 Task: Search one way flight ticket for 1 adult, 6 children, 1 infant in seat and 1 infant on lap in business from Bangor: Bangor International Airport to Gillette: Gillette Campbell County Airport on 5-1-2023. Choice of flights is JetBlue. Number of bags: 8 checked bags. Price is upto 109000. Outbound departure time preference is 7:15.
Action: Mouse moved to (260, 271)
Screenshot: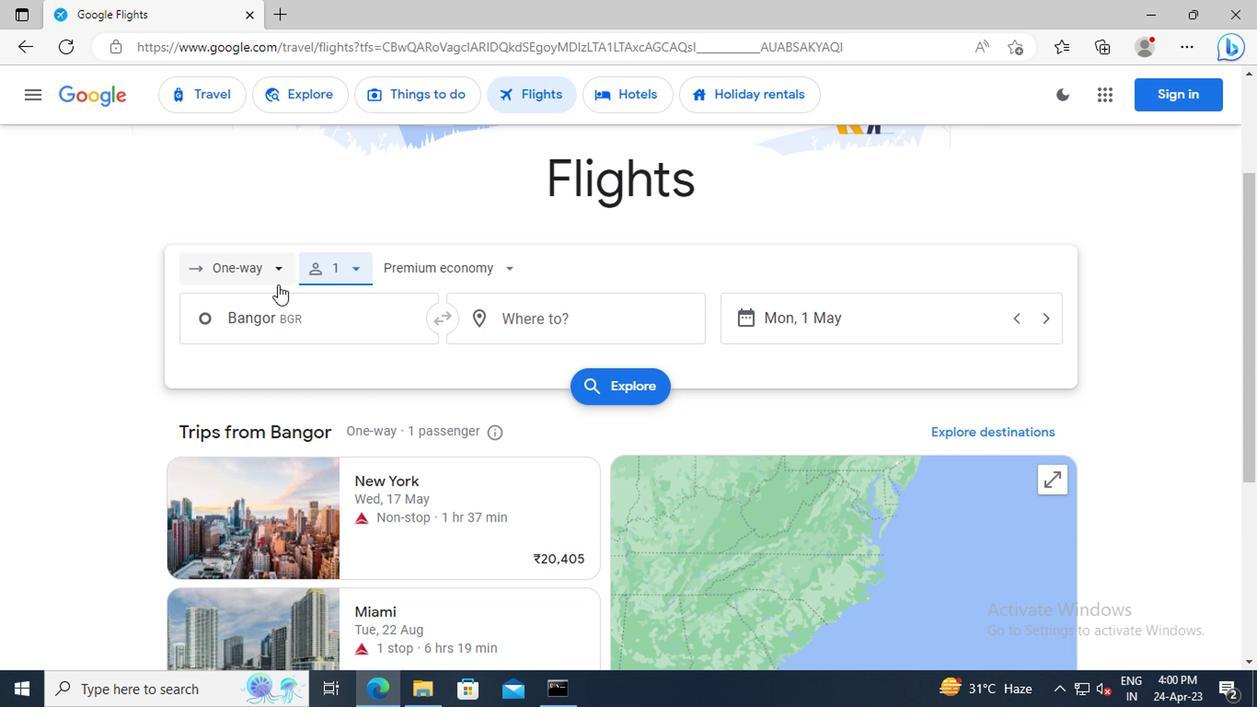 
Action: Mouse pressed left at (260, 271)
Screenshot: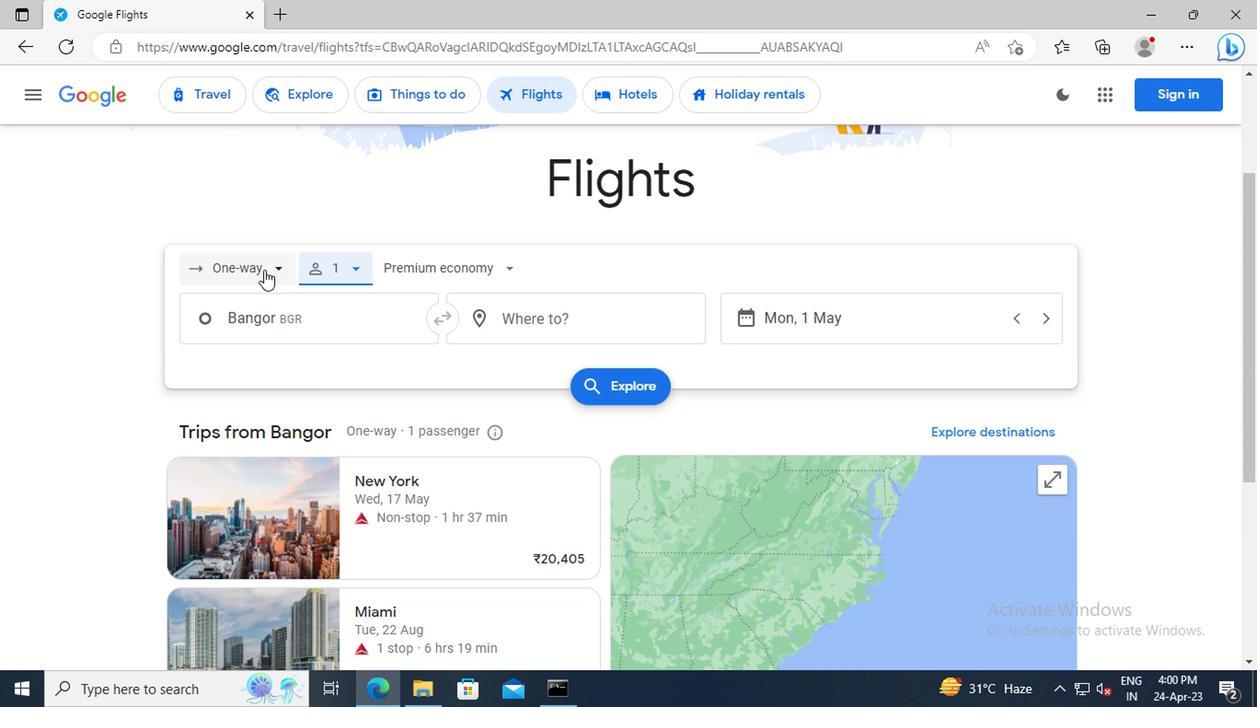 
Action: Mouse moved to (264, 357)
Screenshot: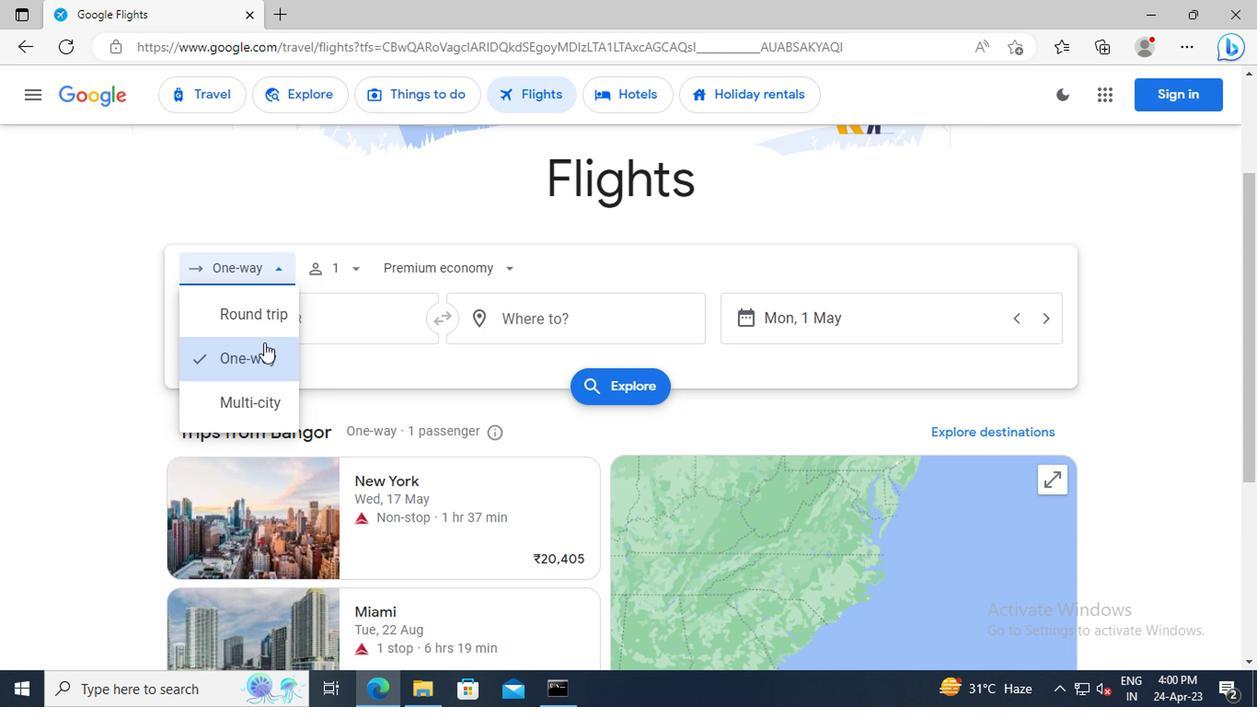 
Action: Mouse pressed left at (264, 357)
Screenshot: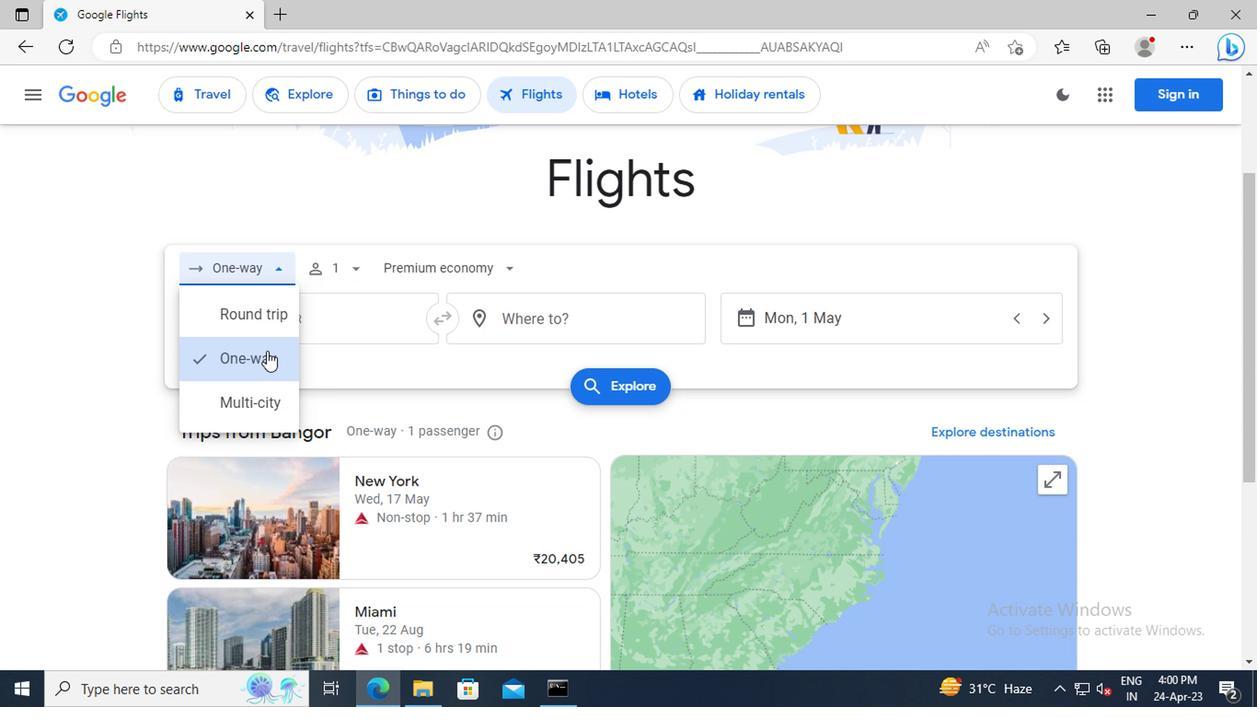 
Action: Mouse moved to (343, 274)
Screenshot: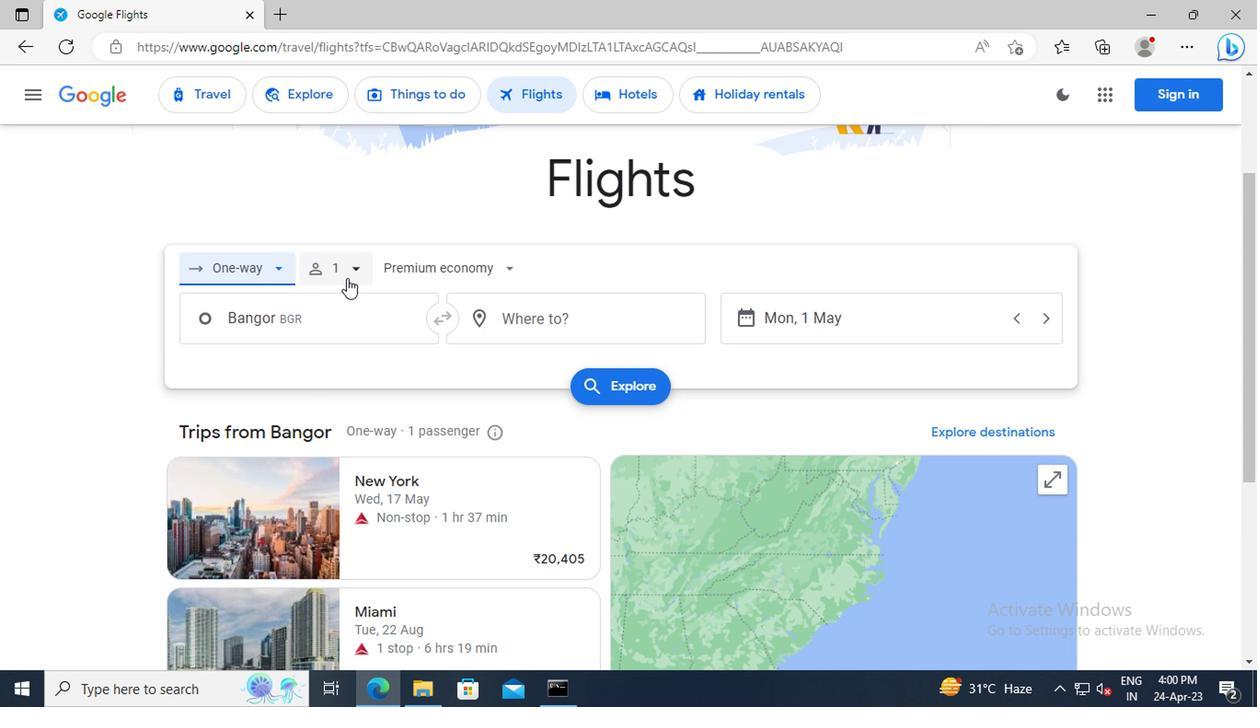 
Action: Mouse pressed left at (343, 274)
Screenshot: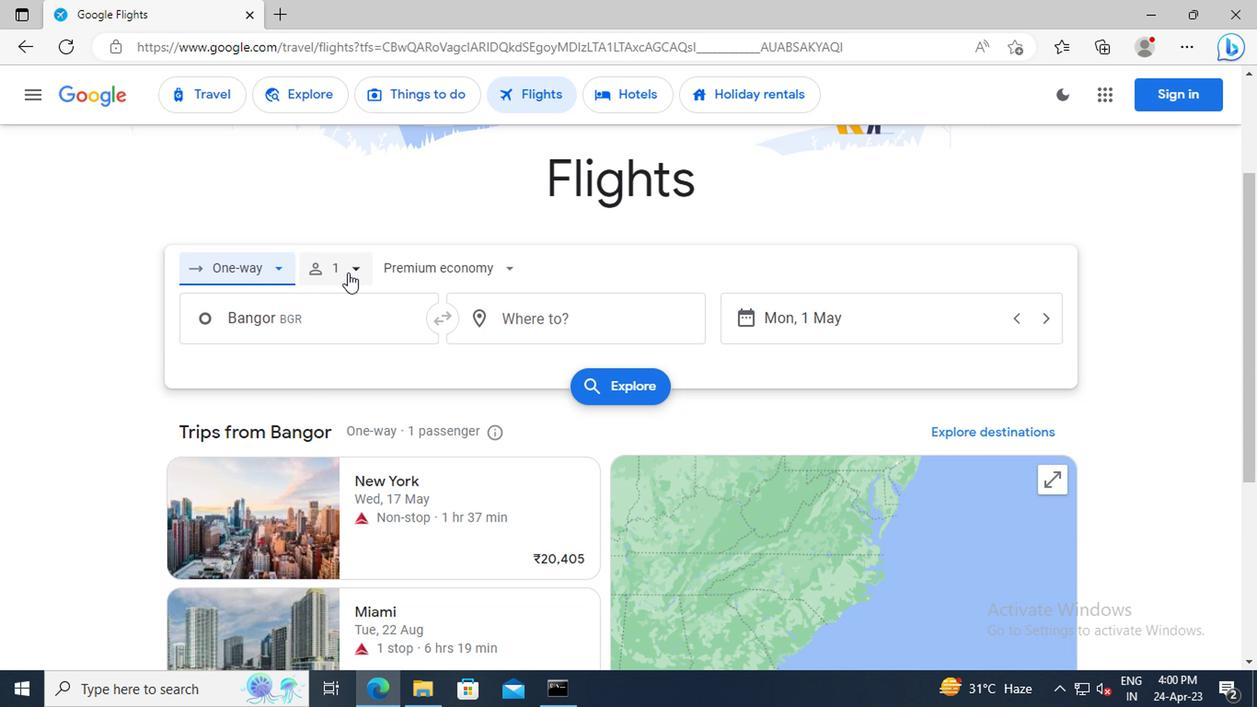 
Action: Mouse moved to (491, 368)
Screenshot: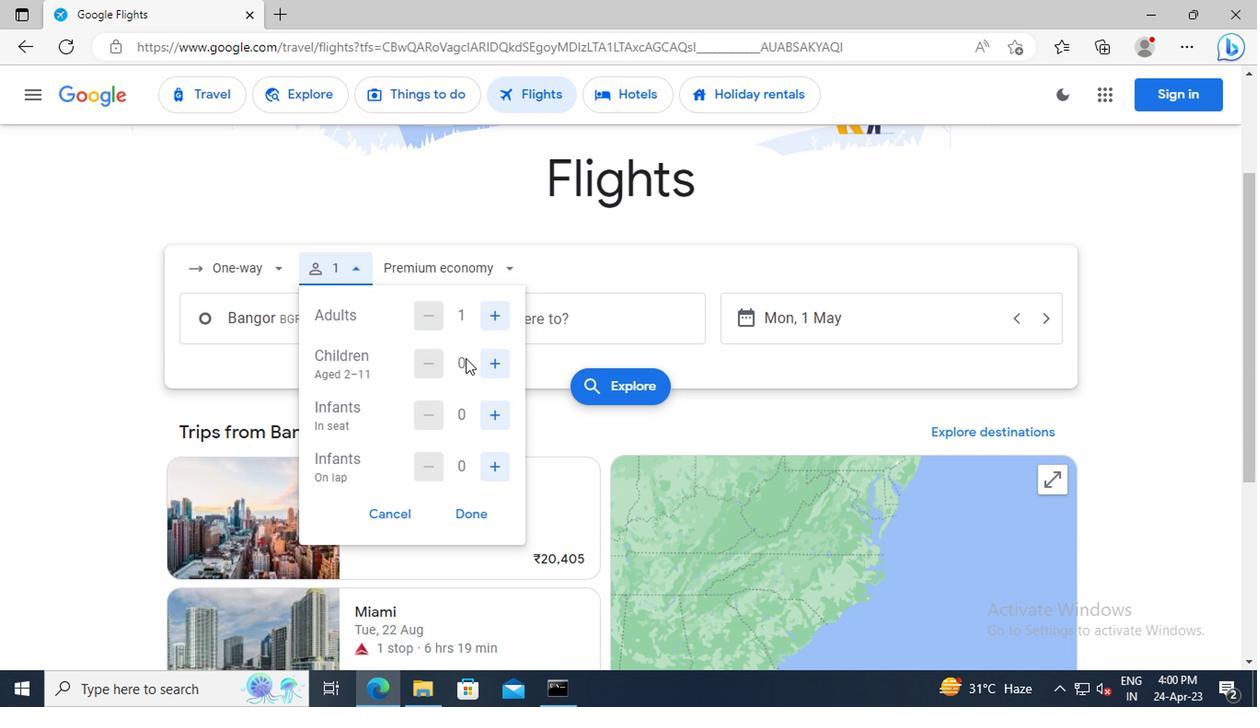
Action: Mouse pressed left at (491, 368)
Screenshot: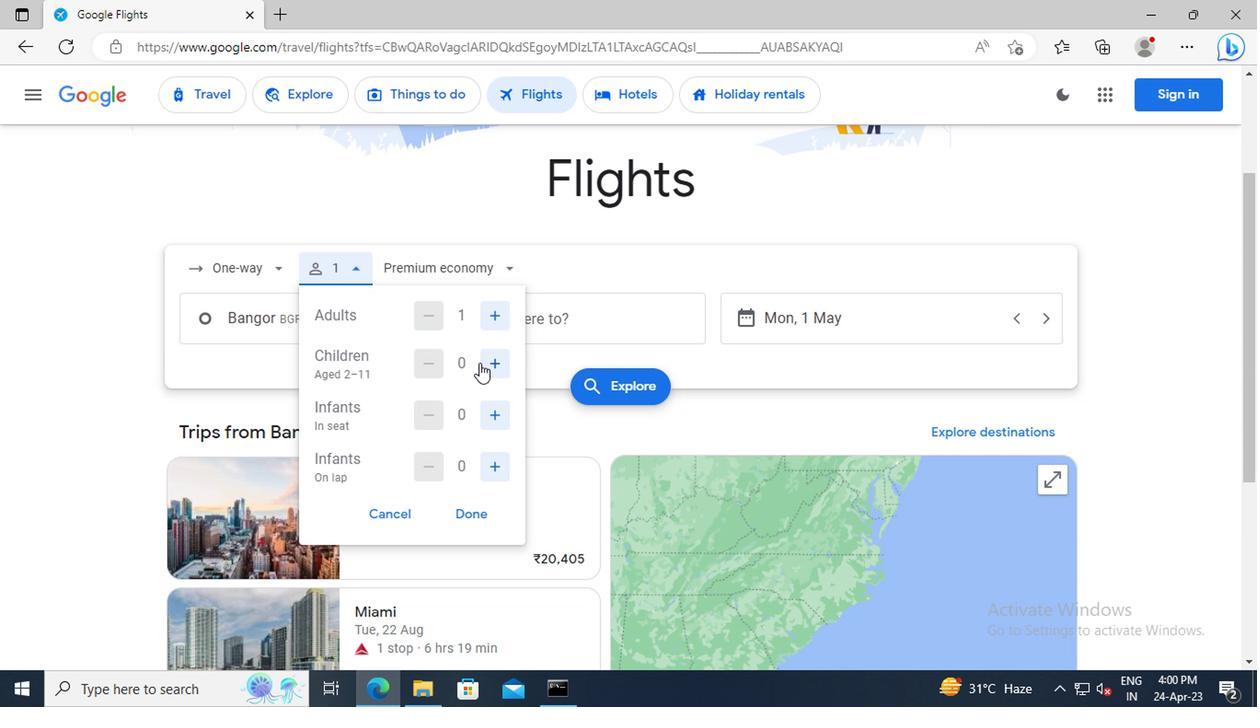 
Action: Mouse pressed left at (491, 368)
Screenshot: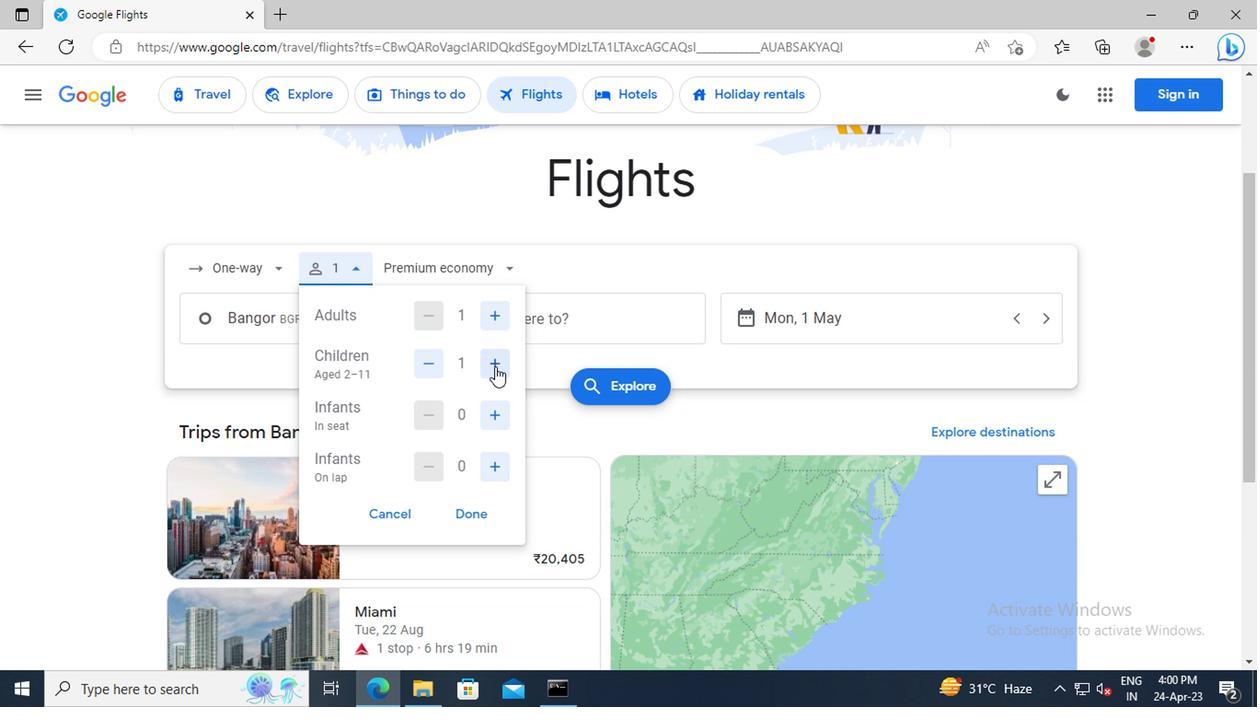 
Action: Mouse pressed left at (491, 368)
Screenshot: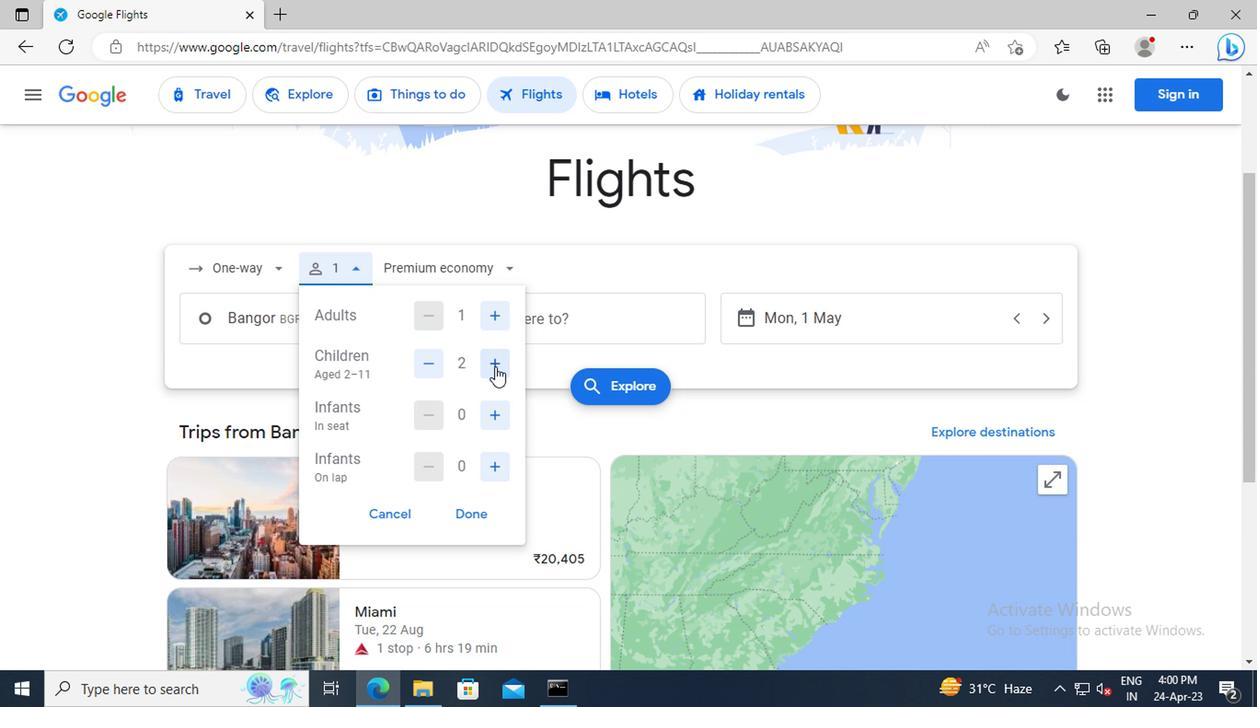 
Action: Mouse pressed left at (491, 368)
Screenshot: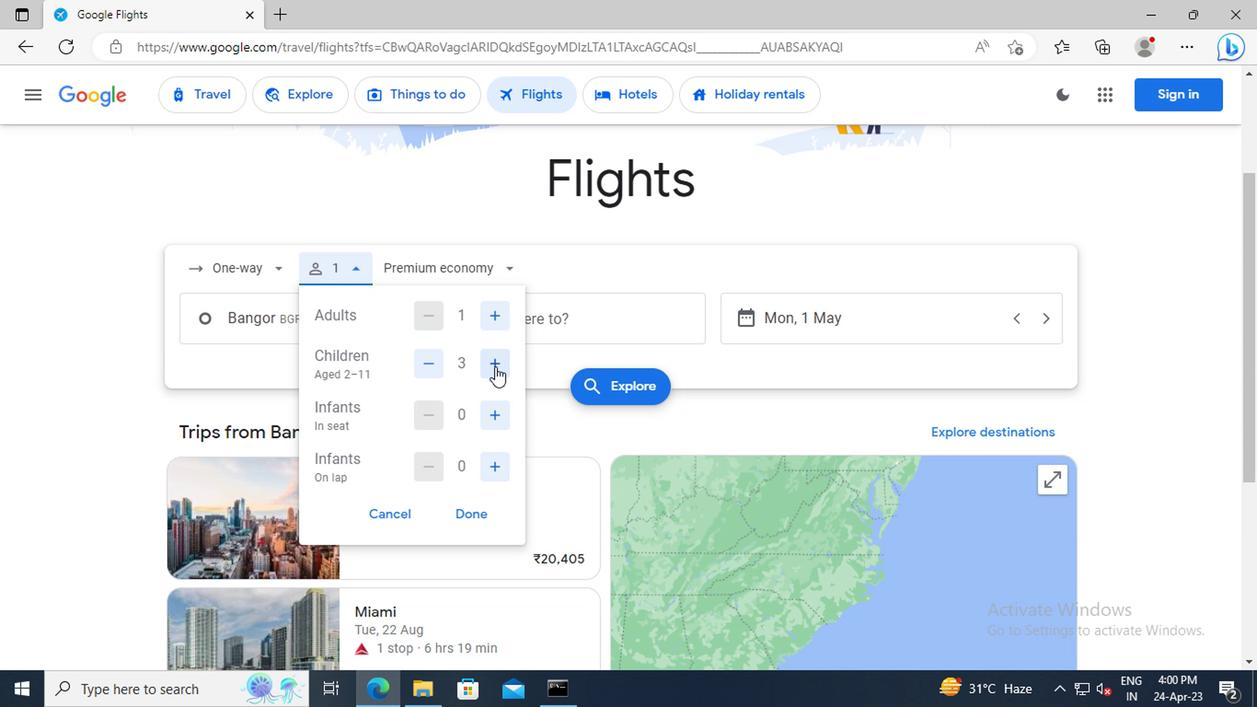 
Action: Mouse pressed left at (491, 368)
Screenshot: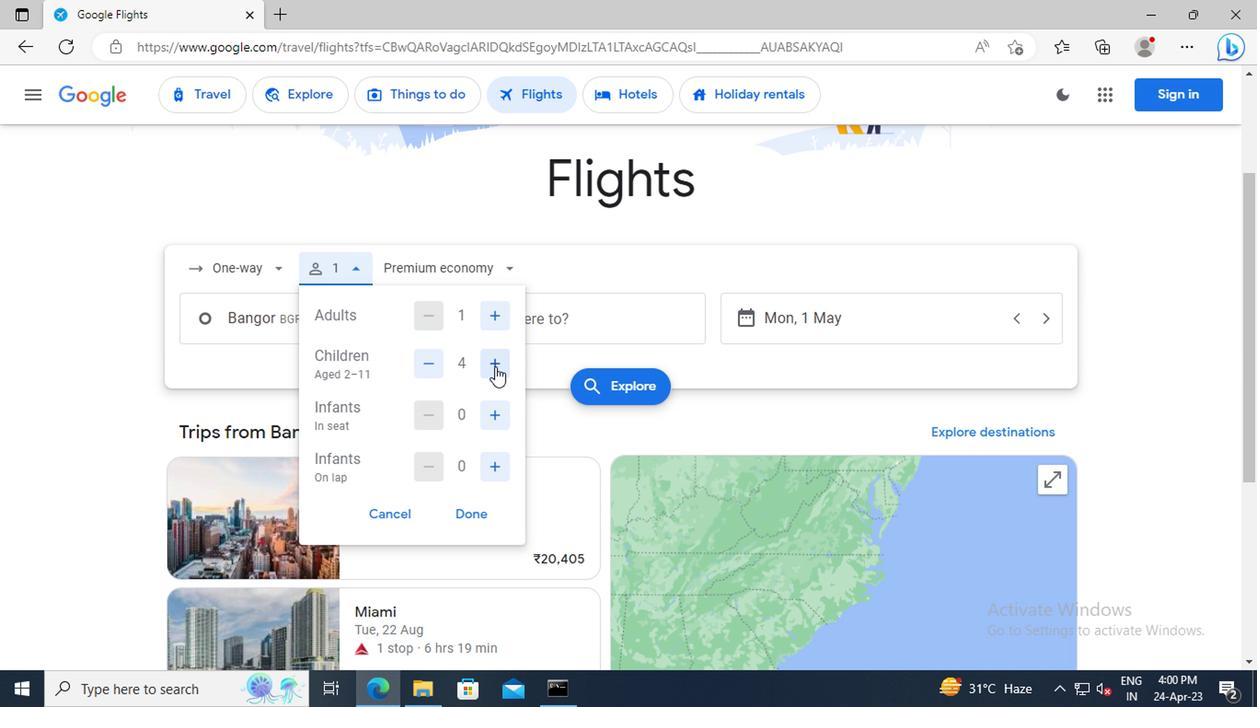 
Action: Mouse pressed left at (491, 368)
Screenshot: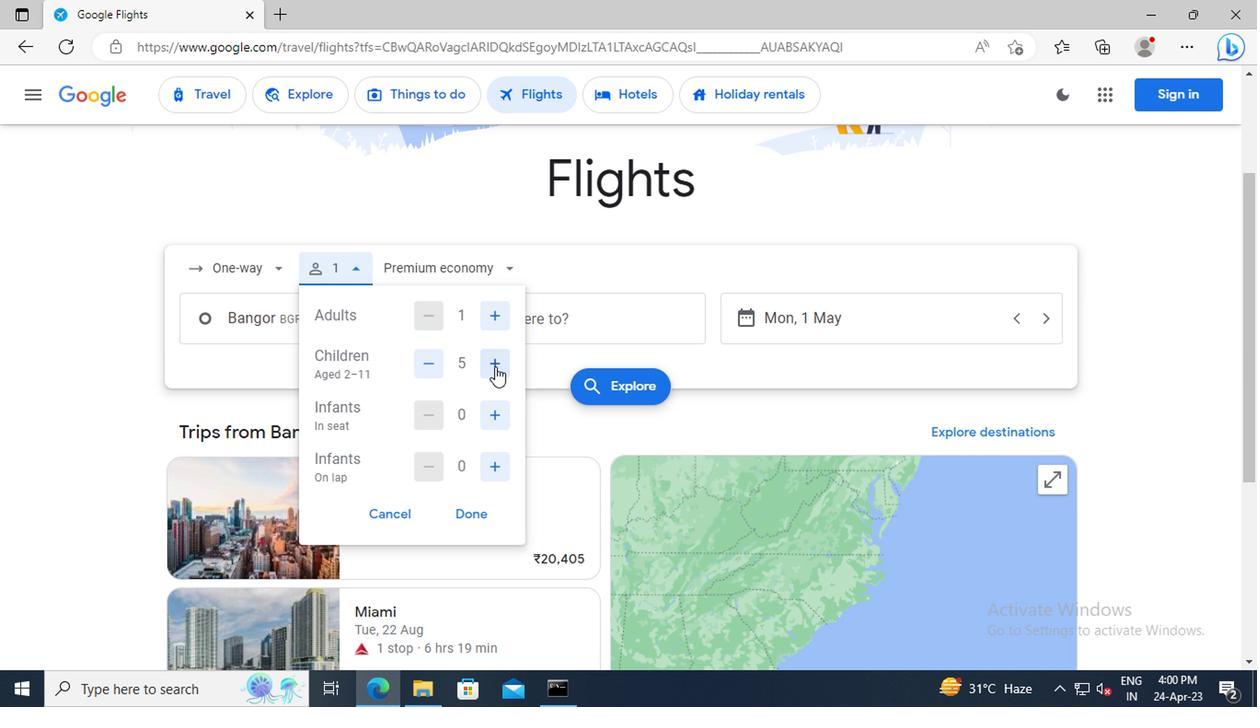 
Action: Mouse moved to (491, 413)
Screenshot: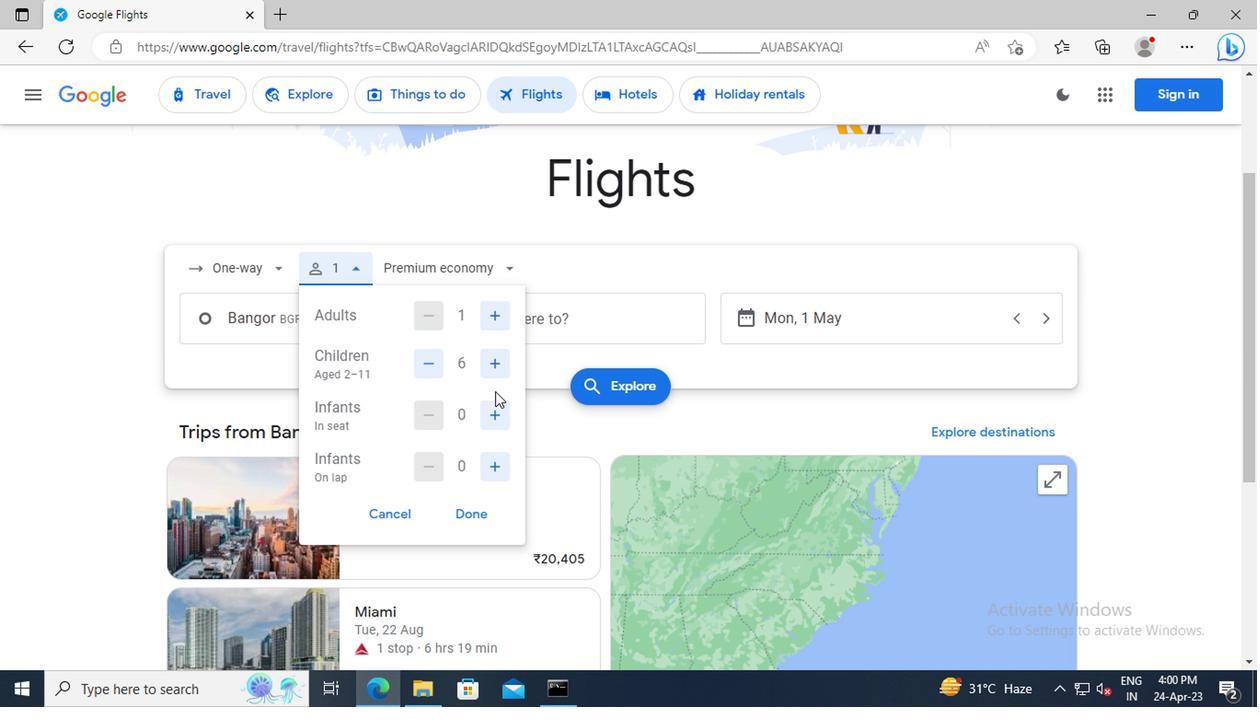 
Action: Mouse pressed left at (491, 413)
Screenshot: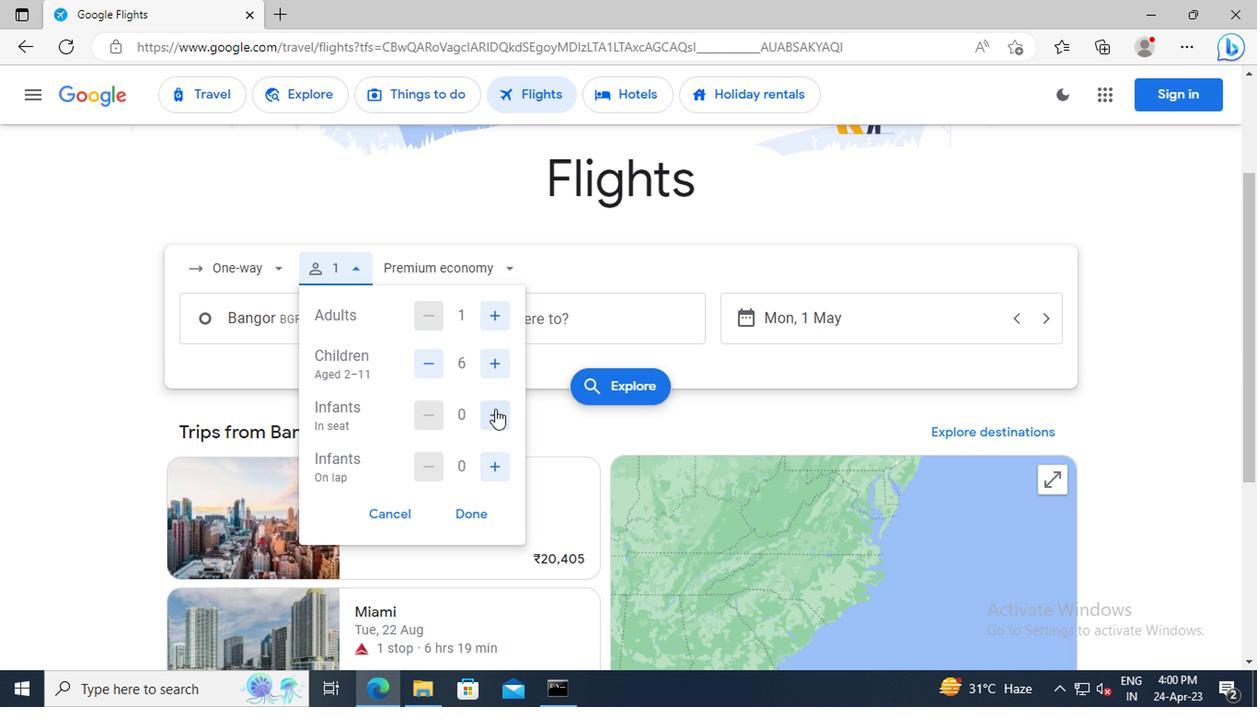 
Action: Mouse moved to (497, 464)
Screenshot: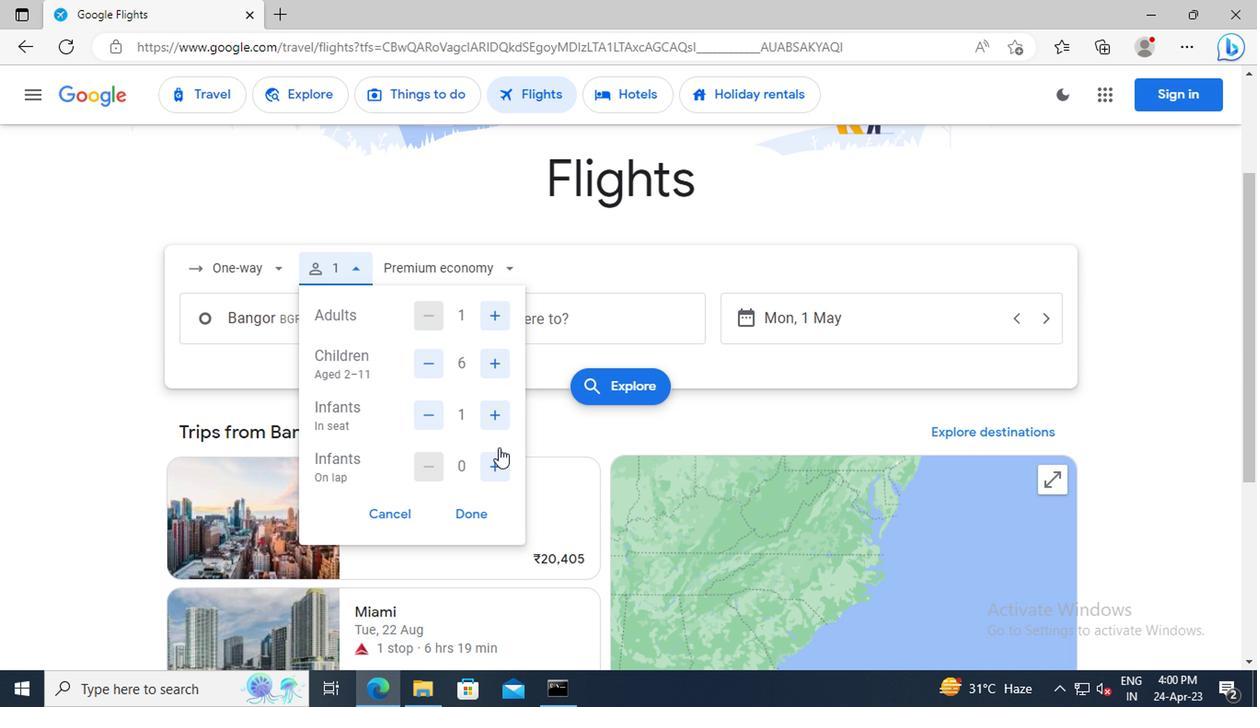 
Action: Mouse pressed left at (497, 464)
Screenshot: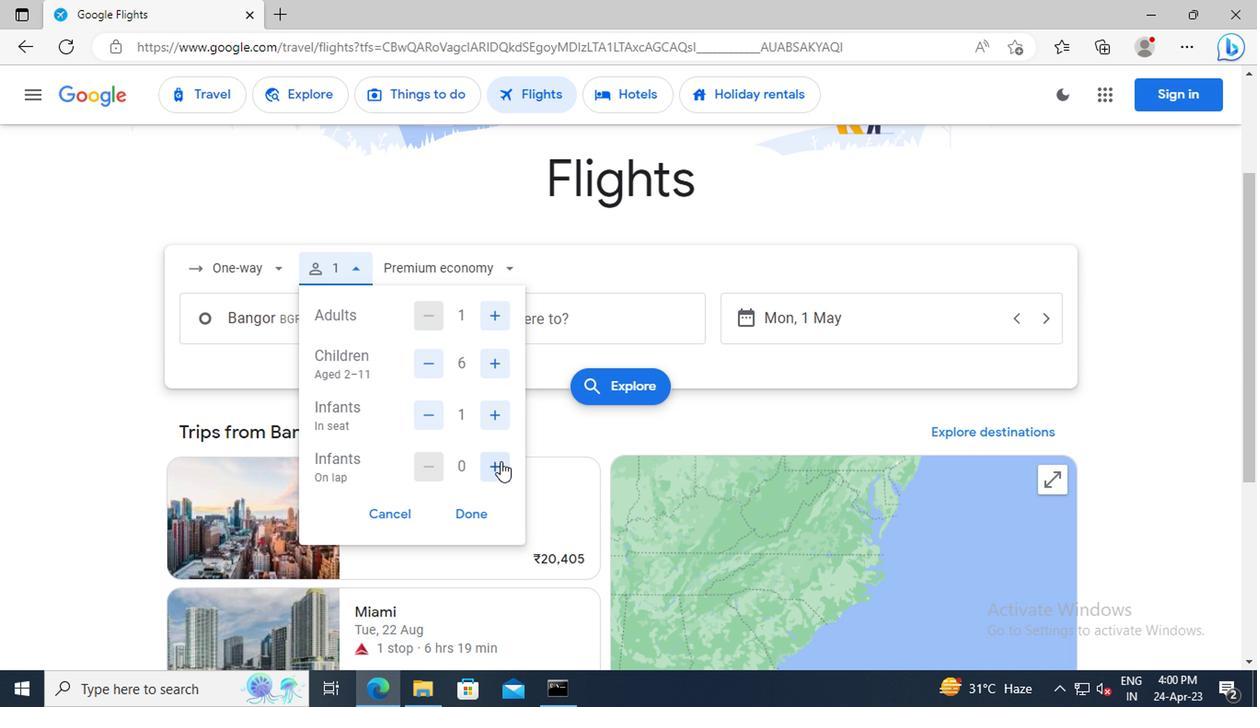 
Action: Mouse moved to (472, 514)
Screenshot: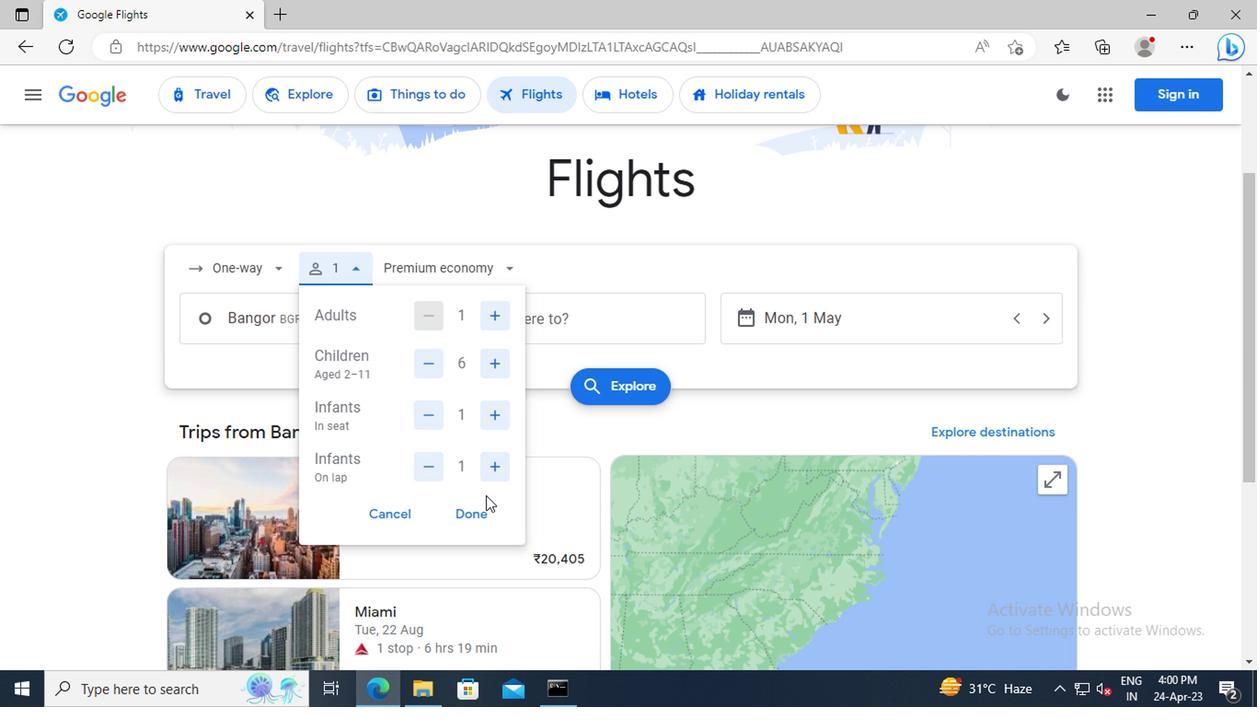 
Action: Mouse pressed left at (472, 514)
Screenshot: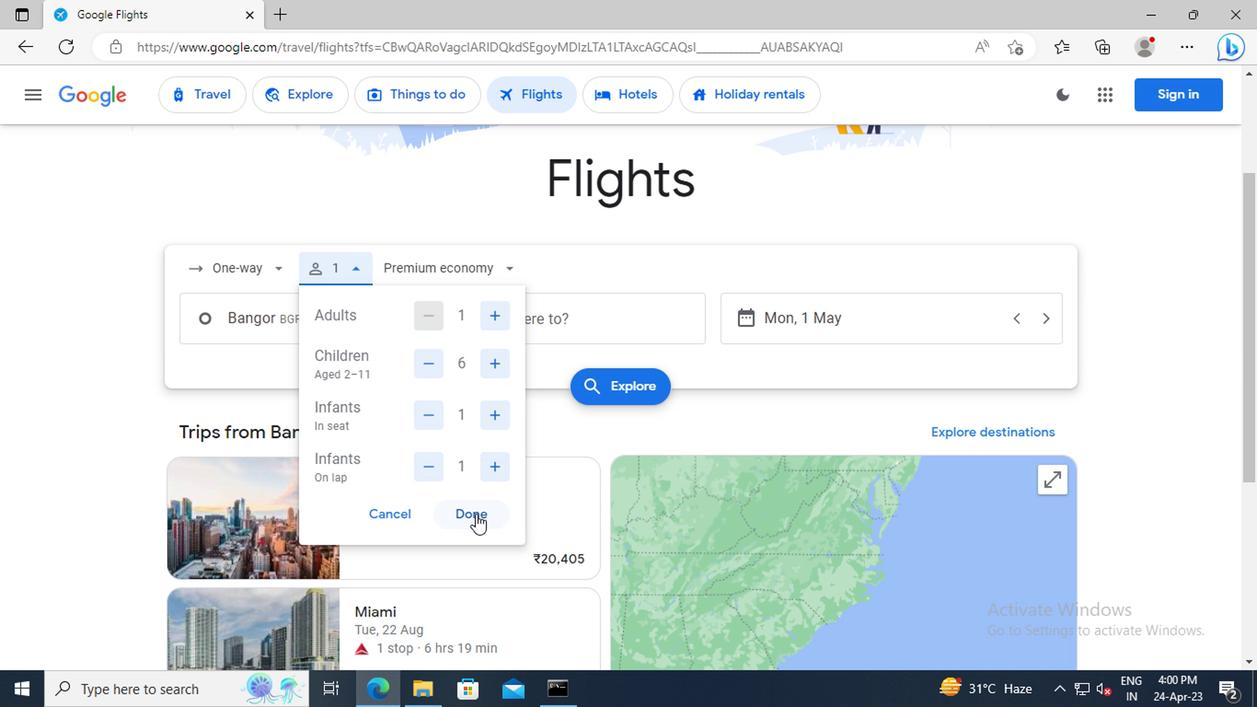 
Action: Mouse moved to (456, 268)
Screenshot: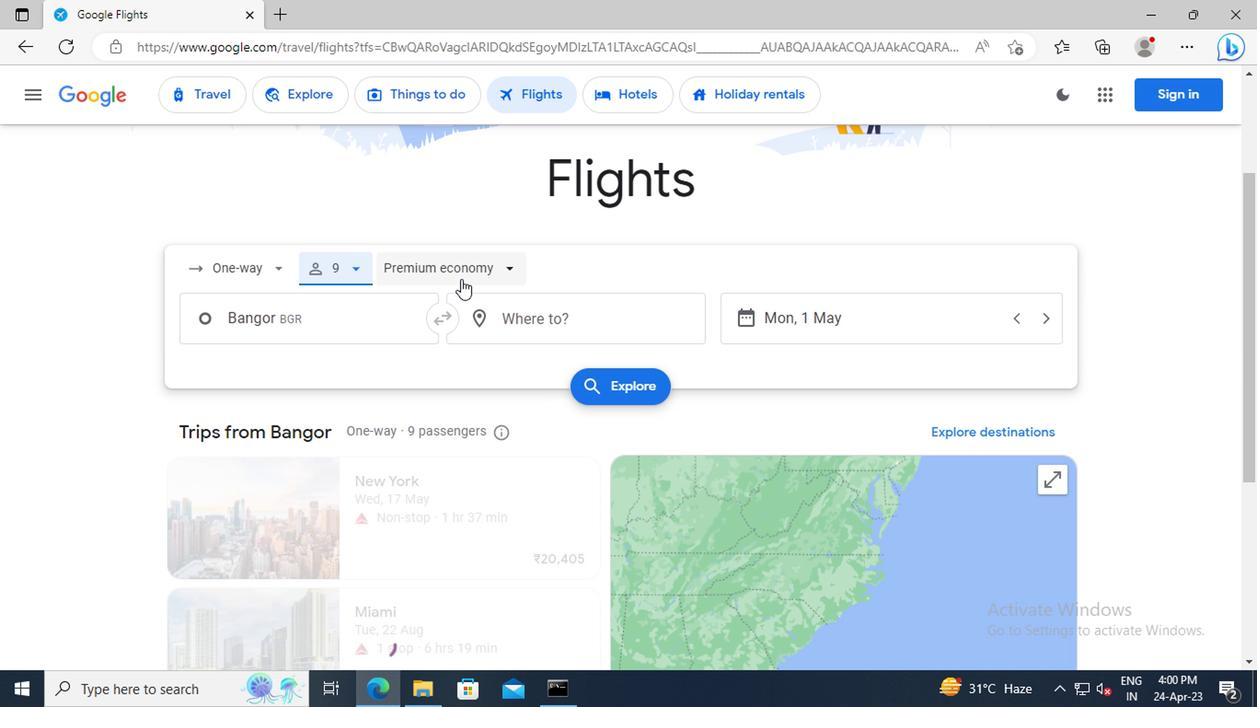 
Action: Mouse pressed left at (456, 268)
Screenshot: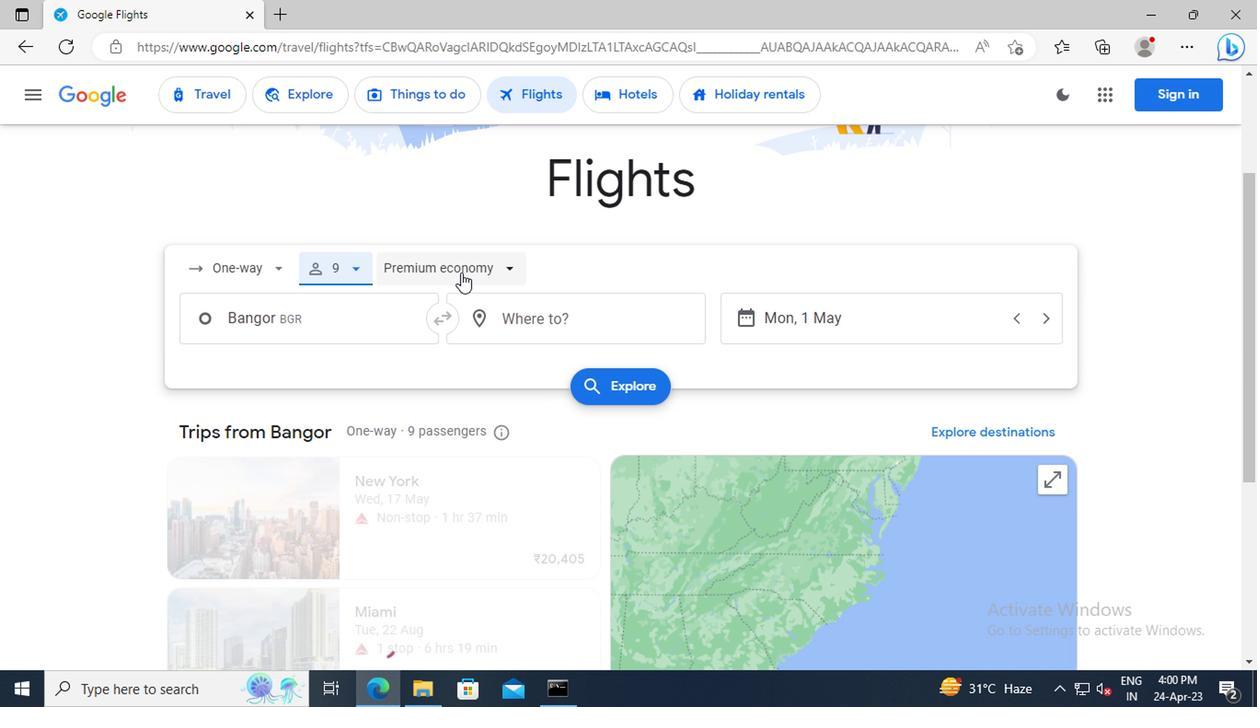 
Action: Mouse moved to (461, 401)
Screenshot: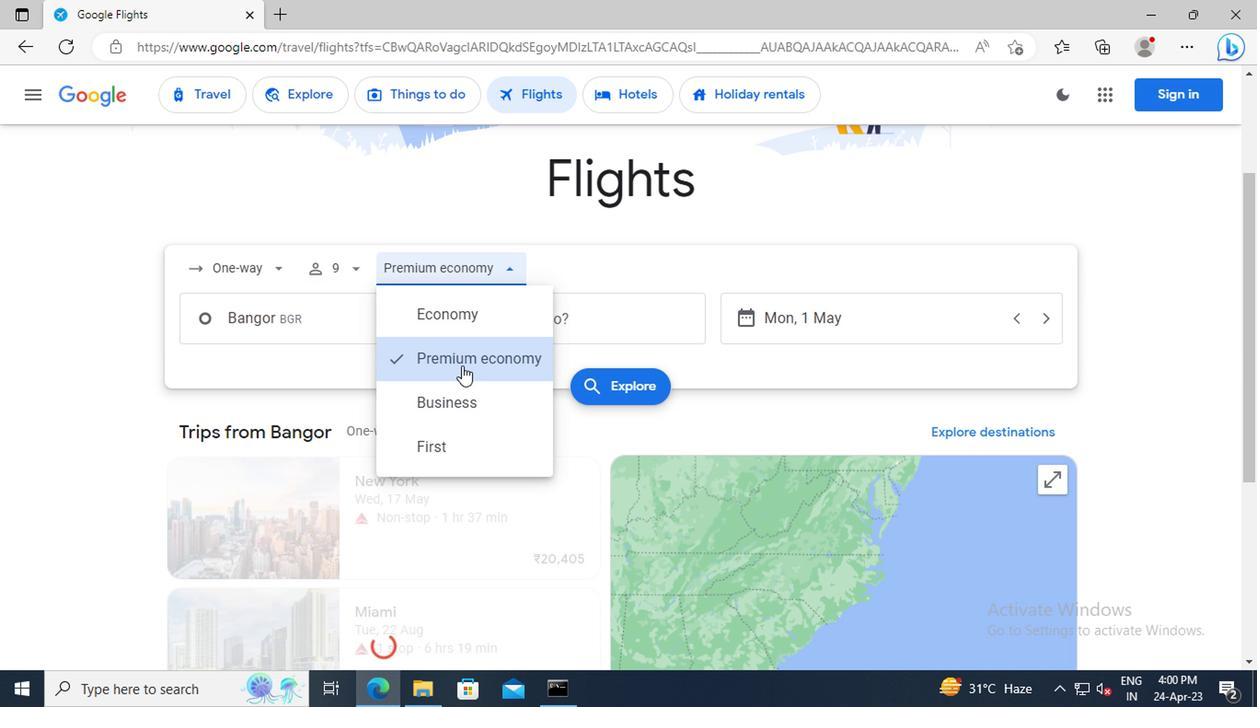 
Action: Mouse pressed left at (461, 401)
Screenshot: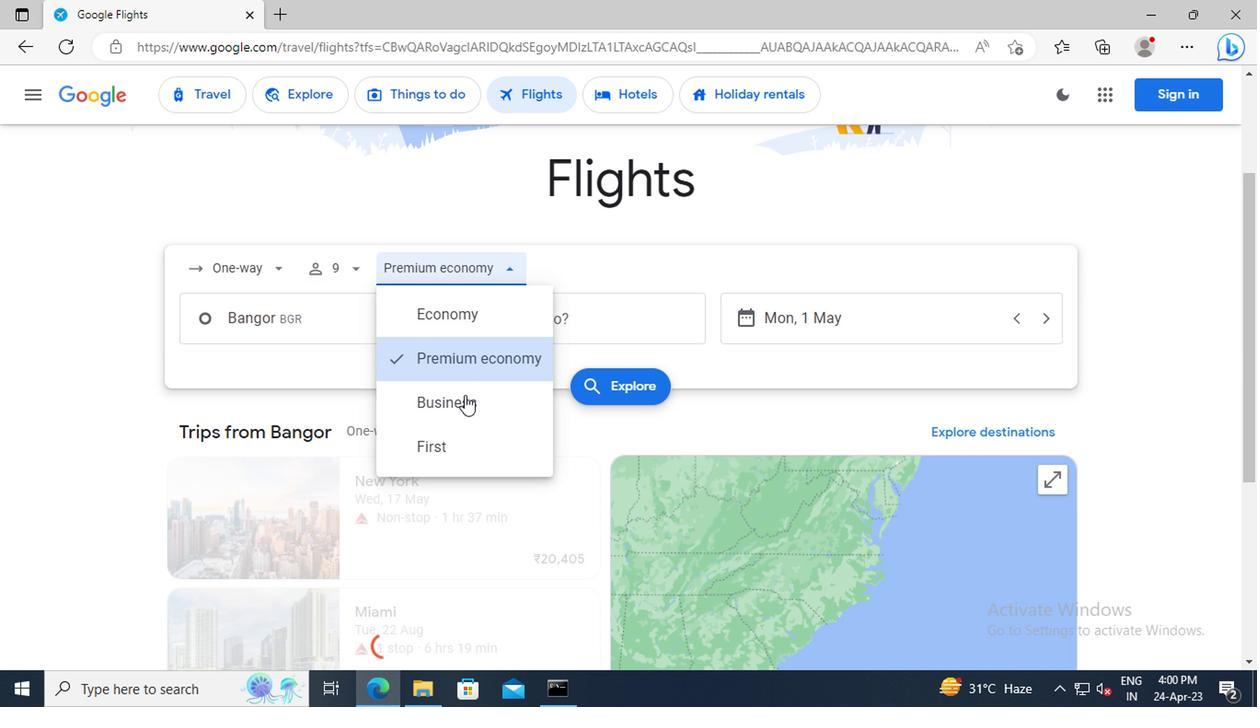 
Action: Mouse moved to (351, 328)
Screenshot: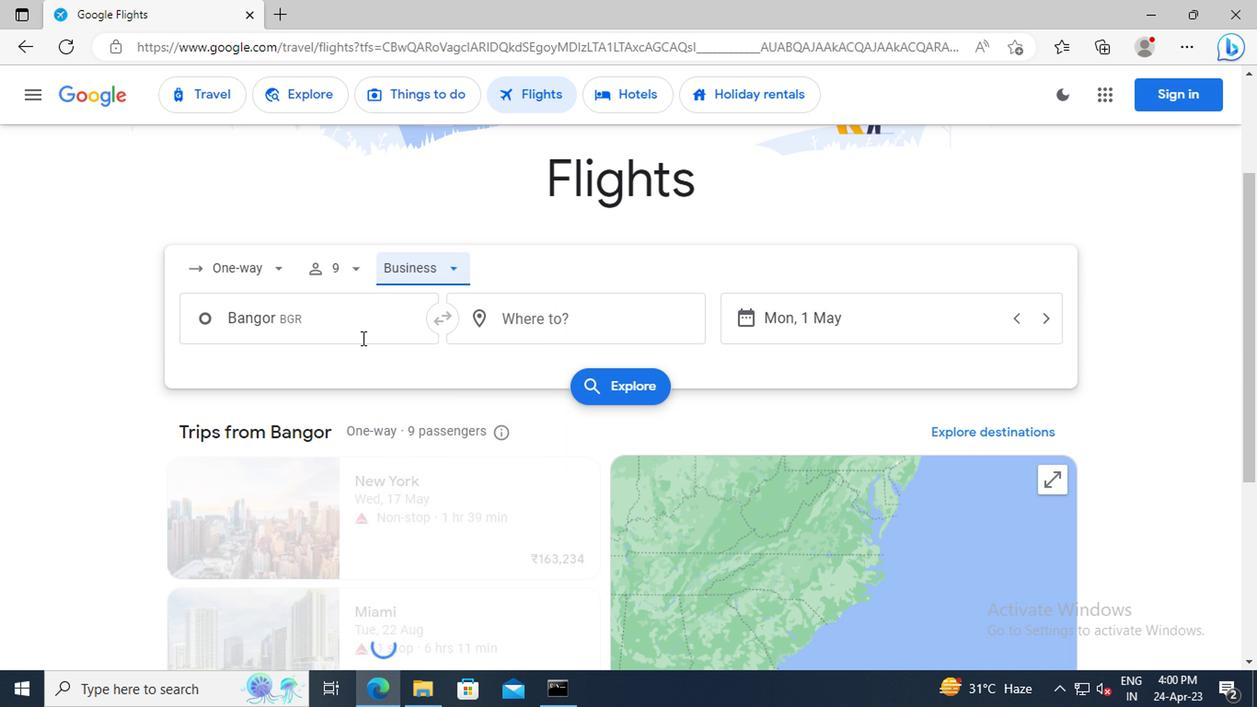 
Action: Mouse pressed left at (351, 328)
Screenshot: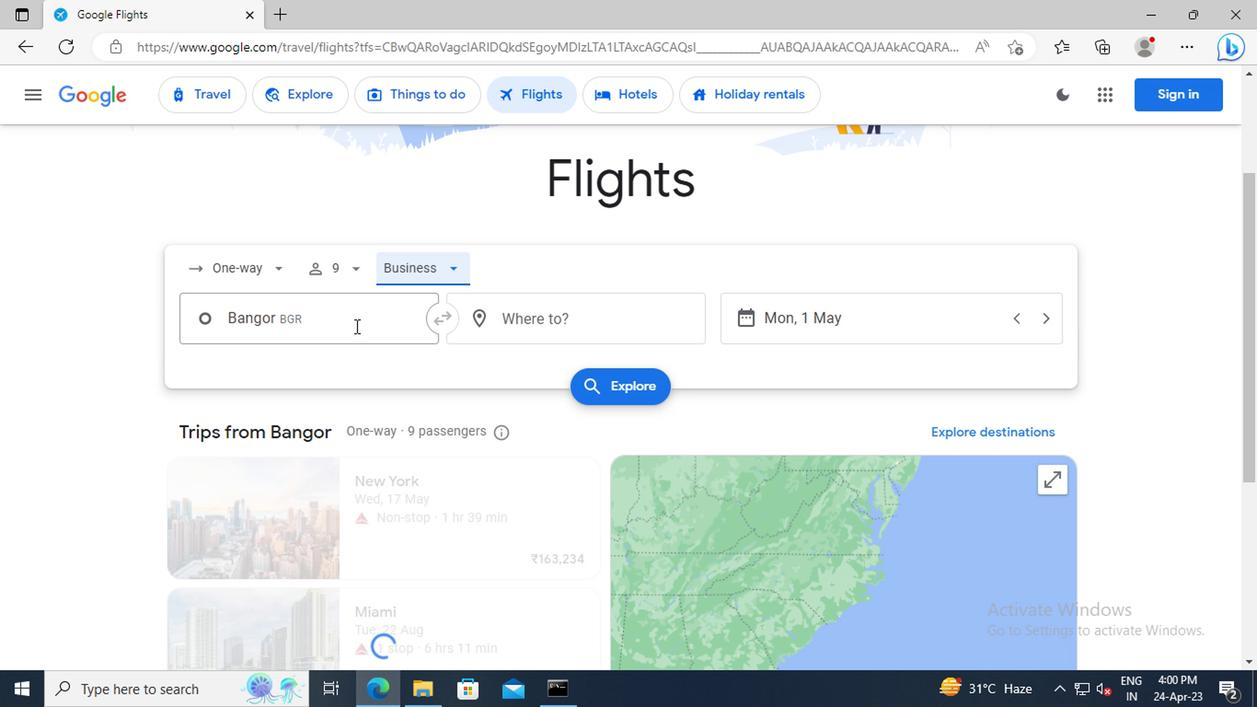 
Action: Key pressed <Key.shift>BANGOR<Key.space><Key.shift>IN
Screenshot: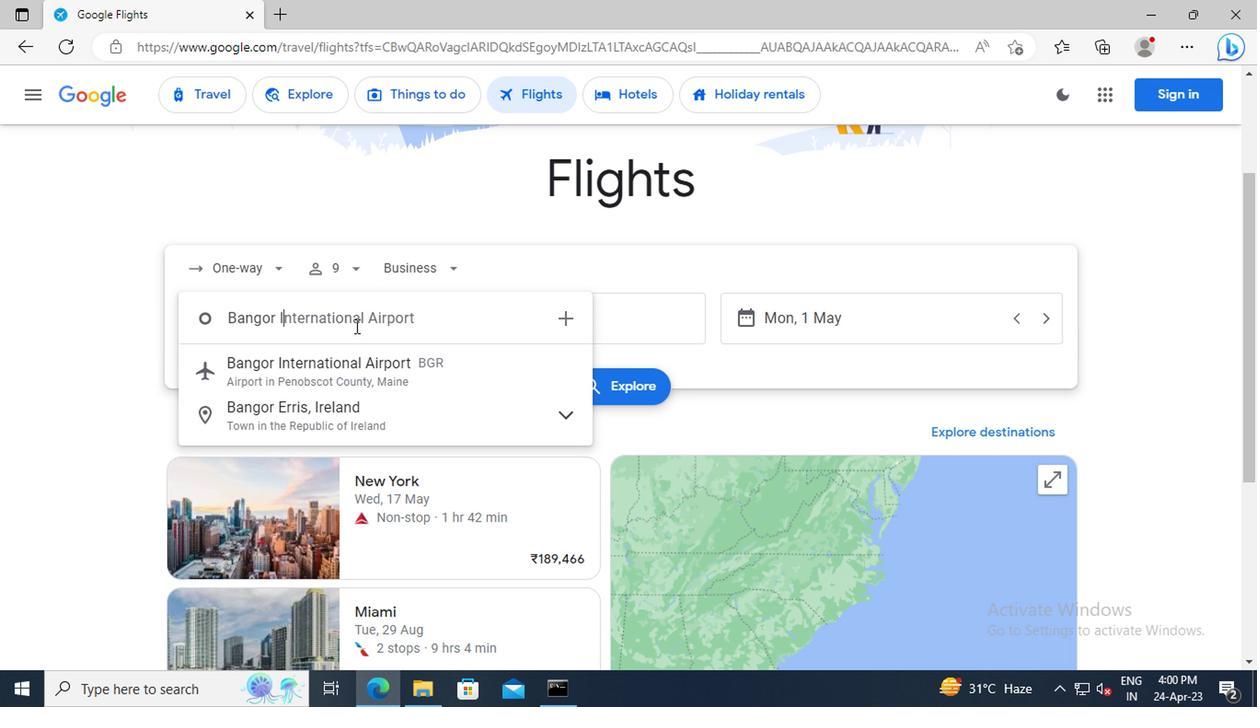 
Action: Mouse moved to (359, 372)
Screenshot: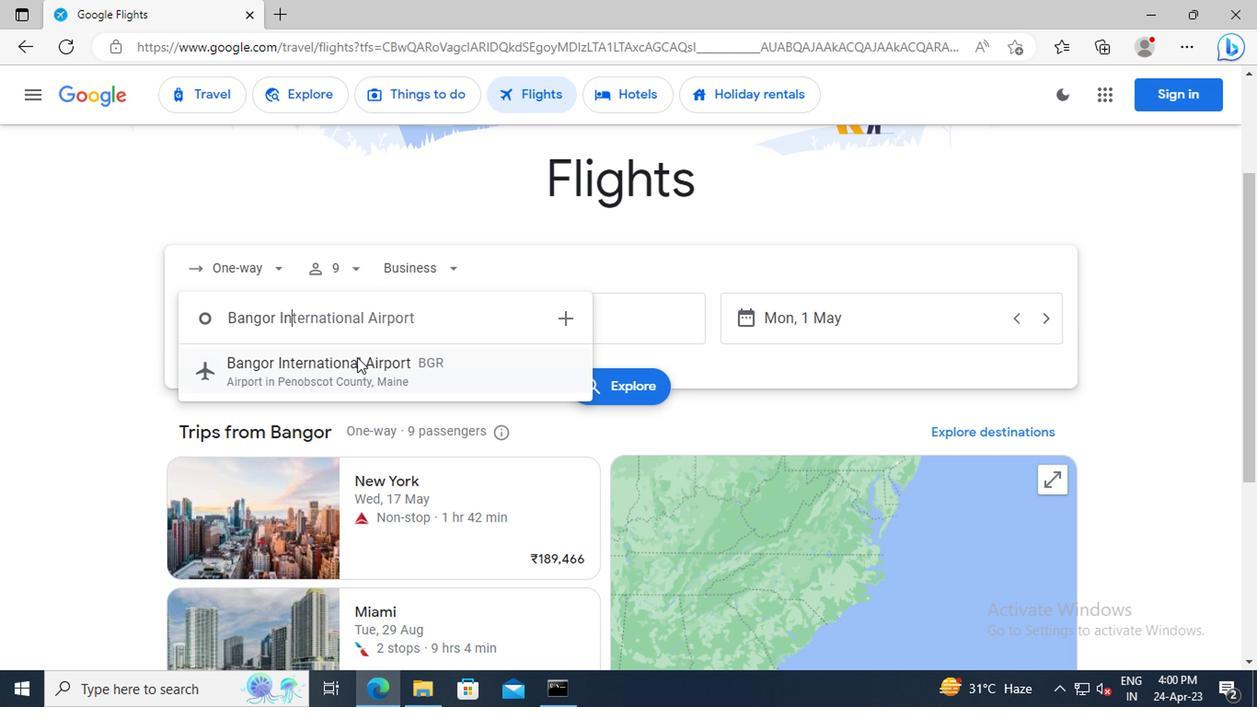
Action: Mouse pressed left at (359, 372)
Screenshot: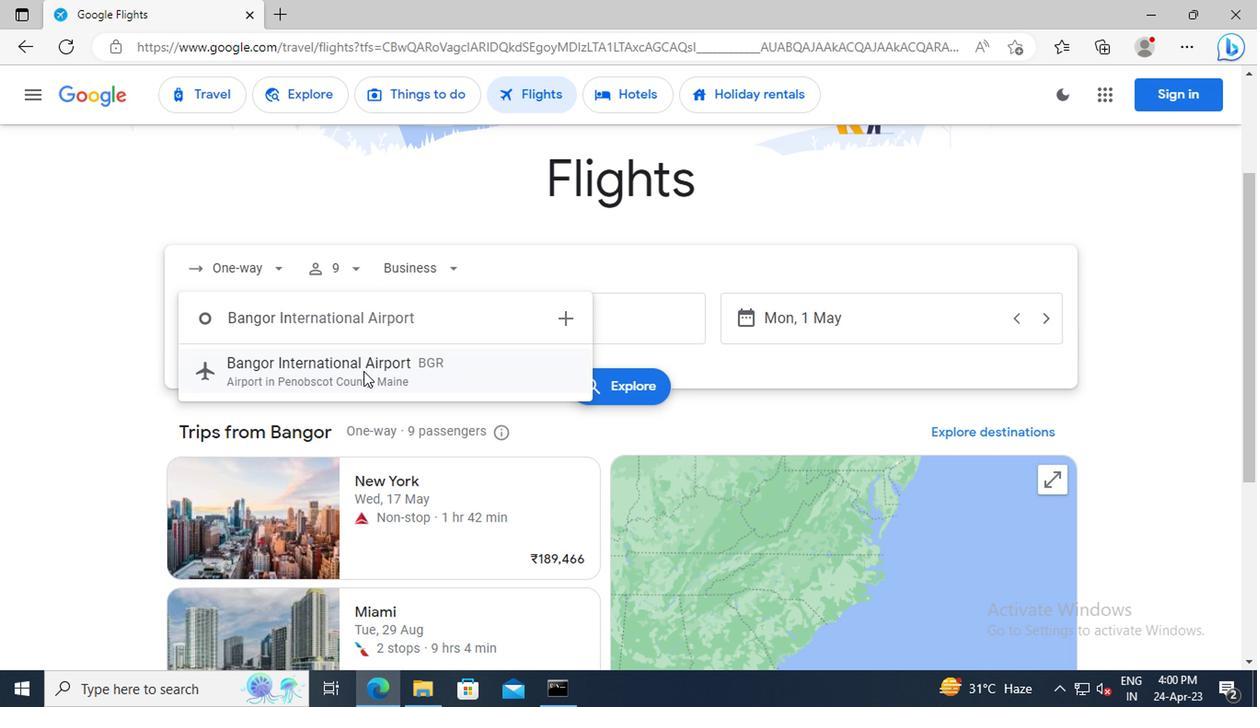 
Action: Mouse moved to (514, 326)
Screenshot: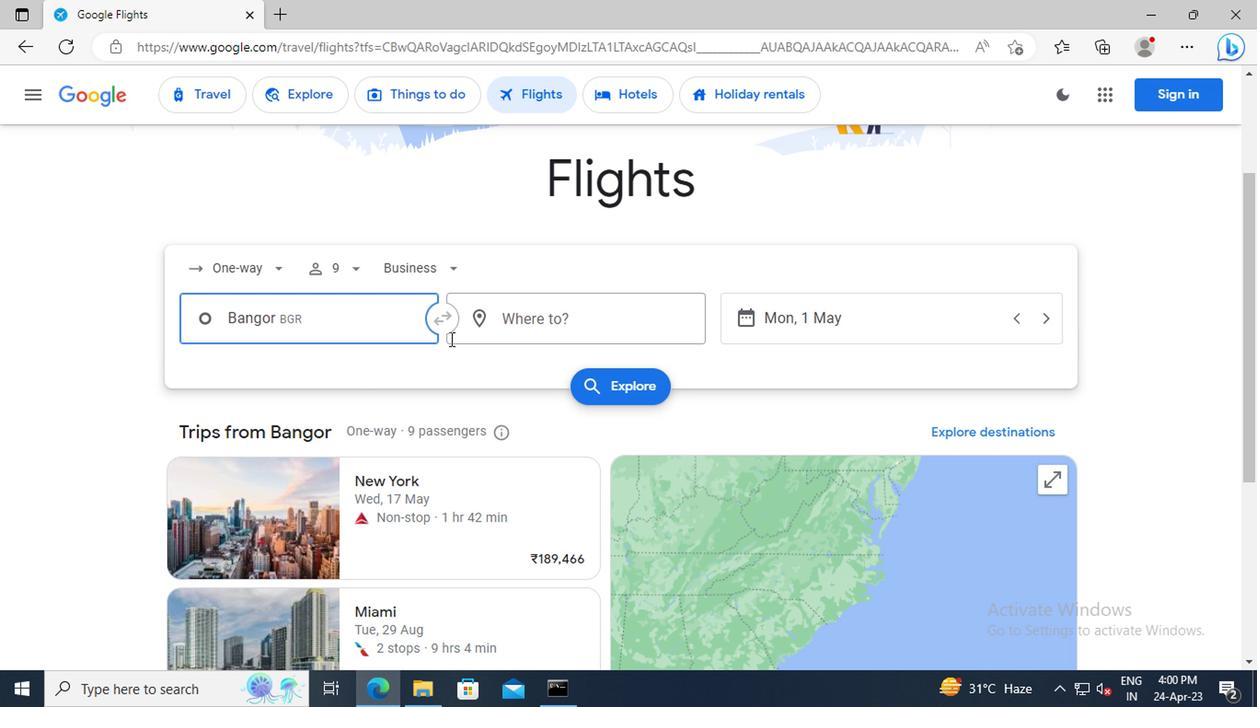 
Action: Mouse pressed left at (514, 326)
Screenshot: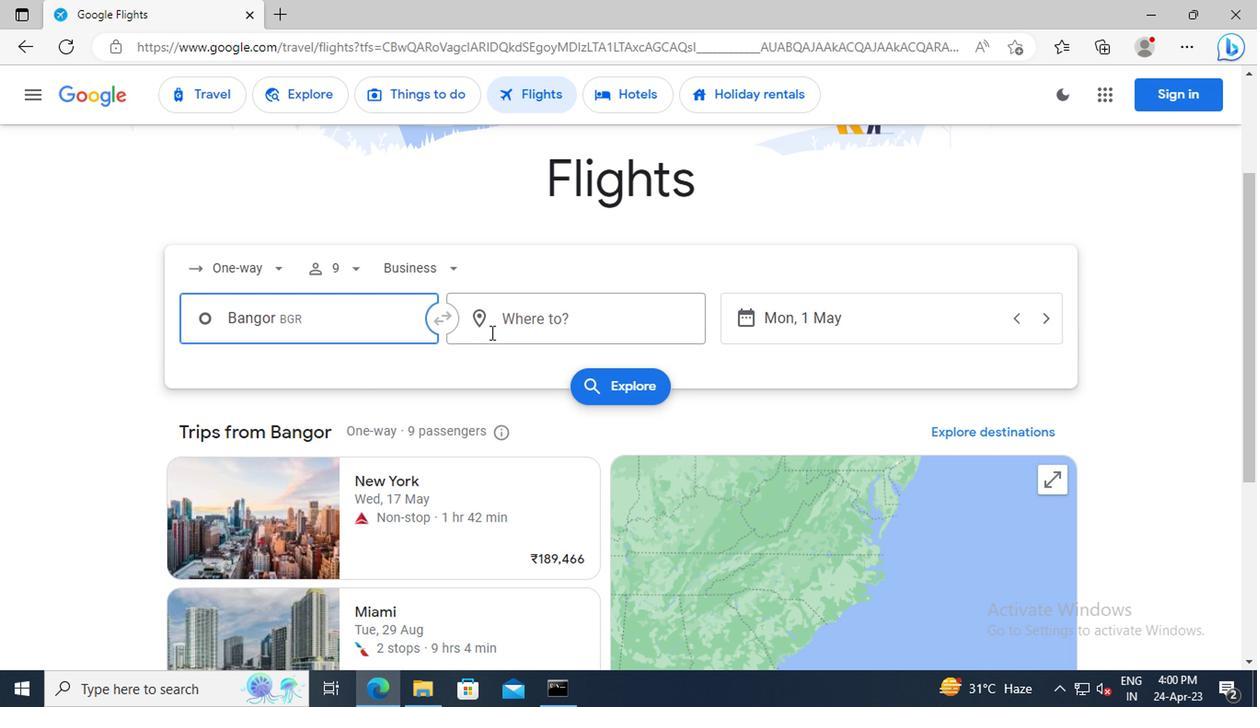 
Action: Mouse moved to (488, 308)
Screenshot: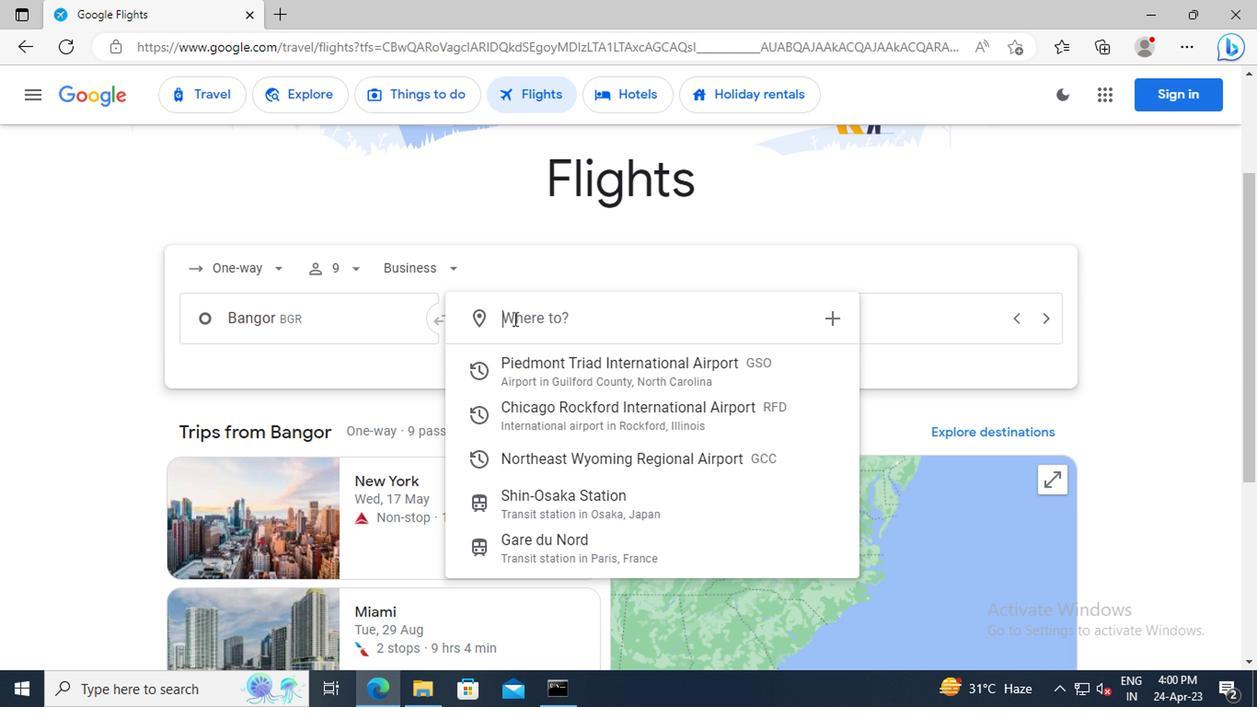 
Action: Key pressed <Key.shift>GILLETTE
Screenshot: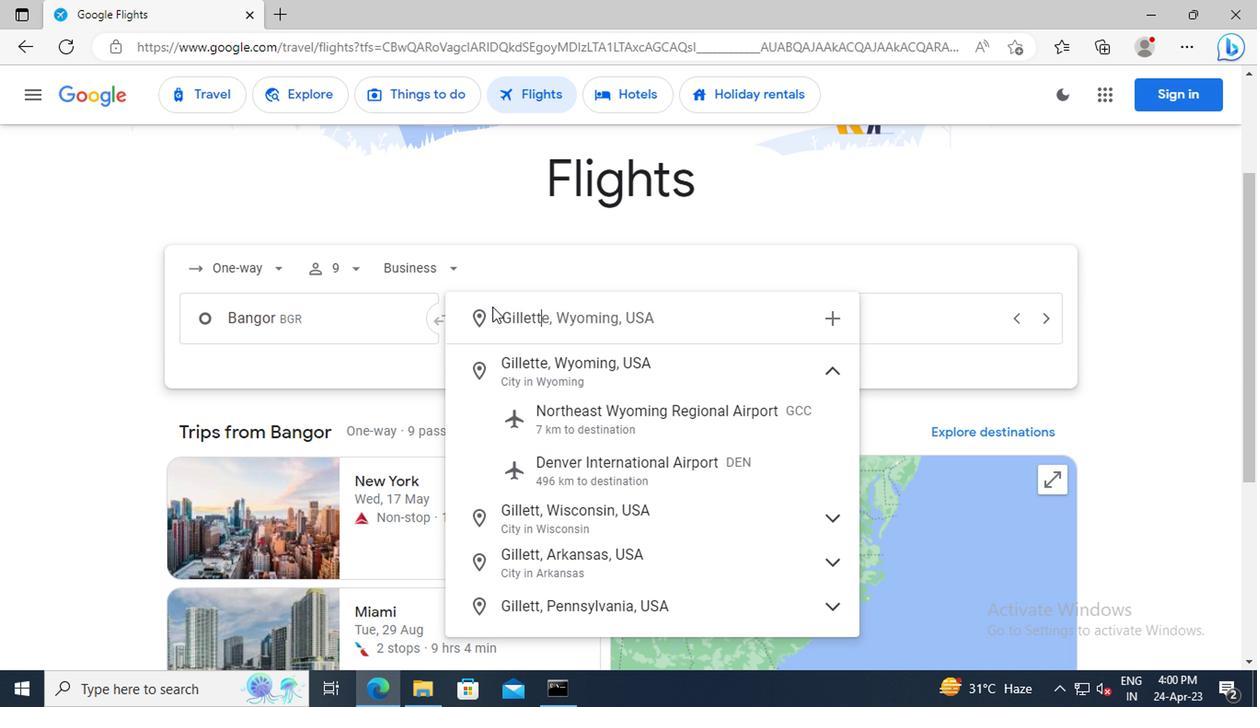 
Action: Mouse moved to (588, 413)
Screenshot: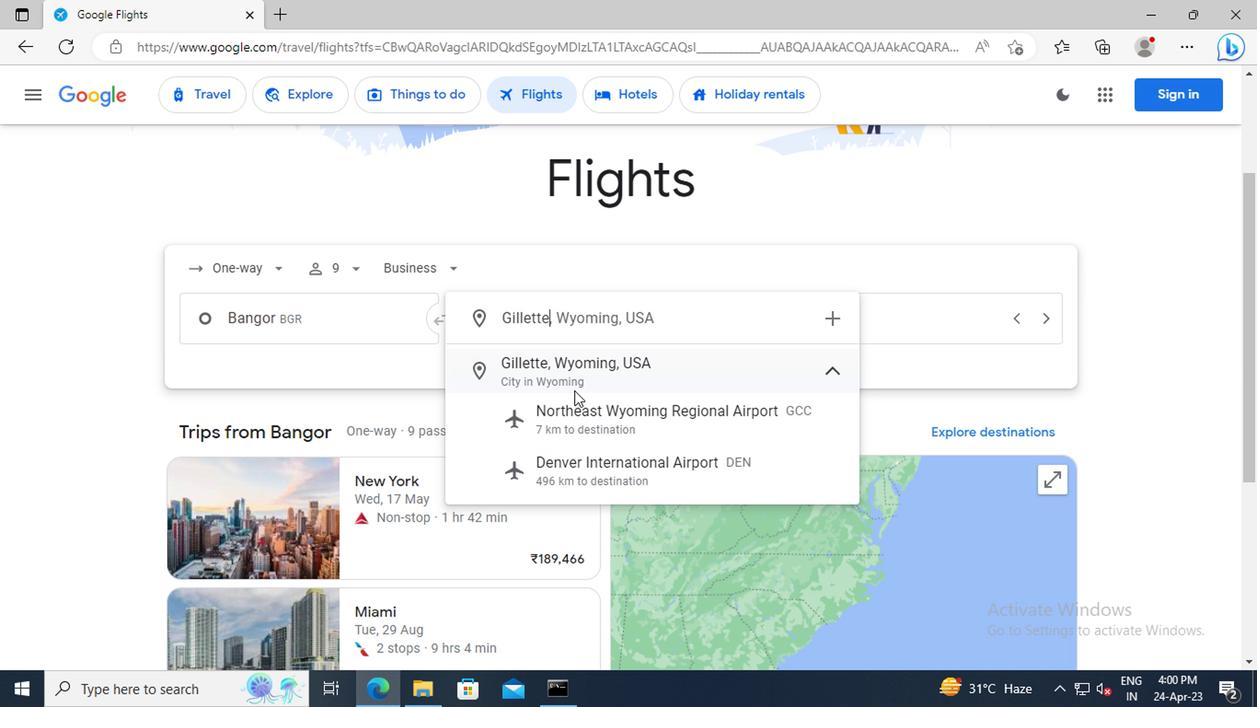 
Action: Mouse pressed left at (588, 413)
Screenshot: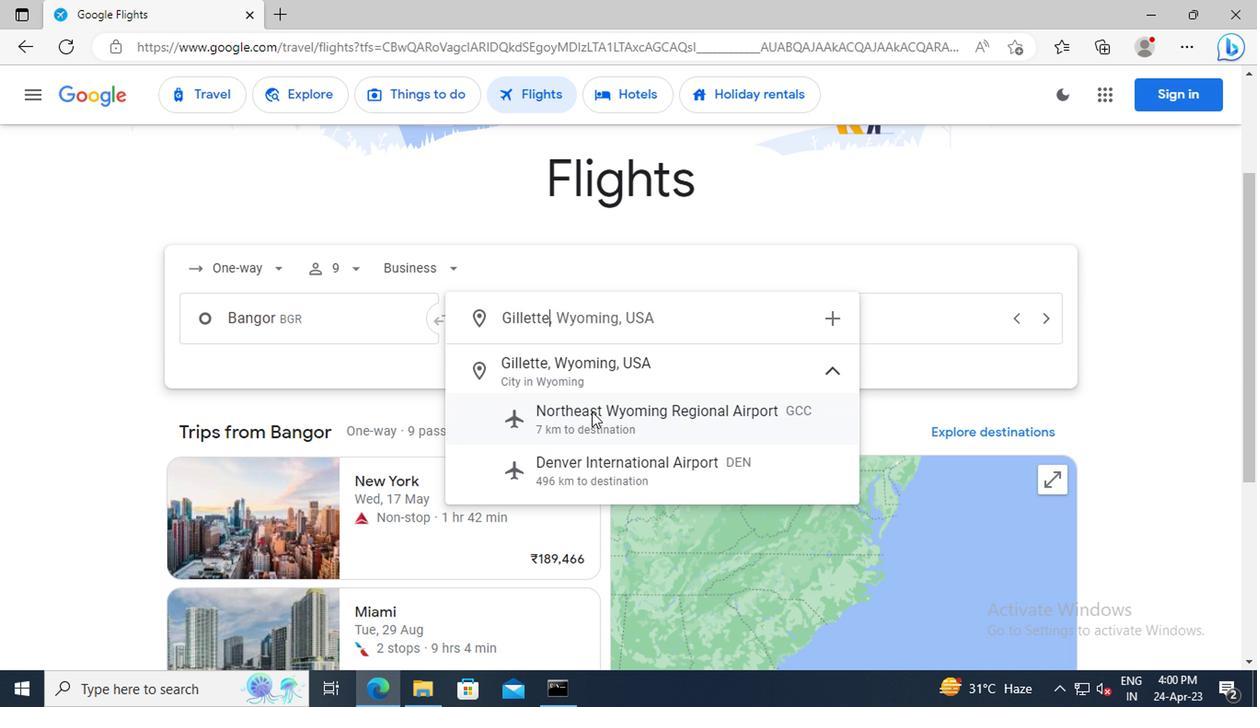
Action: Mouse moved to (791, 333)
Screenshot: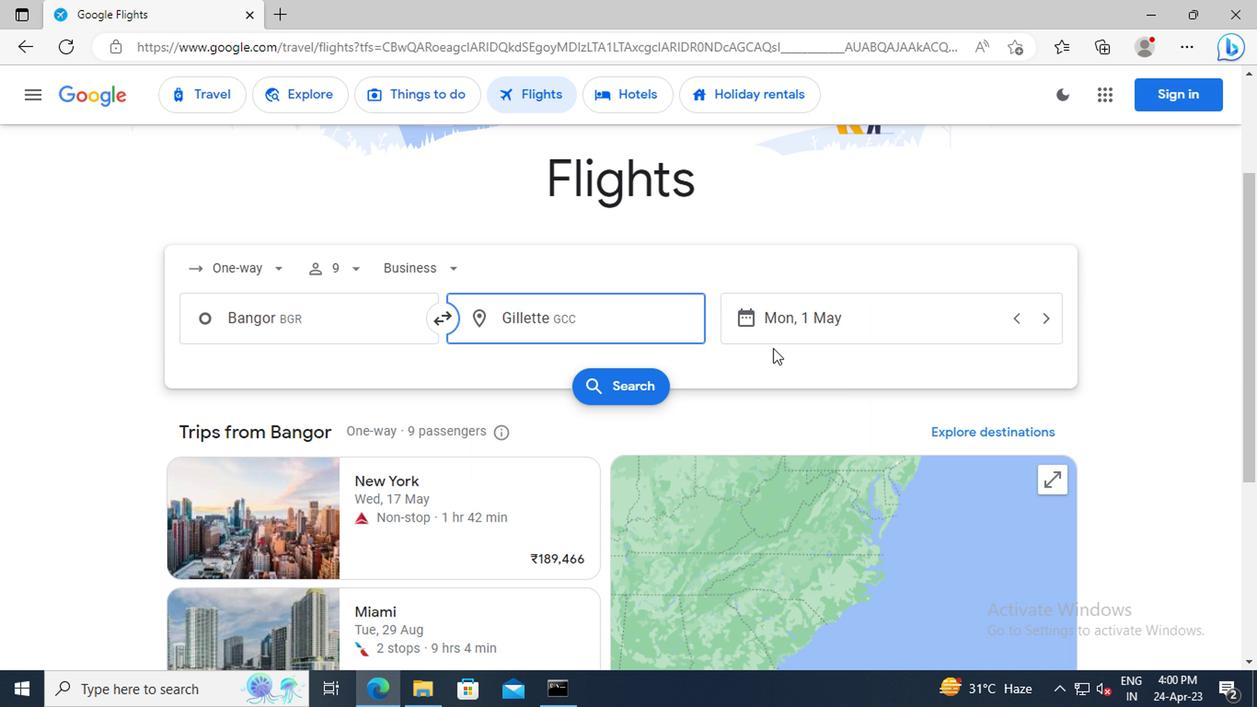 
Action: Mouse pressed left at (791, 333)
Screenshot: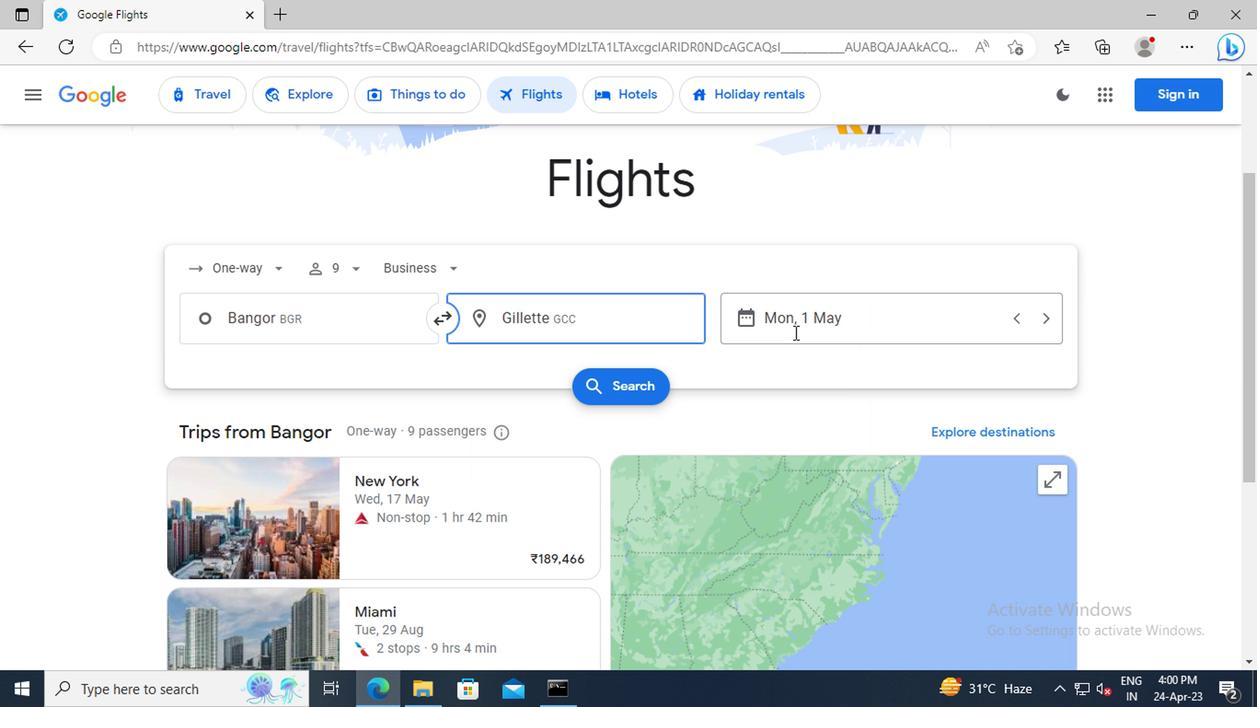 
Action: Mouse moved to (617, 244)
Screenshot: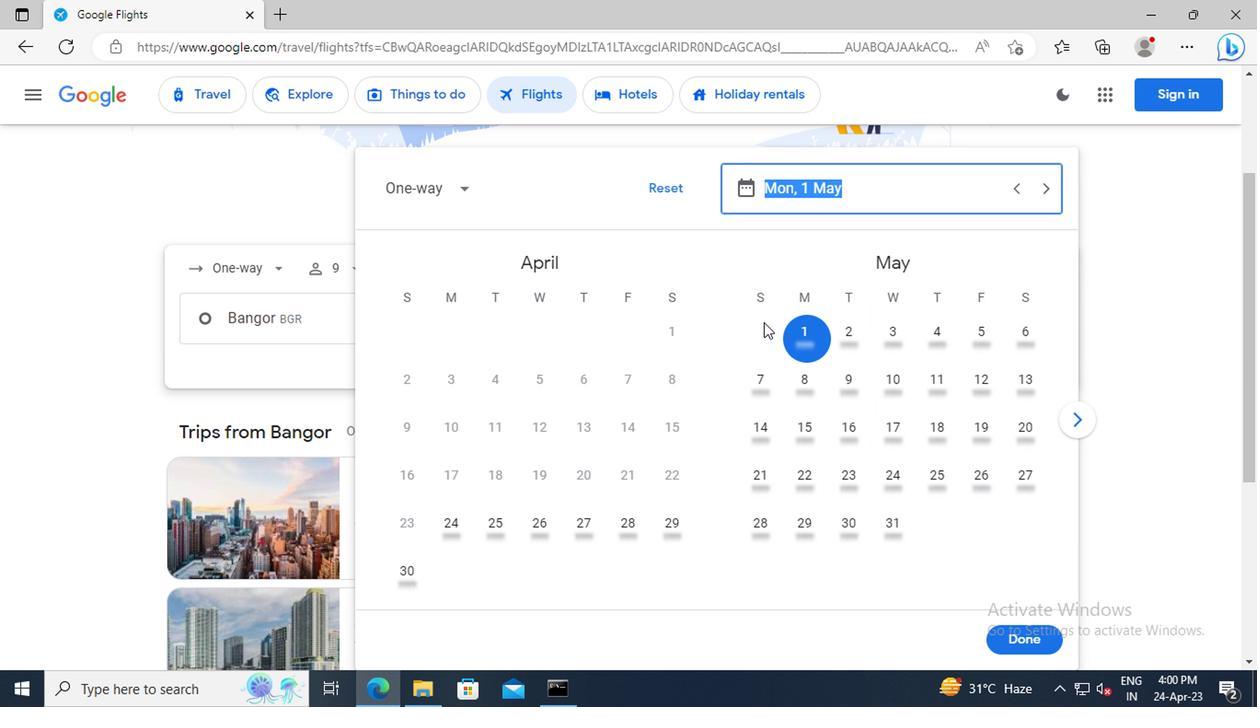 
Action: Key pressed 1<Key.space>MAY<Key.enter>
Screenshot: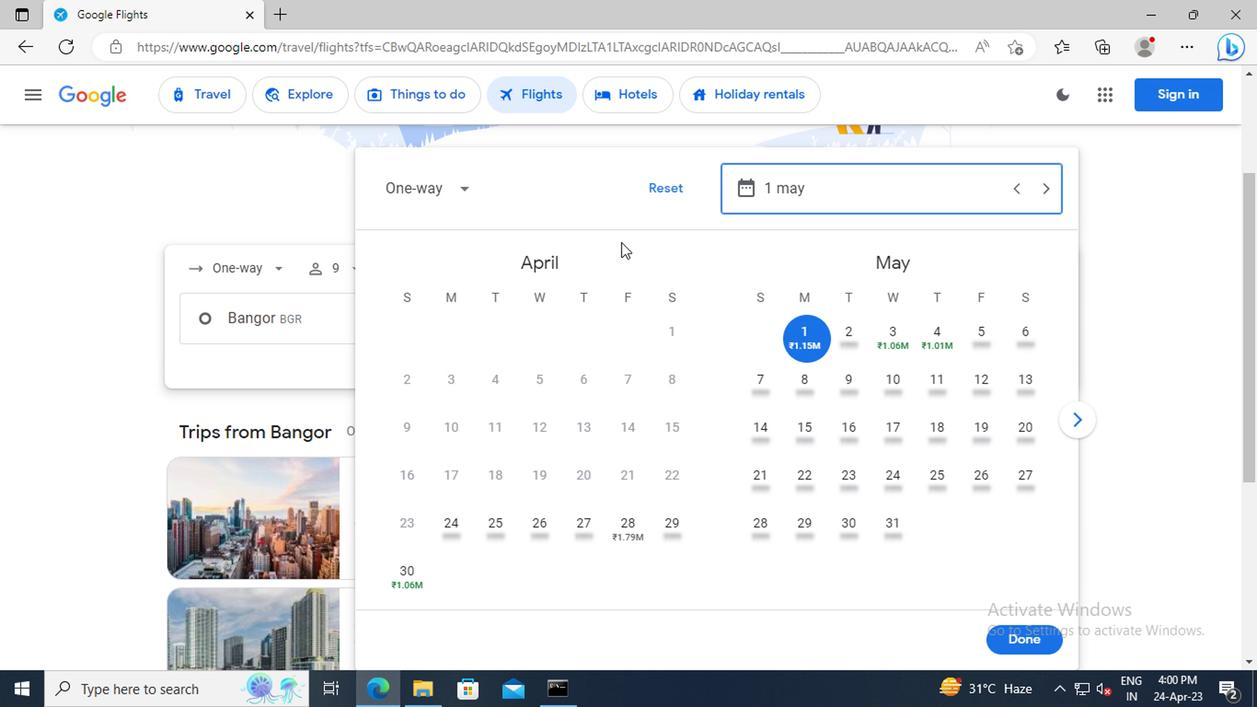 
Action: Mouse moved to (1017, 632)
Screenshot: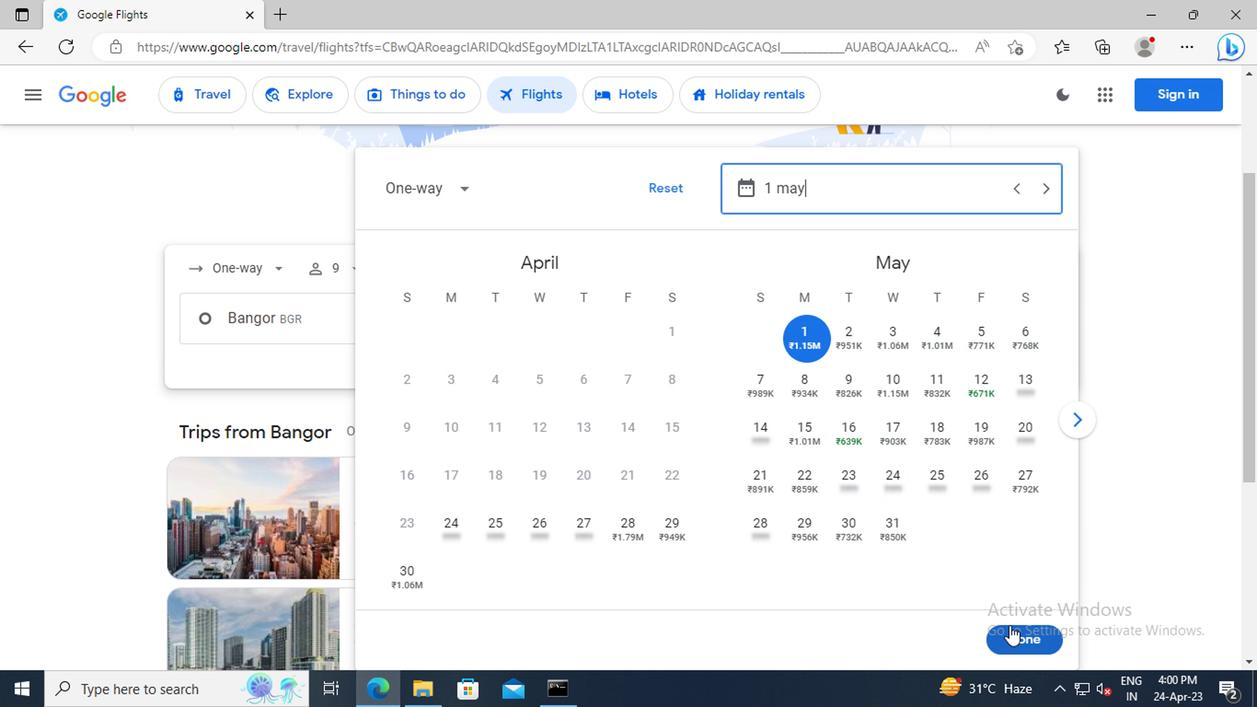 
Action: Mouse pressed left at (1017, 632)
Screenshot: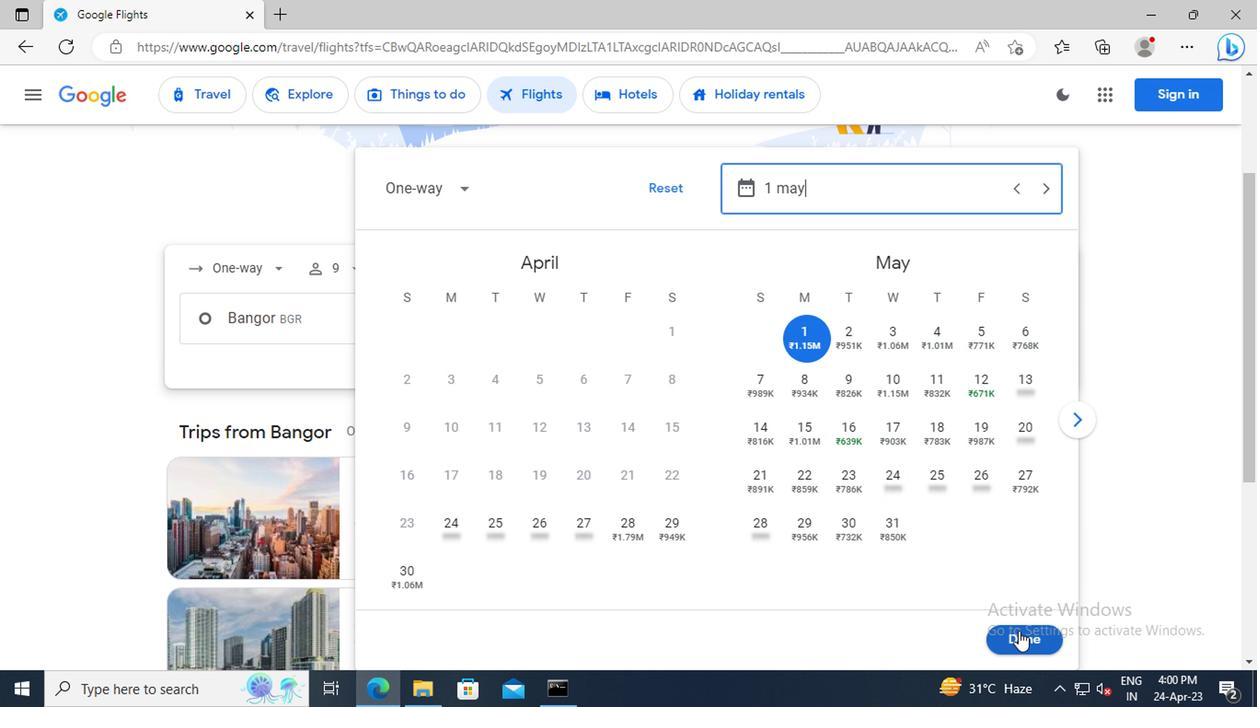 
Action: Mouse moved to (642, 393)
Screenshot: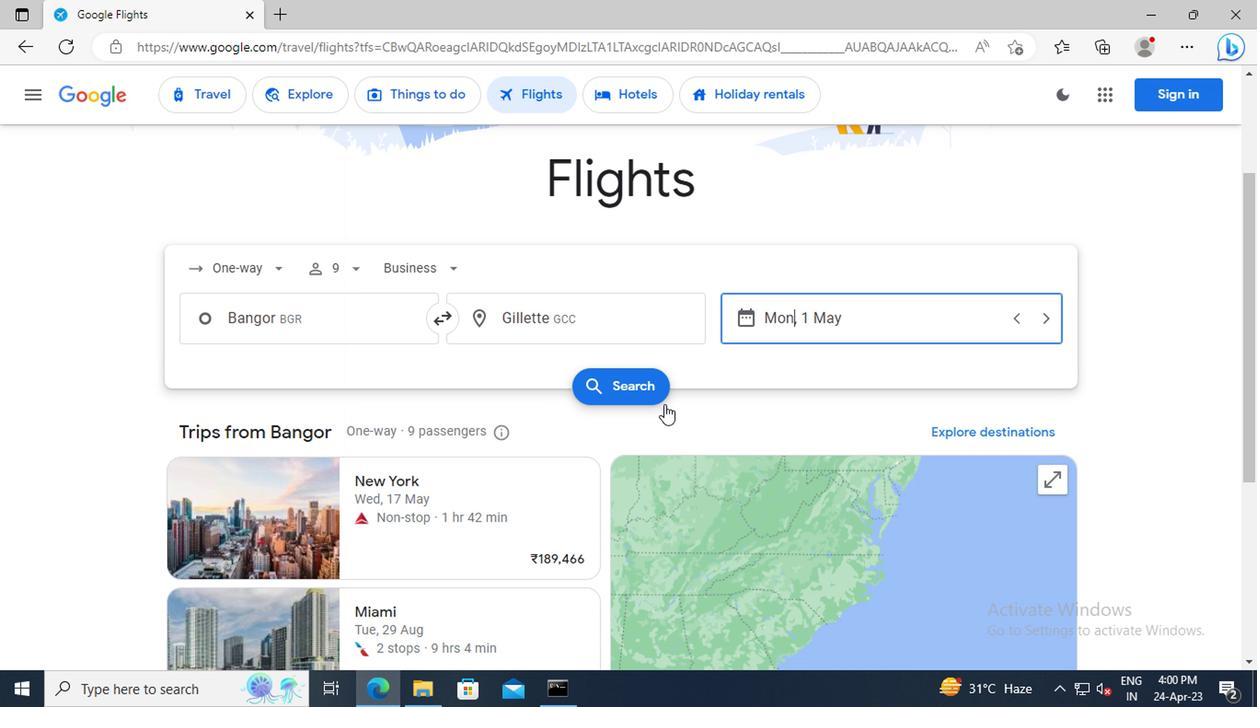 
Action: Mouse pressed left at (642, 393)
Screenshot: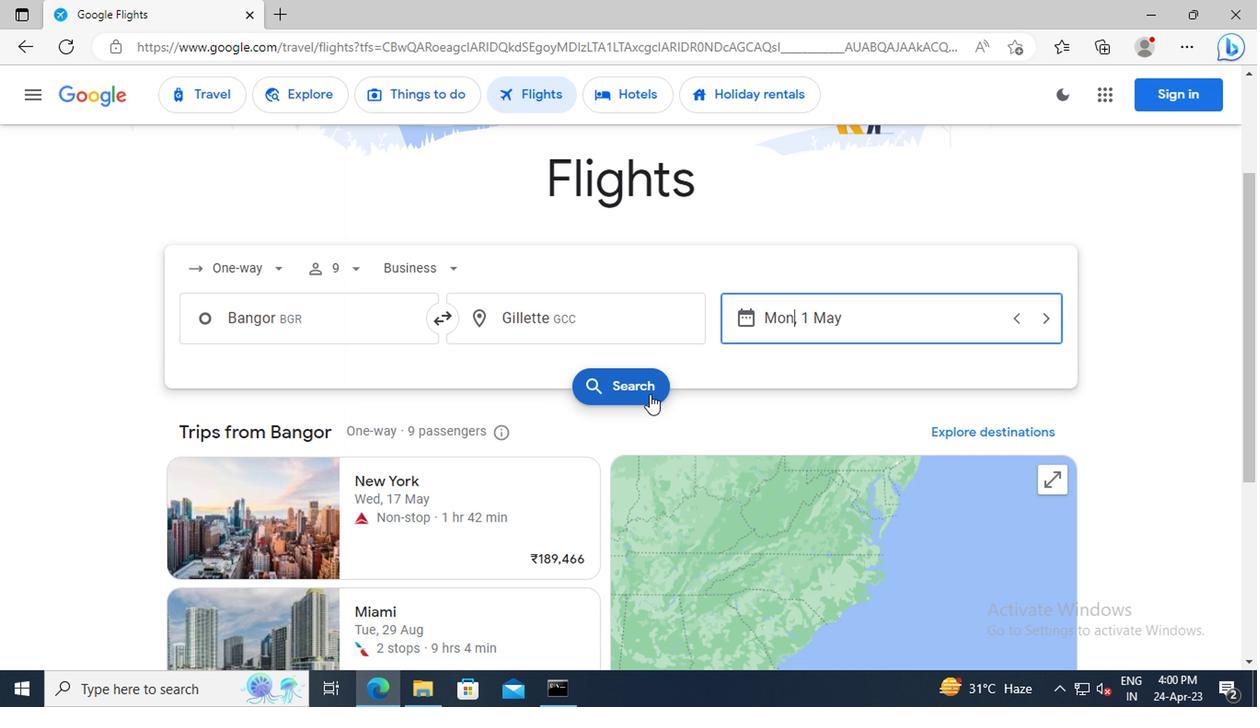 
Action: Mouse moved to (217, 263)
Screenshot: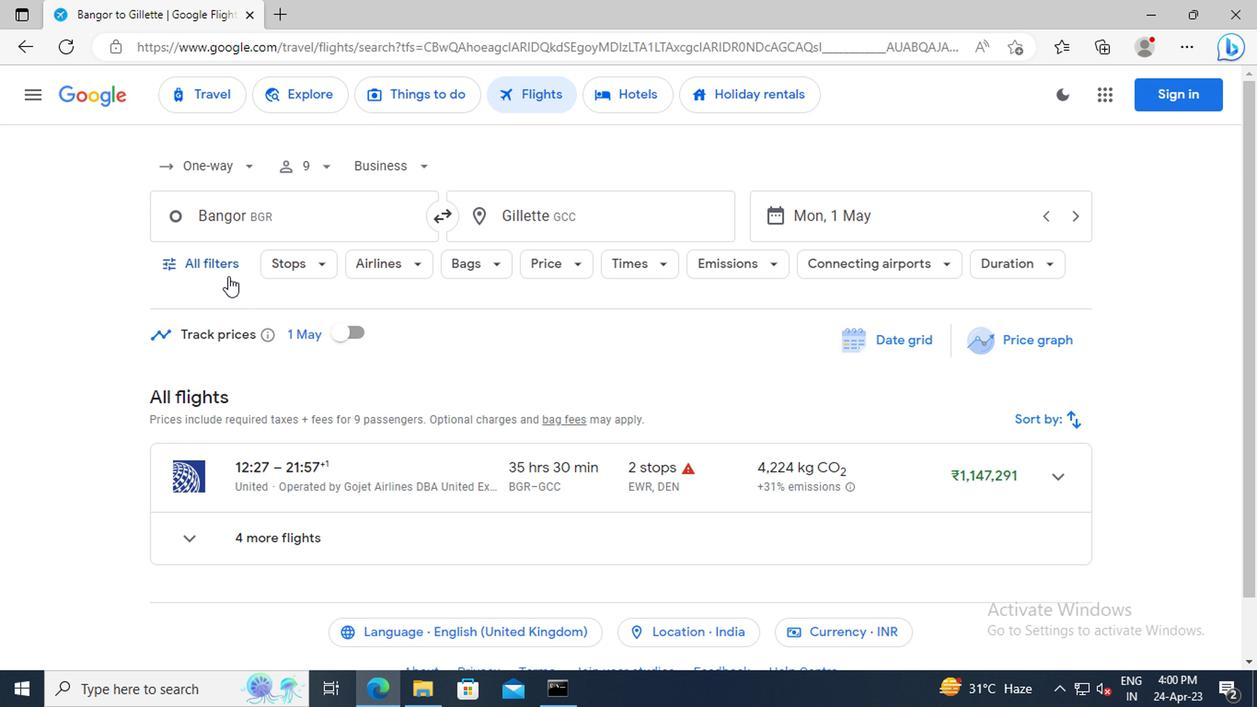 
Action: Mouse pressed left at (217, 263)
Screenshot: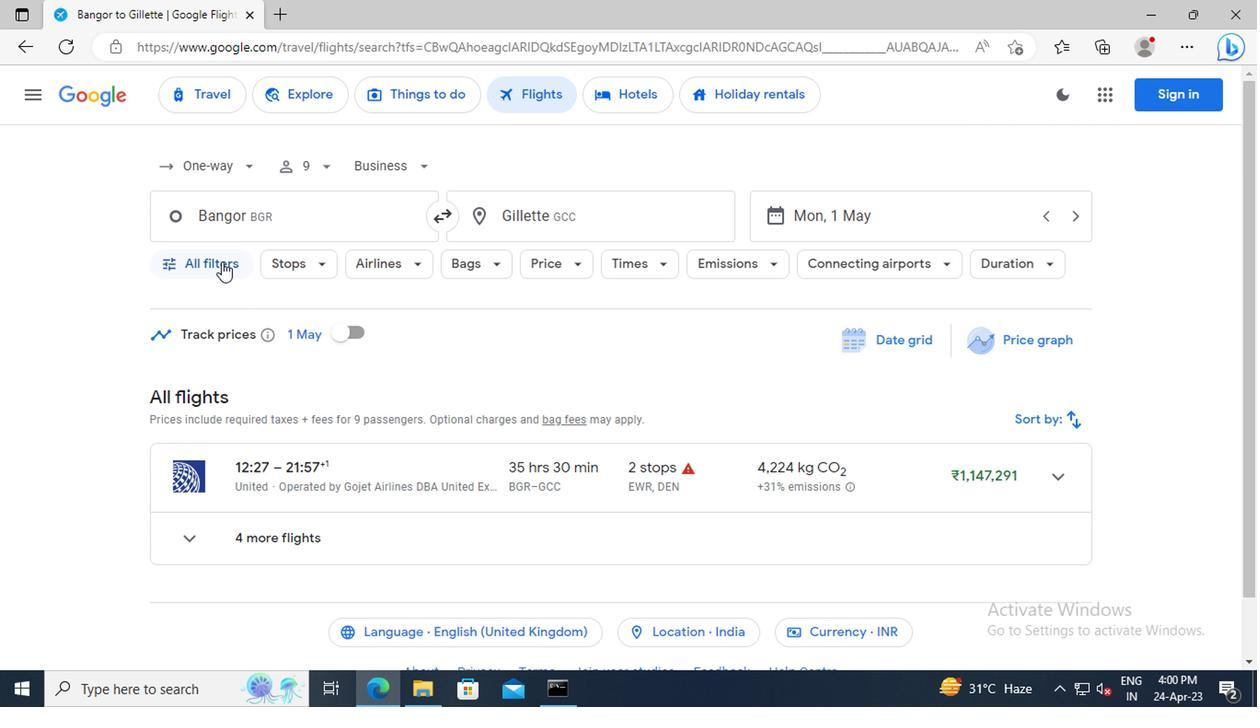 
Action: Mouse moved to (310, 388)
Screenshot: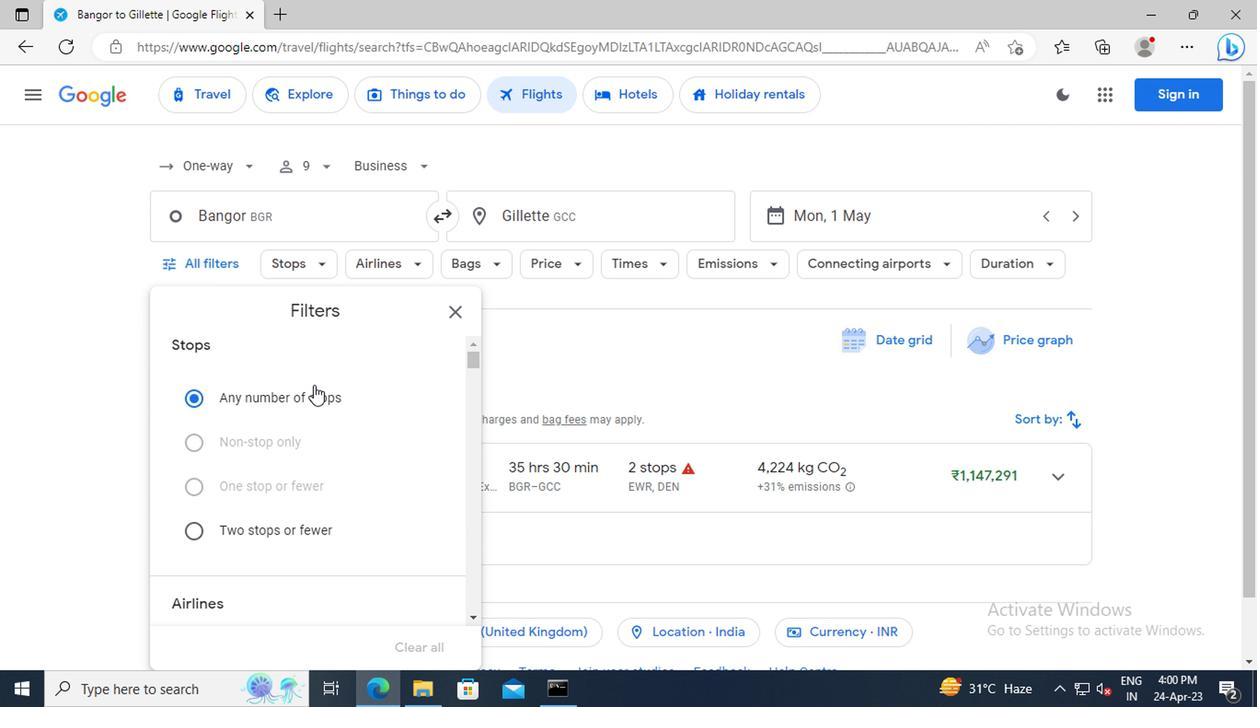 
Action: Mouse scrolled (310, 387) with delta (0, 0)
Screenshot: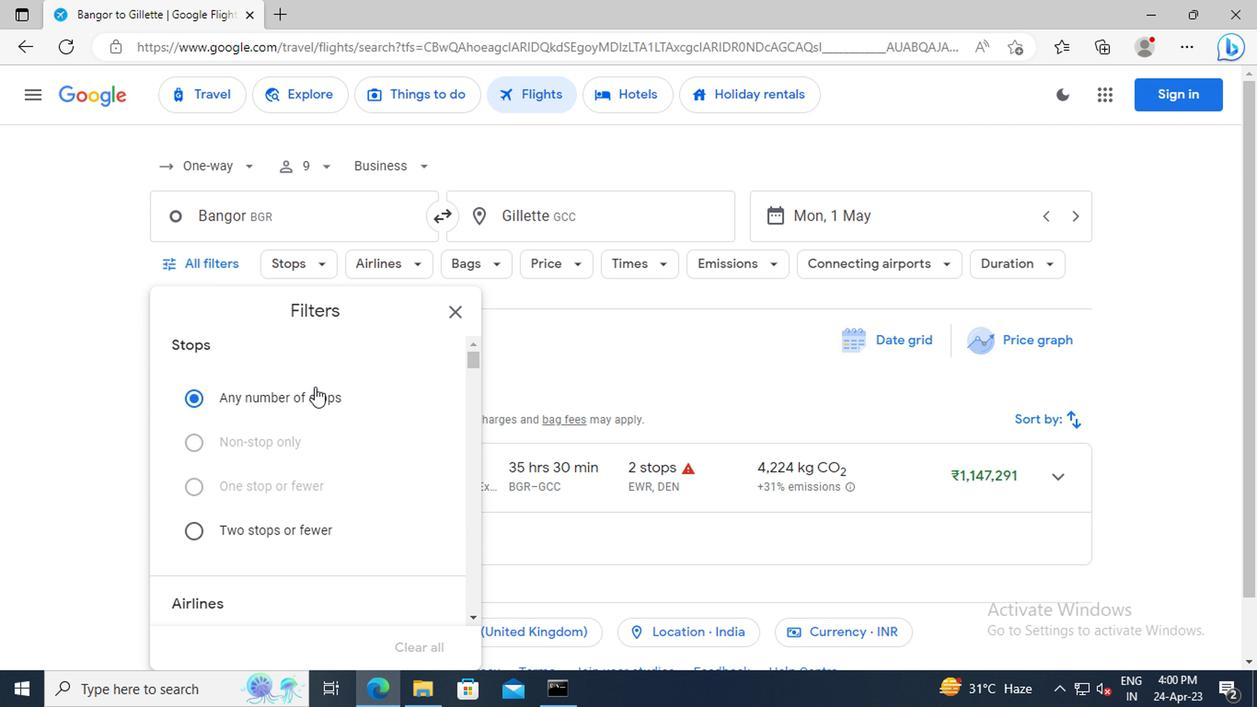 
Action: Mouse scrolled (310, 387) with delta (0, 0)
Screenshot: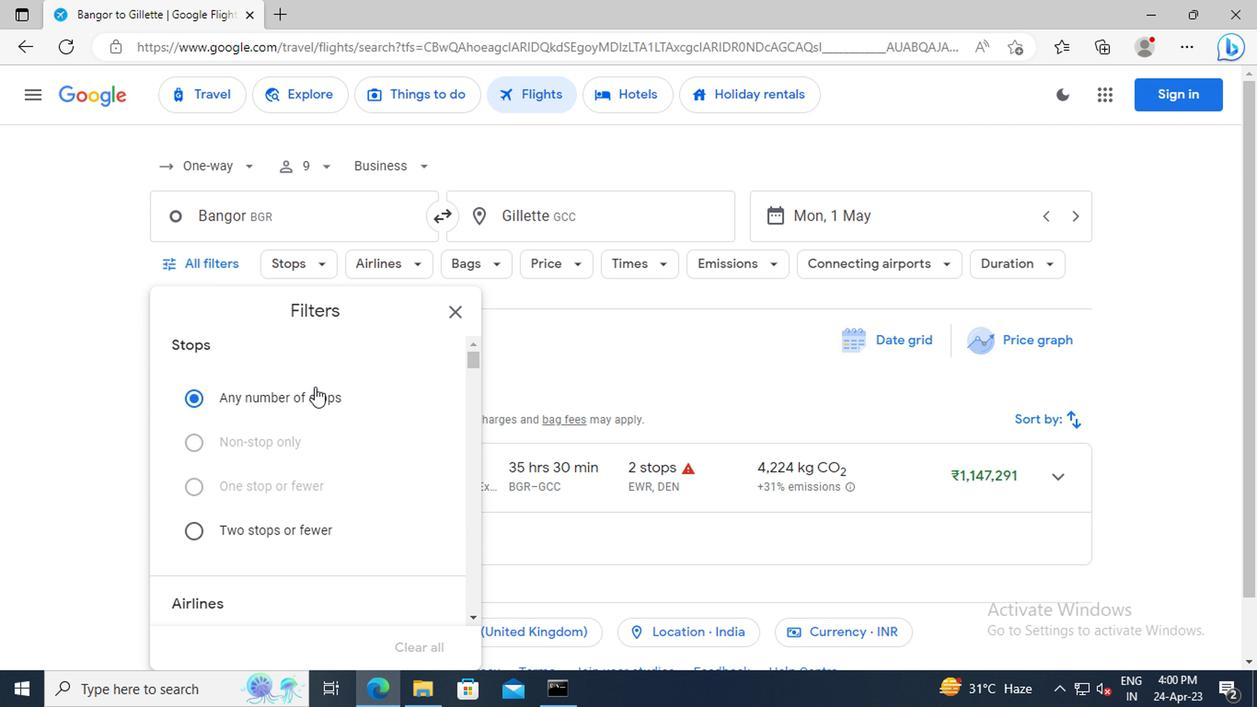 
Action: Mouse scrolled (310, 387) with delta (0, 0)
Screenshot: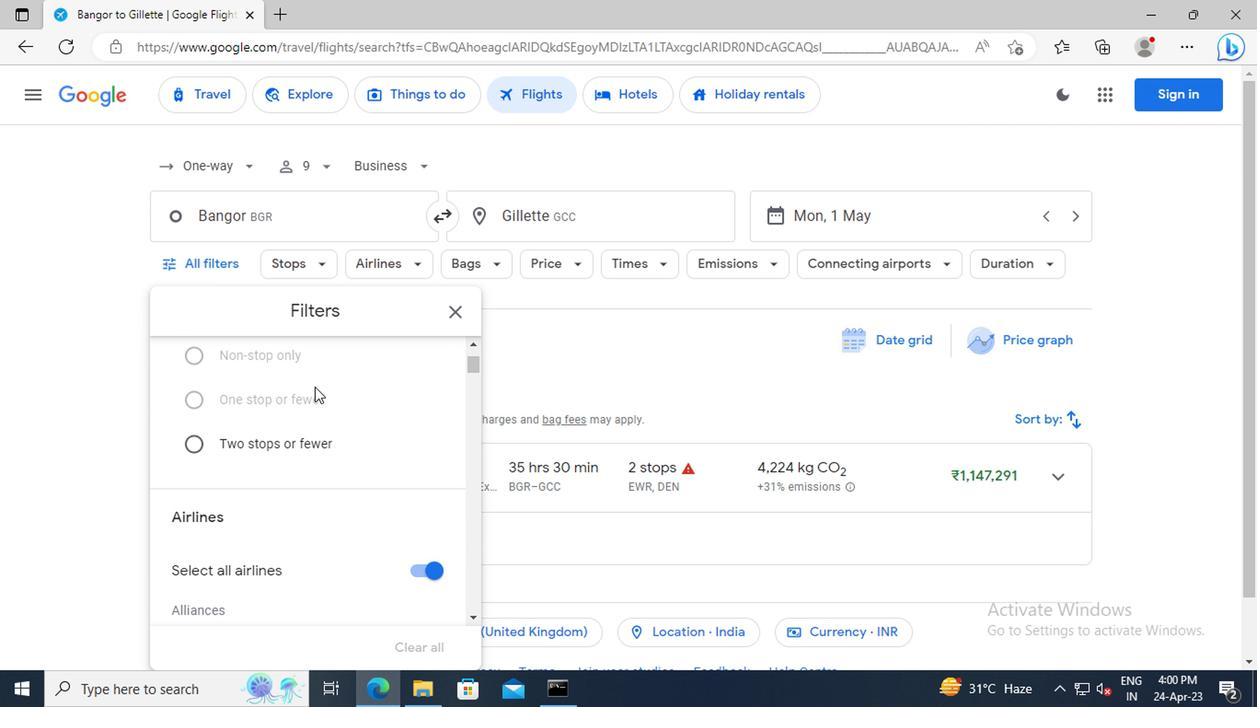 
Action: Mouse scrolled (310, 387) with delta (0, 0)
Screenshot: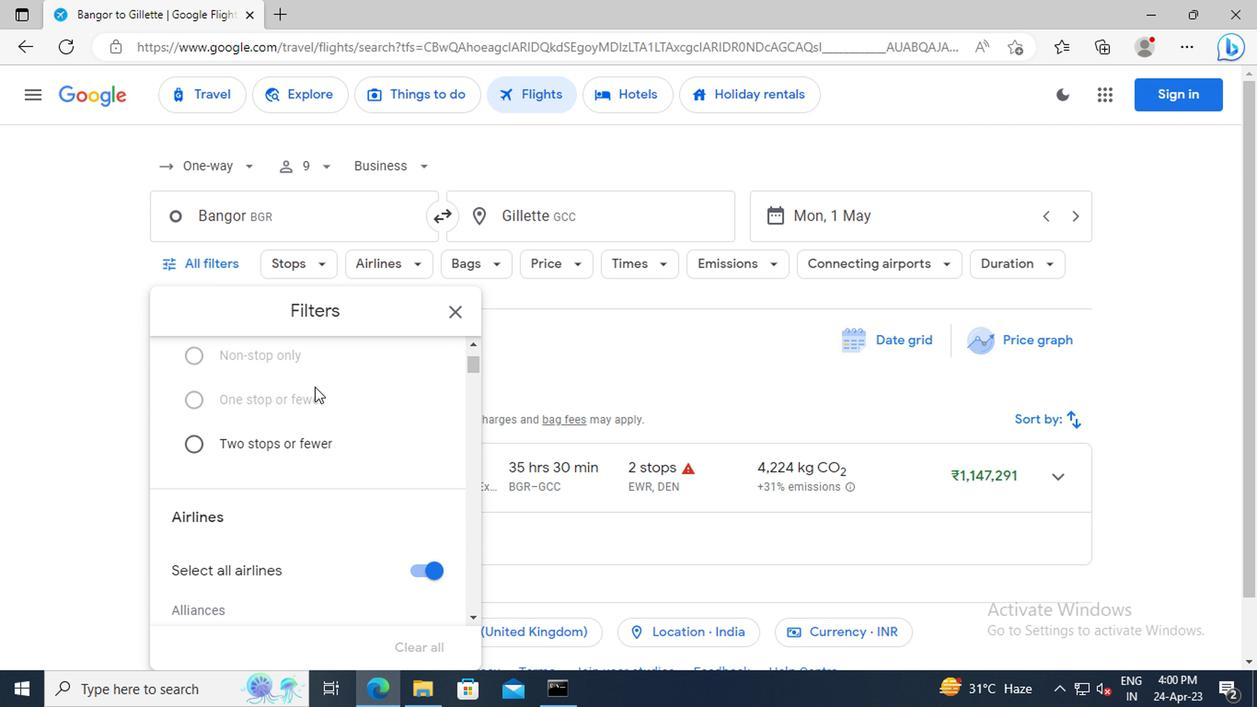 
Action: Mouse scrolled (310, 387) with delta (0, 0)
Screenshot: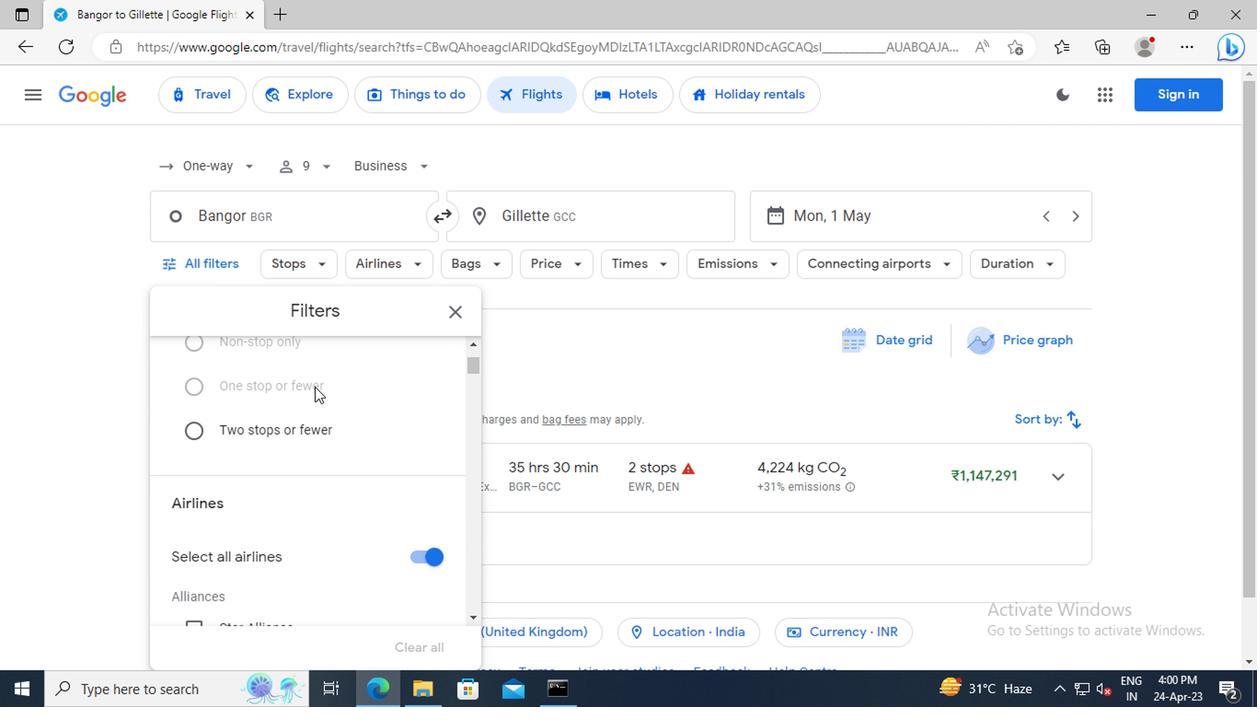 
Action: Mouse moved to (411, 438)
Screenshot: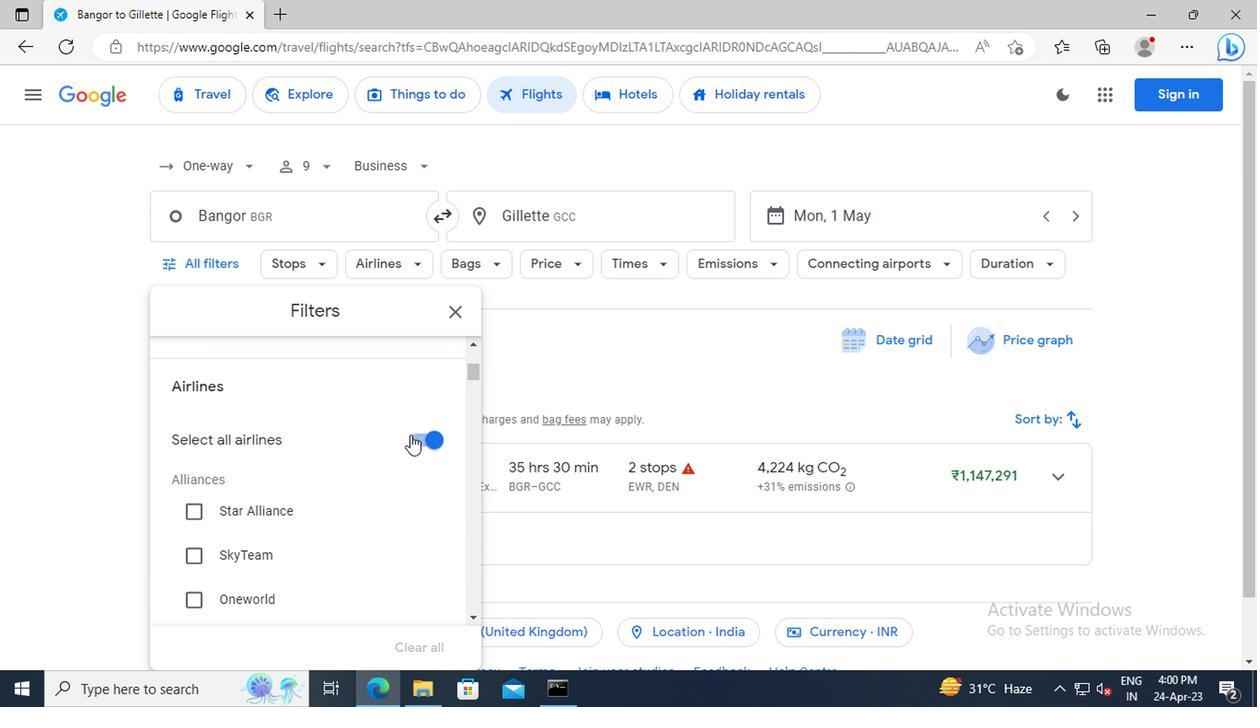 
Action: Mouse pressed left at (411, 438)
Screenshot: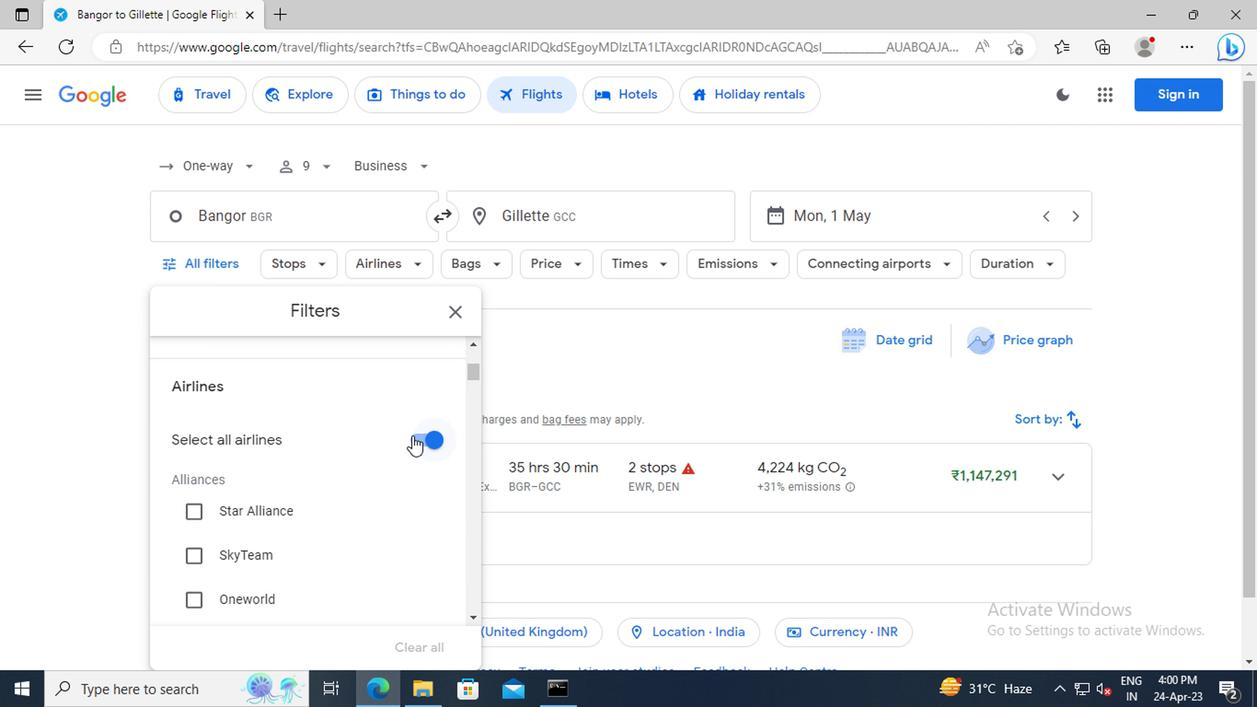 
Action: Mouse moved to (358, 427)
Screenshot: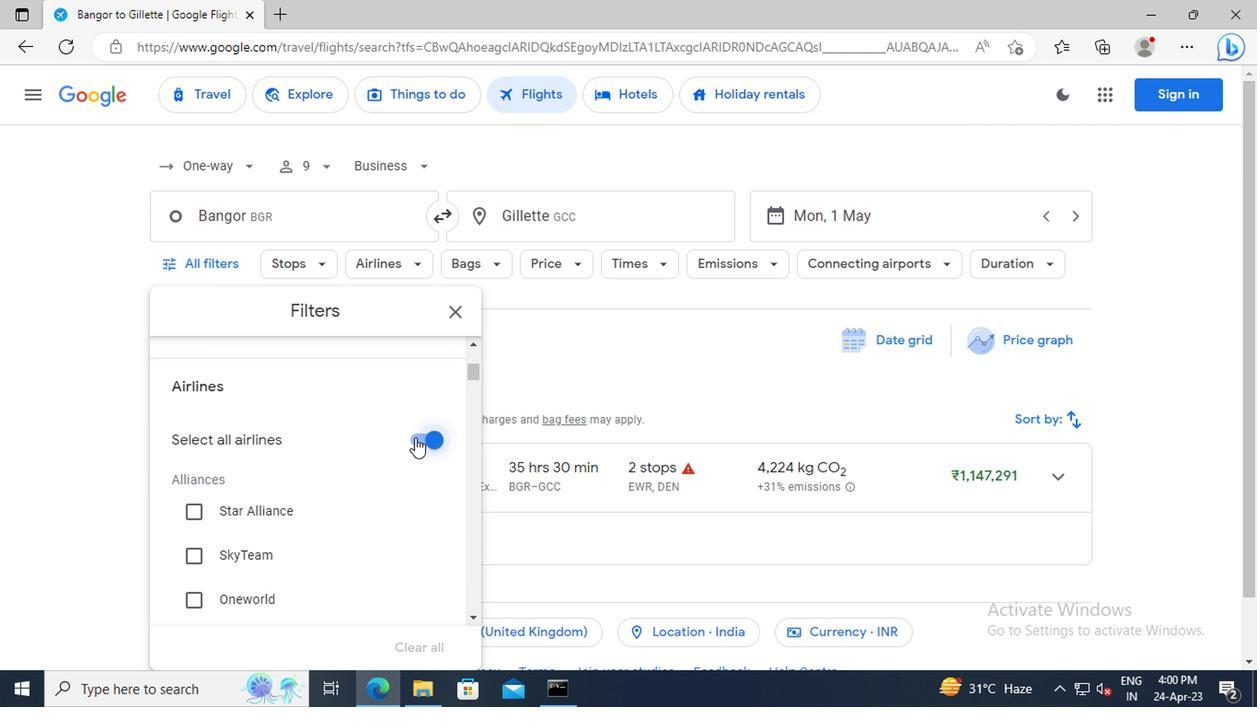 
Action: Mouse scrolled (358, 425) with delta (0, -1)
Screenshot: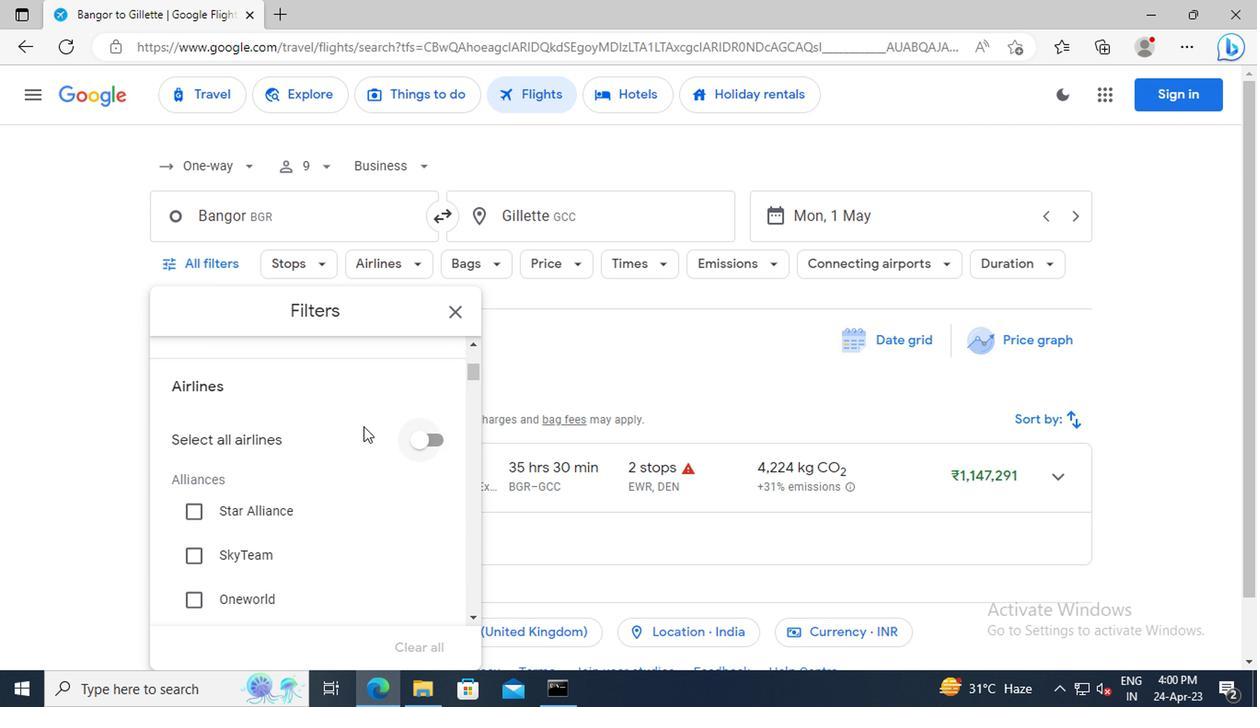 
Action: Mouse scrolled (358, 425) with delta (0, -1)
Screenshot: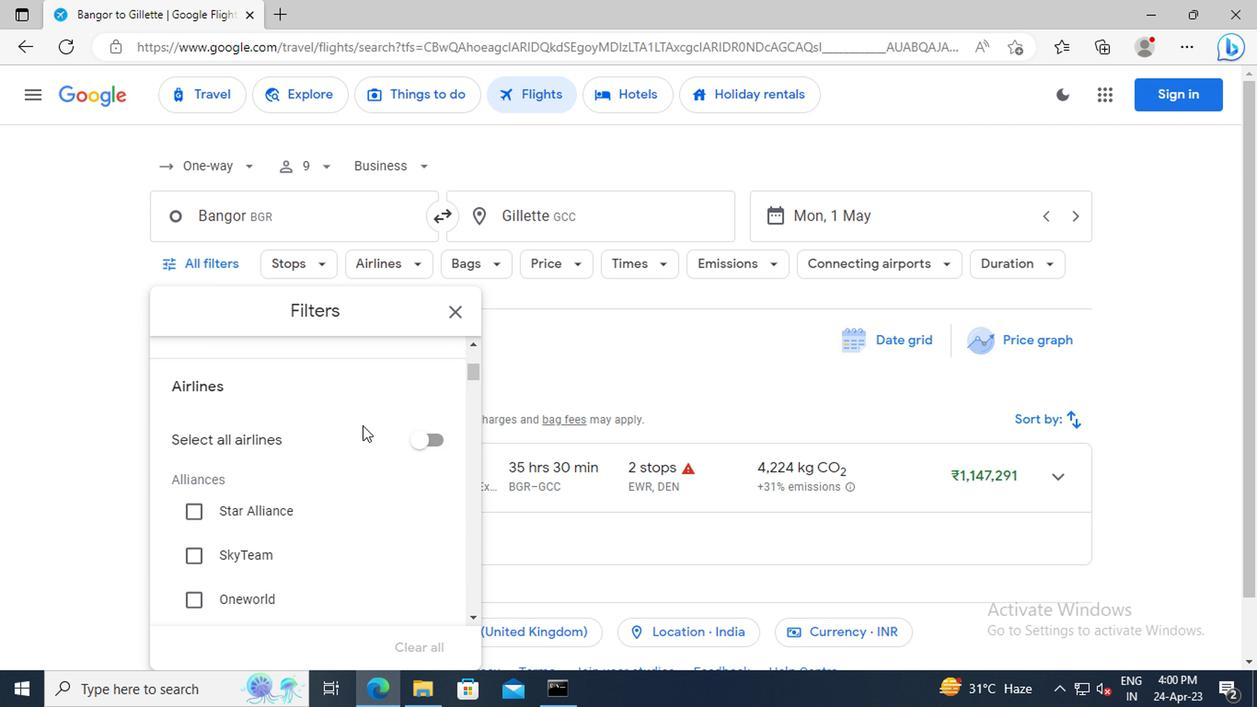 
Action: Mouse scrolled (358, 425) with delta (0, -1)
Screenshot: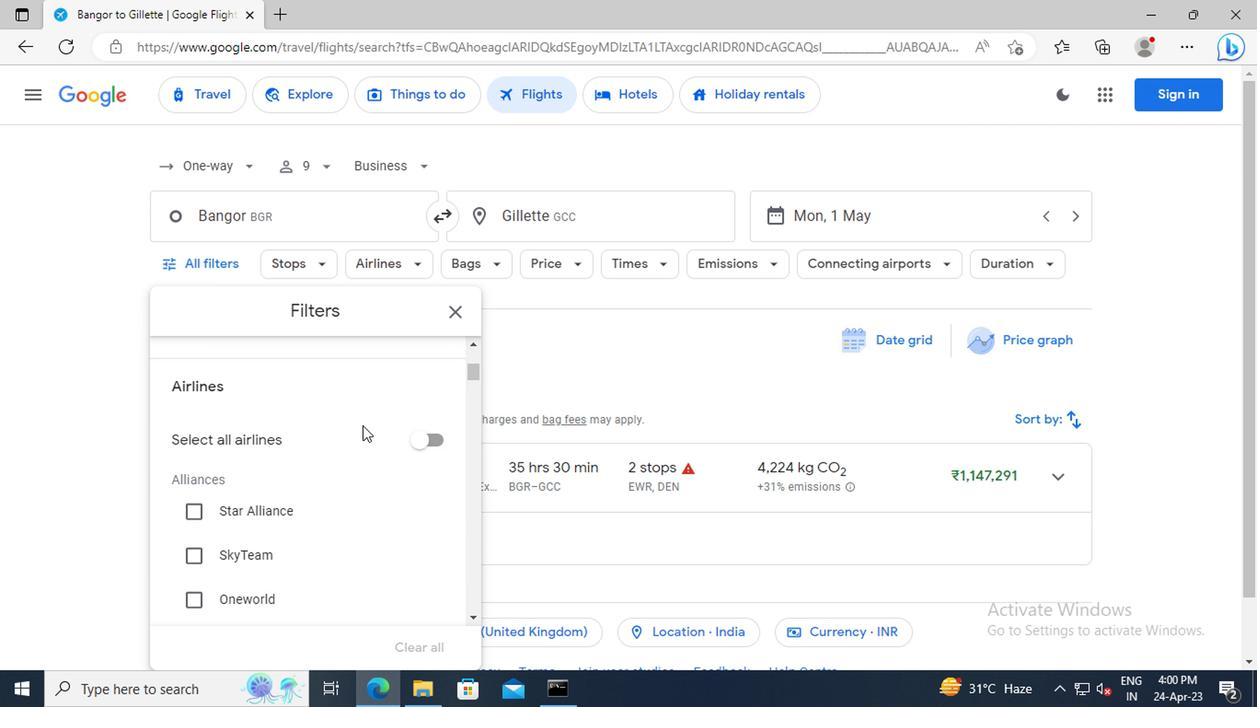 
Action: Mouse scrolled (358, 425) with delta (0, -1)
Screenshot: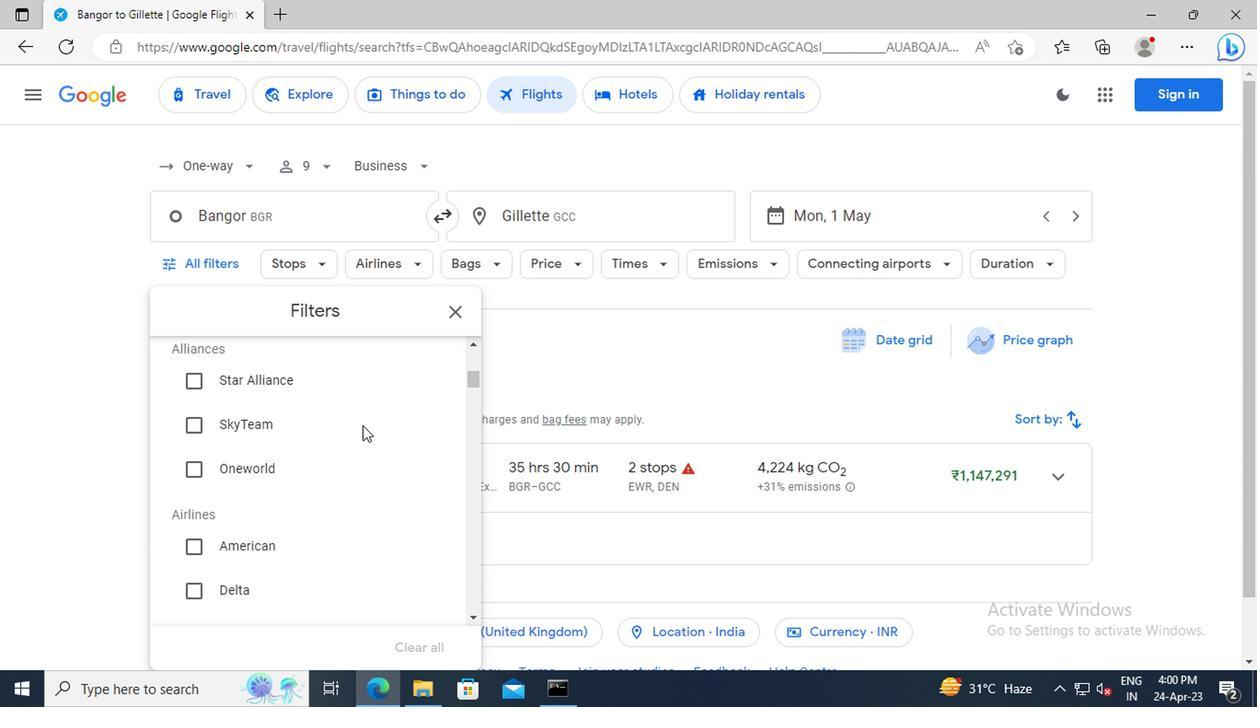 
Action: Mouse scrolled (358, 425) with delta (0, -1)
Screenshot: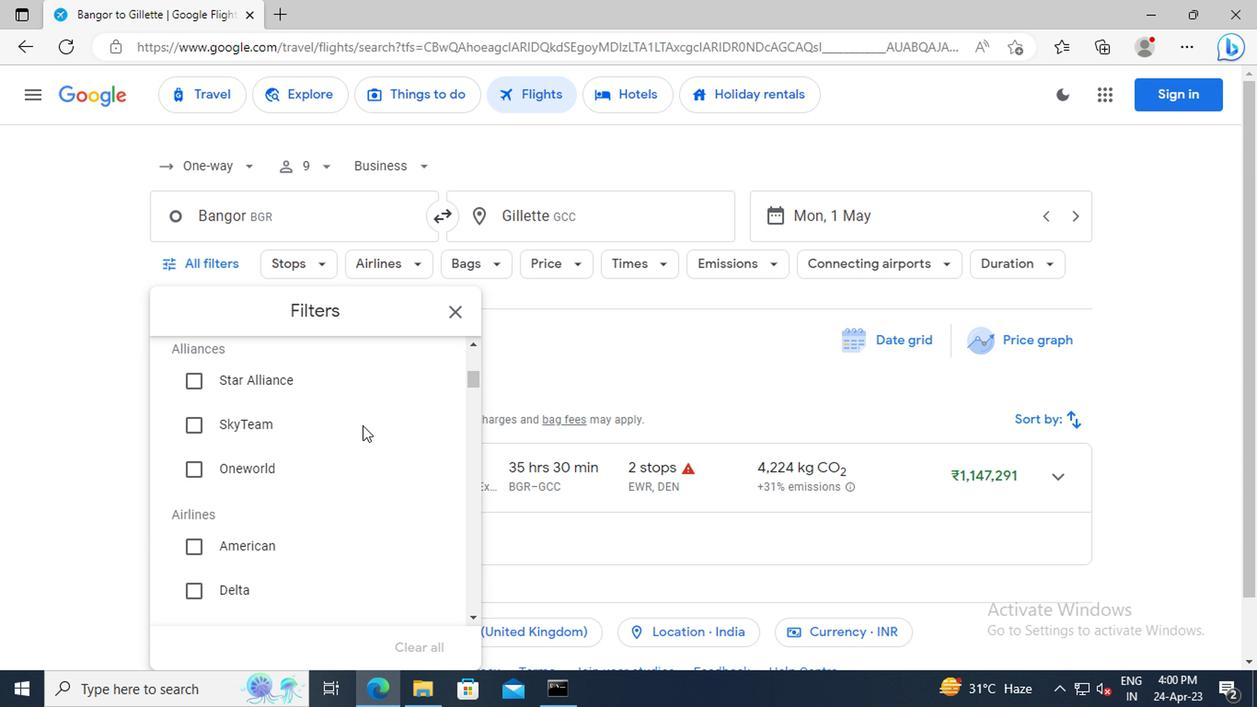 
Action: Mouse scrolled (358, 425) with delta (0, -1)
Screenshot: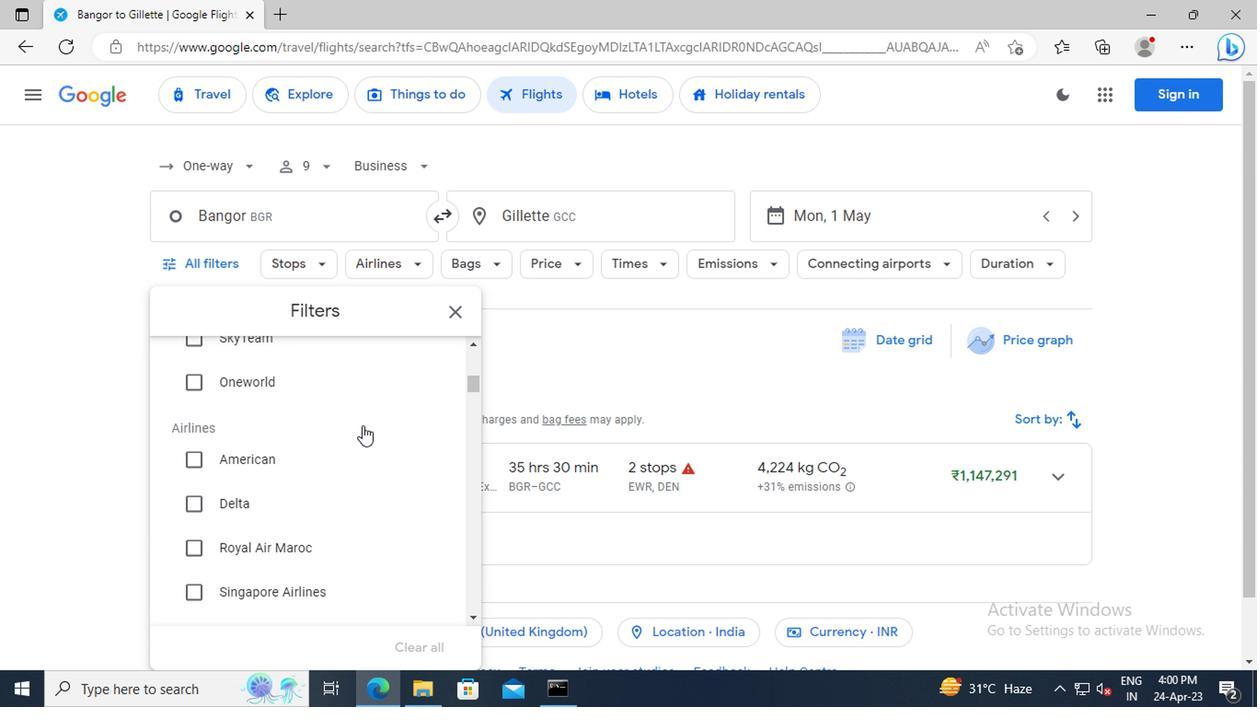 
Action: Mouse scrolled (358, 425) with delta (0, -1)
Screenshot: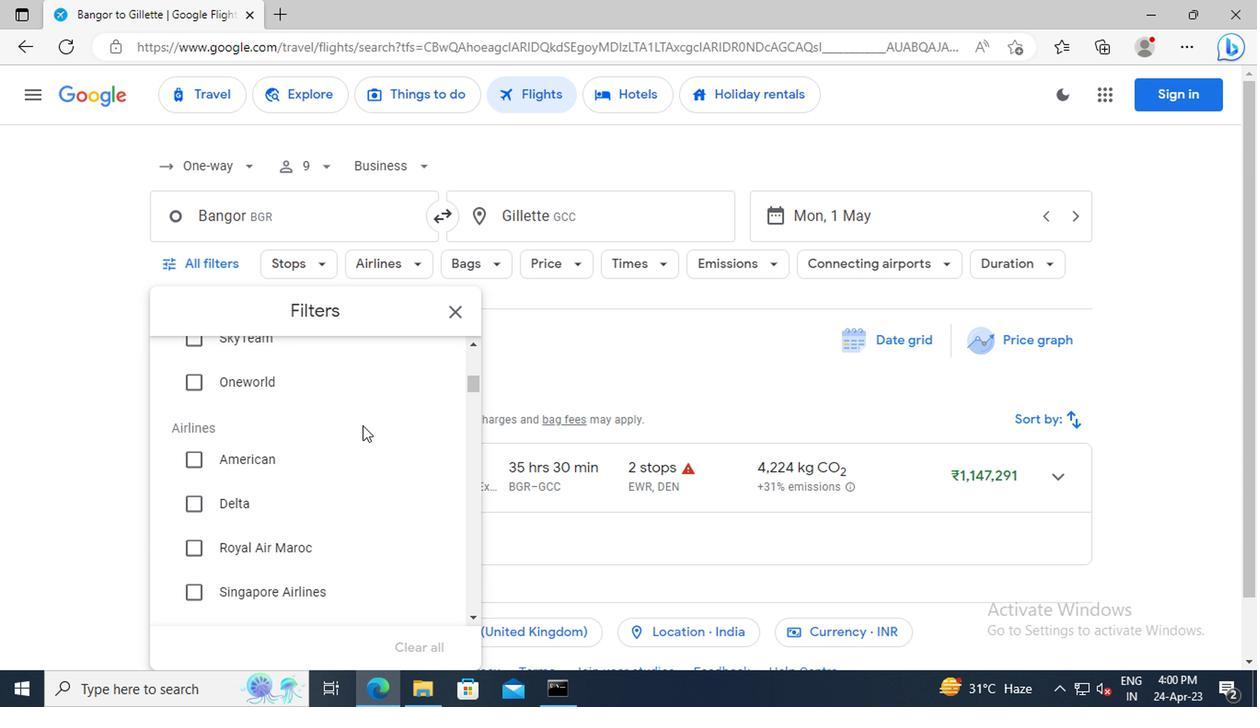 
Action: Mouse scrolled (358, 425) with delta (0, -1)
Screenshot: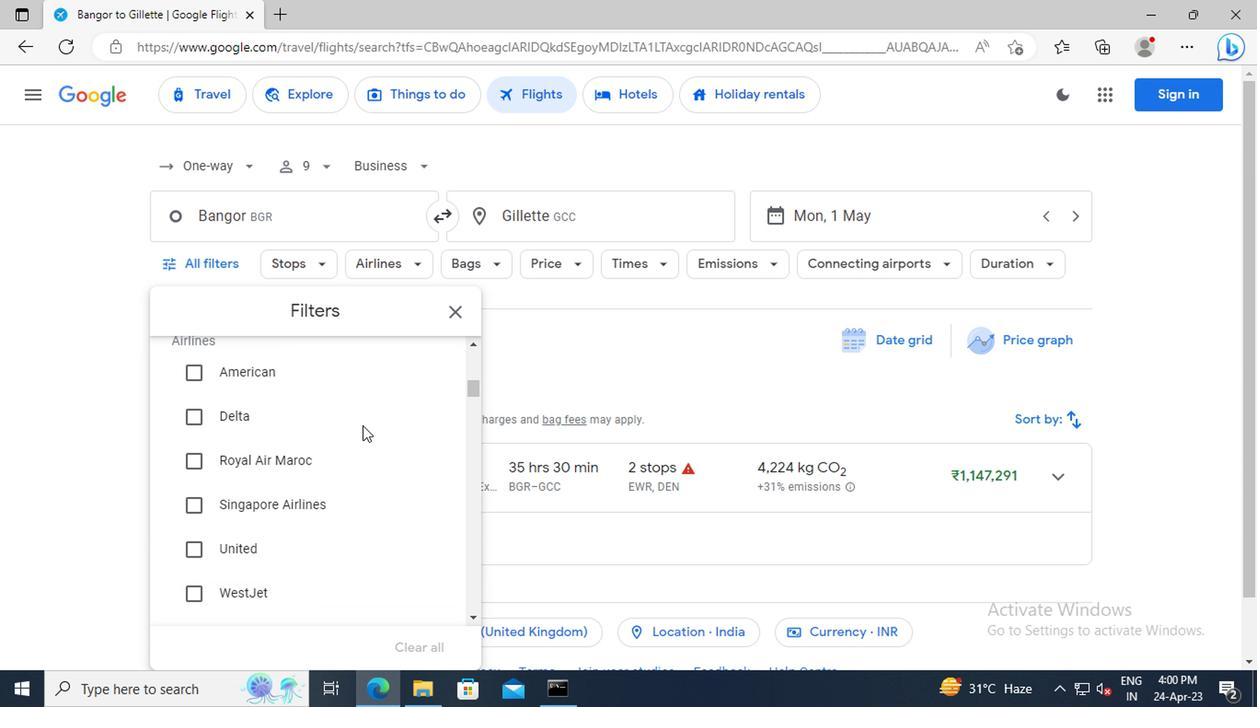 
Action: Mouse scrolled (358, 425) with delta (0, -1)
Screenshot: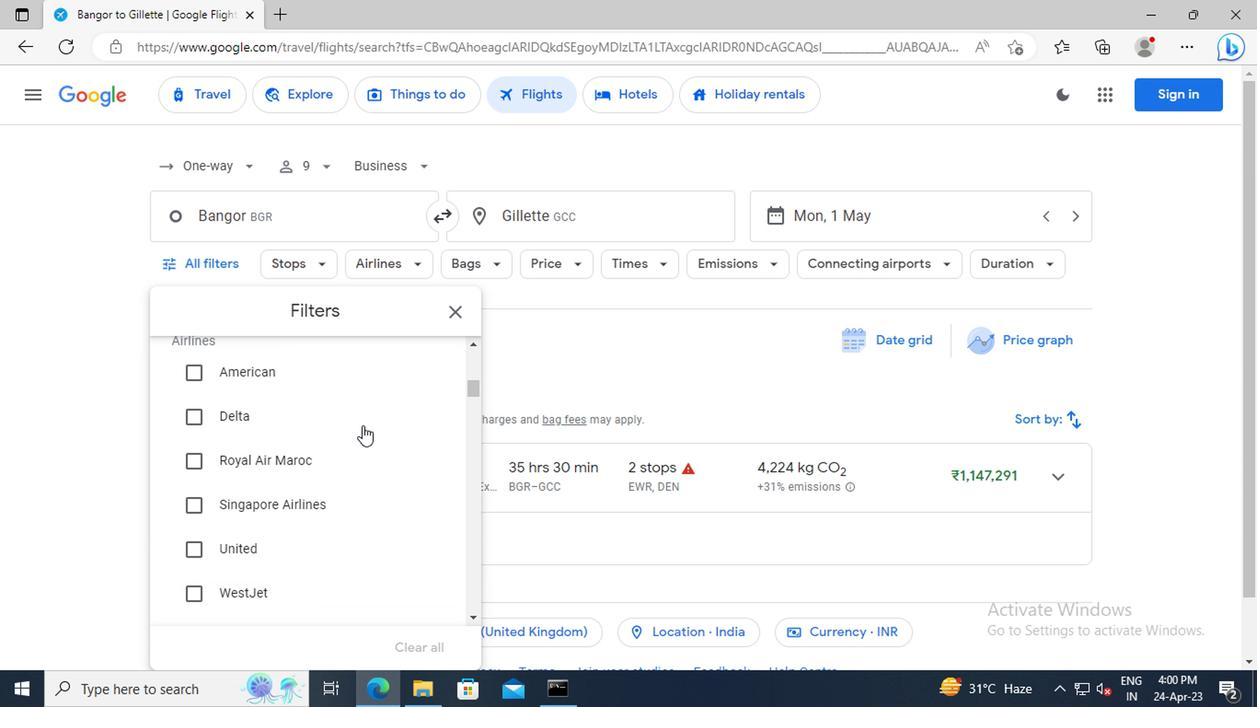 
Action: Mouse scrolled (358, 425) with delta (0, -1)
Screenshot: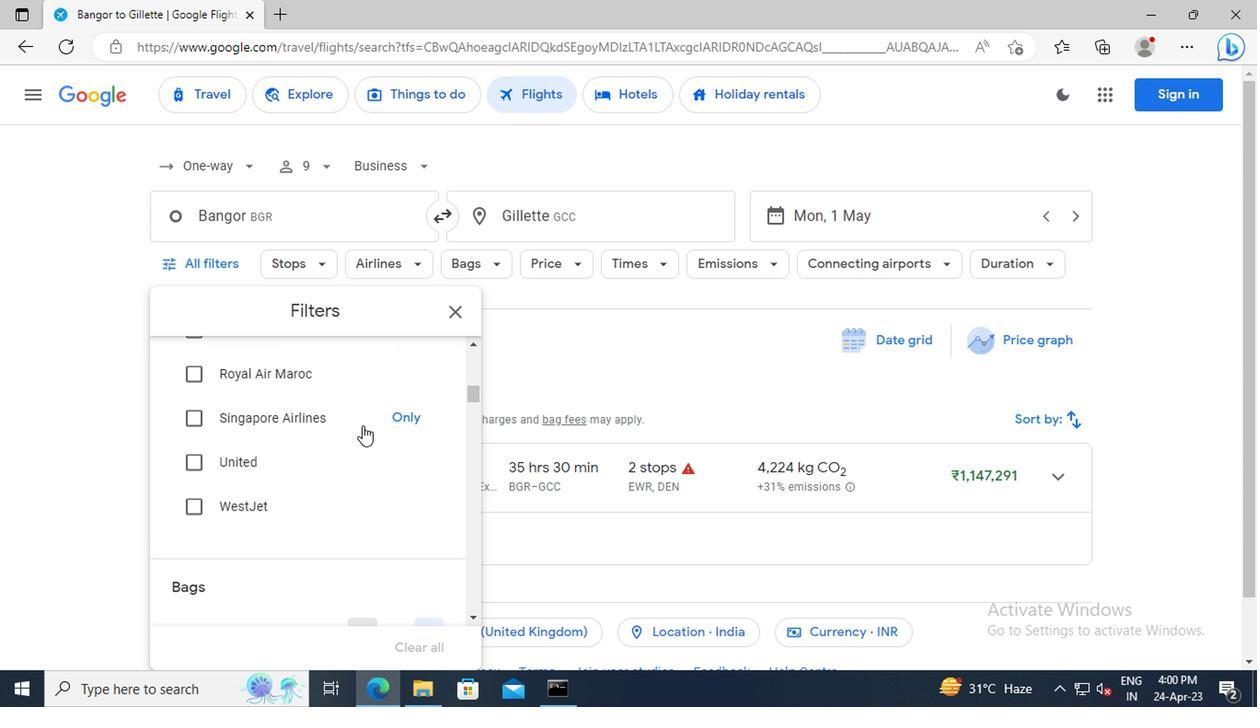 
Action: Mouse scrolled (358, 425) with delta (0, -1)
Screenshot: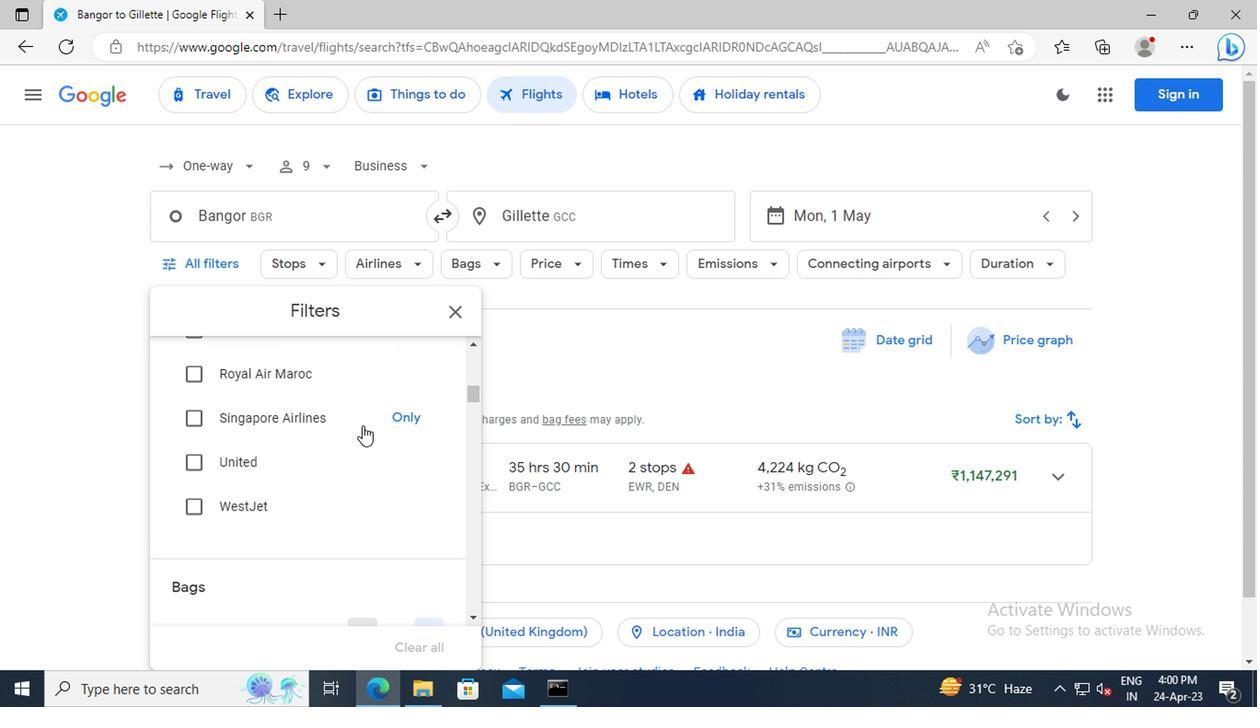 
Action: Mouse scrolled (358, 425) with delta (0, -1)
Screenshot: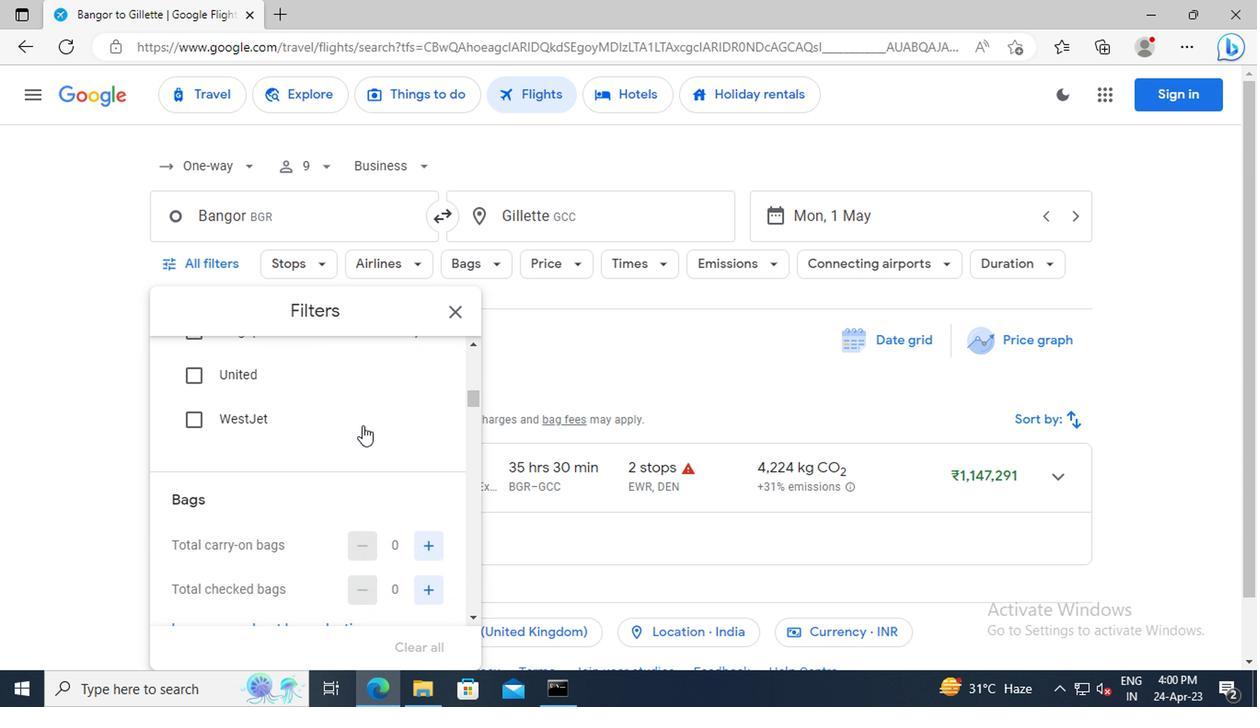 
Action: Mouse scrolled (358, 425) with delta (0, -1)
Screenshot: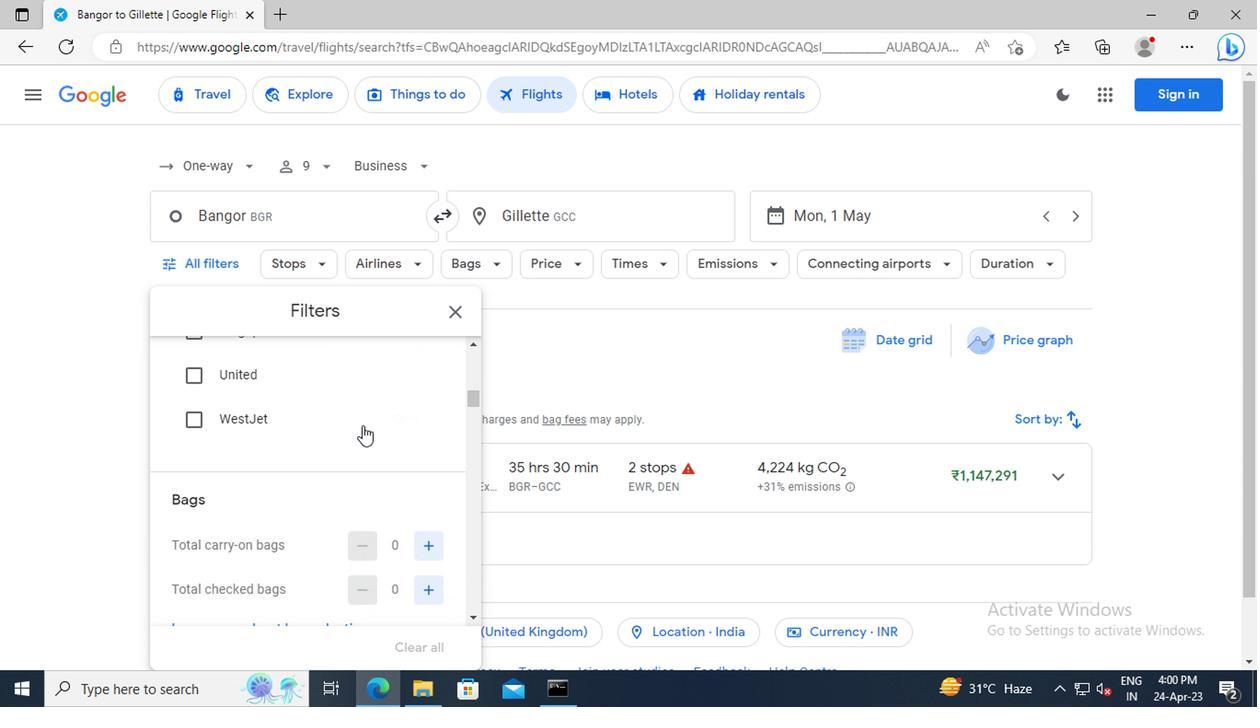 
Action: Mouse moved to (413, 500)
Screenshot: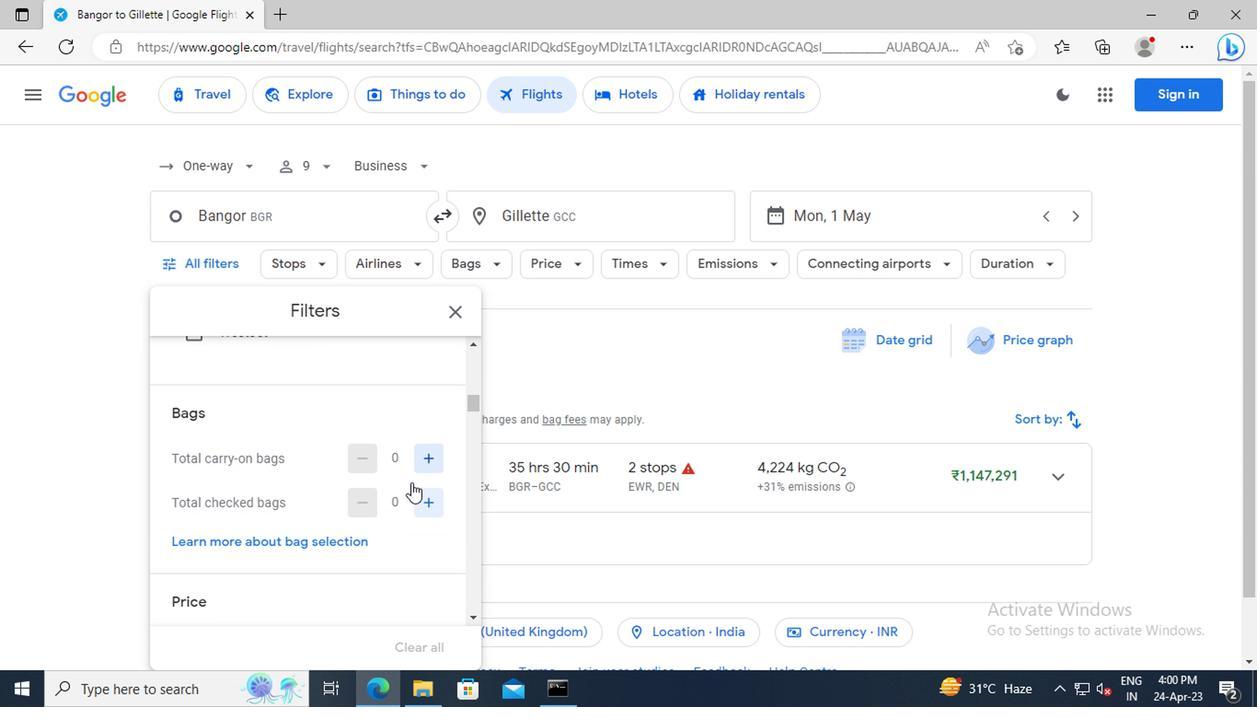 
Action: Mouse pressed left at (413, 500)
Screenshot: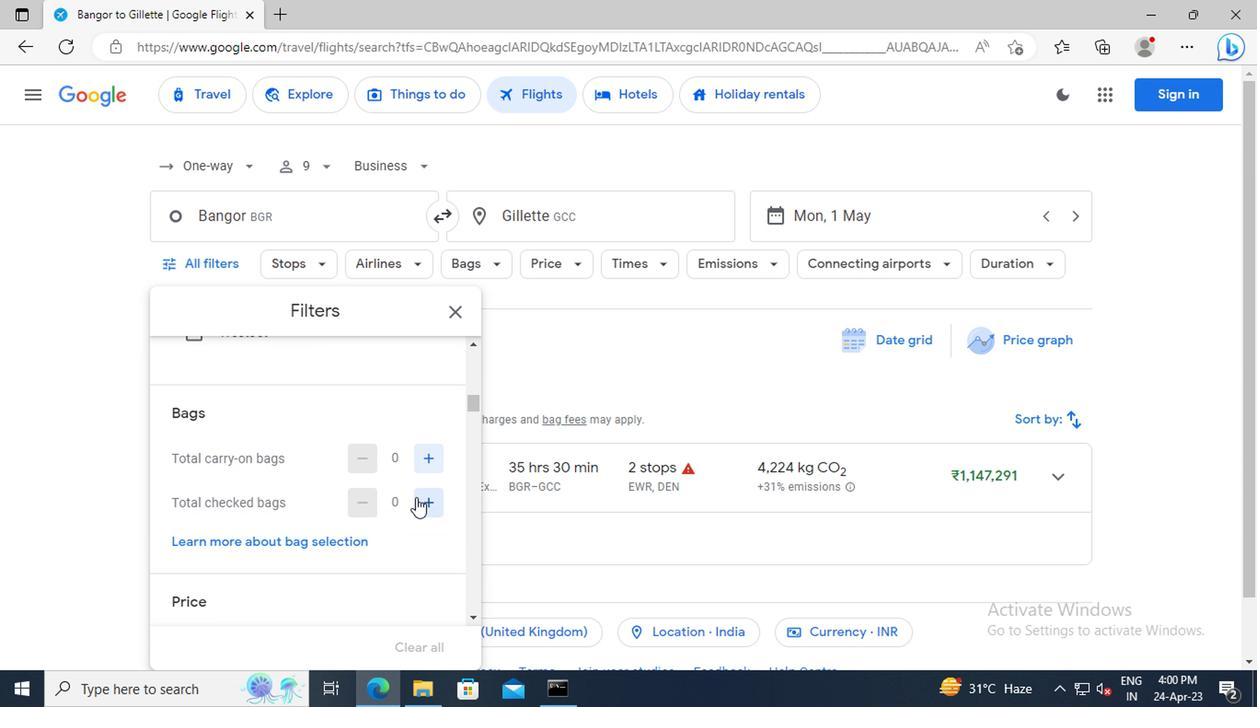 
Action: Mouse pressed left at (413, 500)
Screenshot: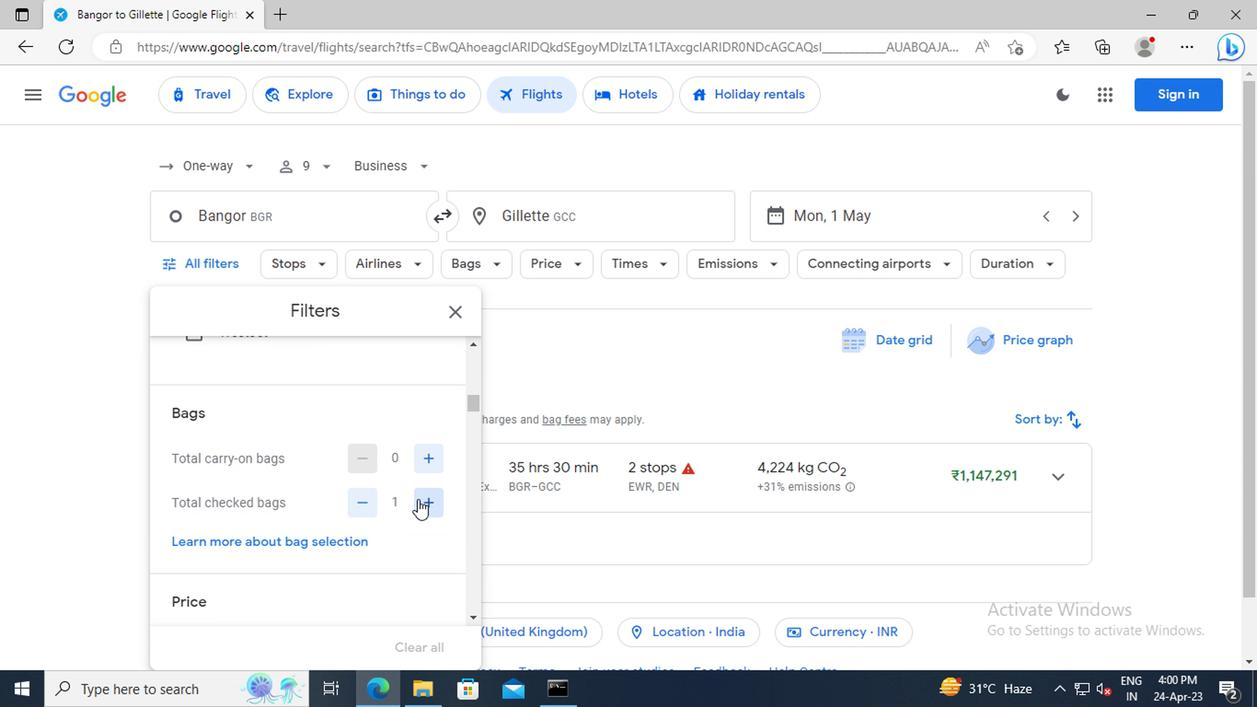 
Action: Mouse pressed left at (413, 500)
Screenshot: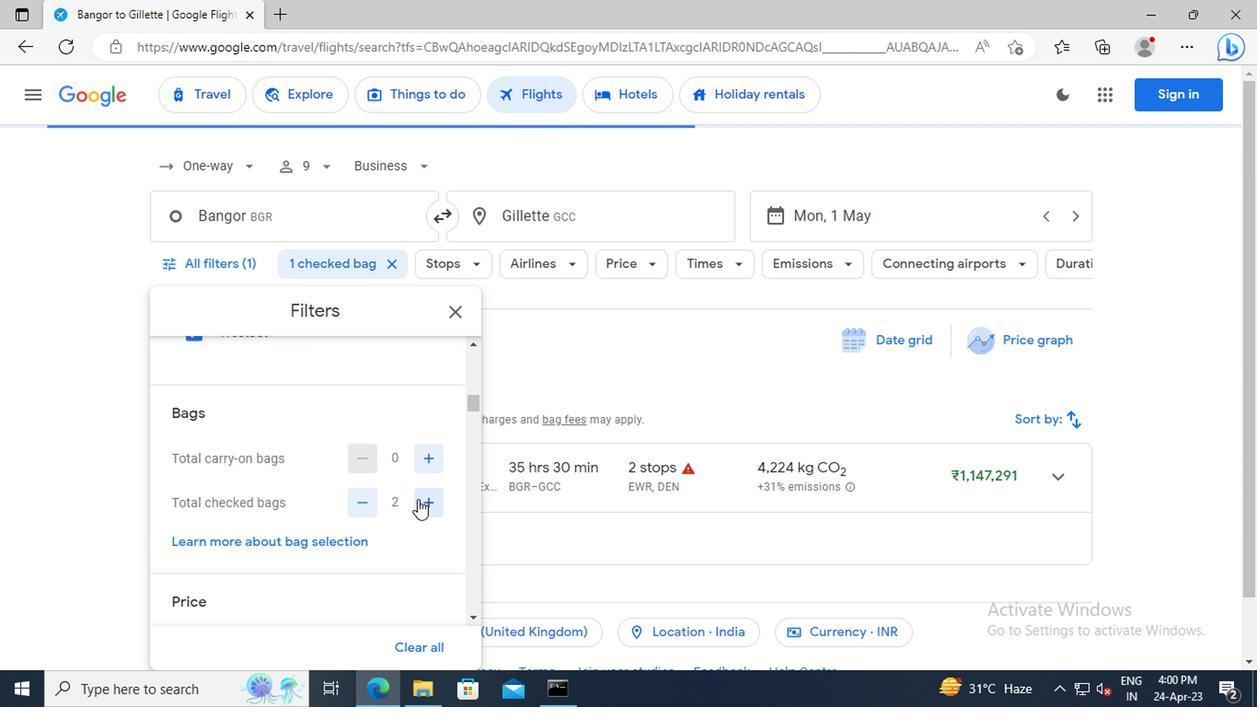
Action: Mouse moved to (417, 500)
Screenshot: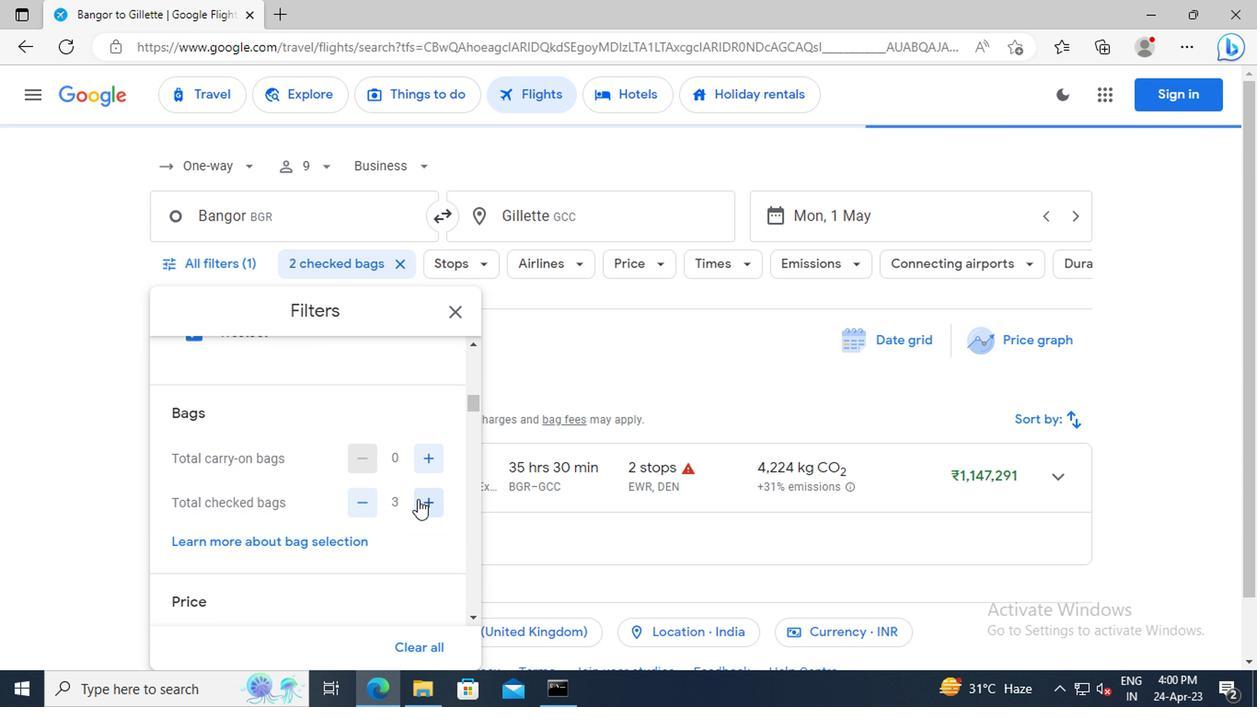 
Action: Mouse pressed left at (417, 500)
Screenshot: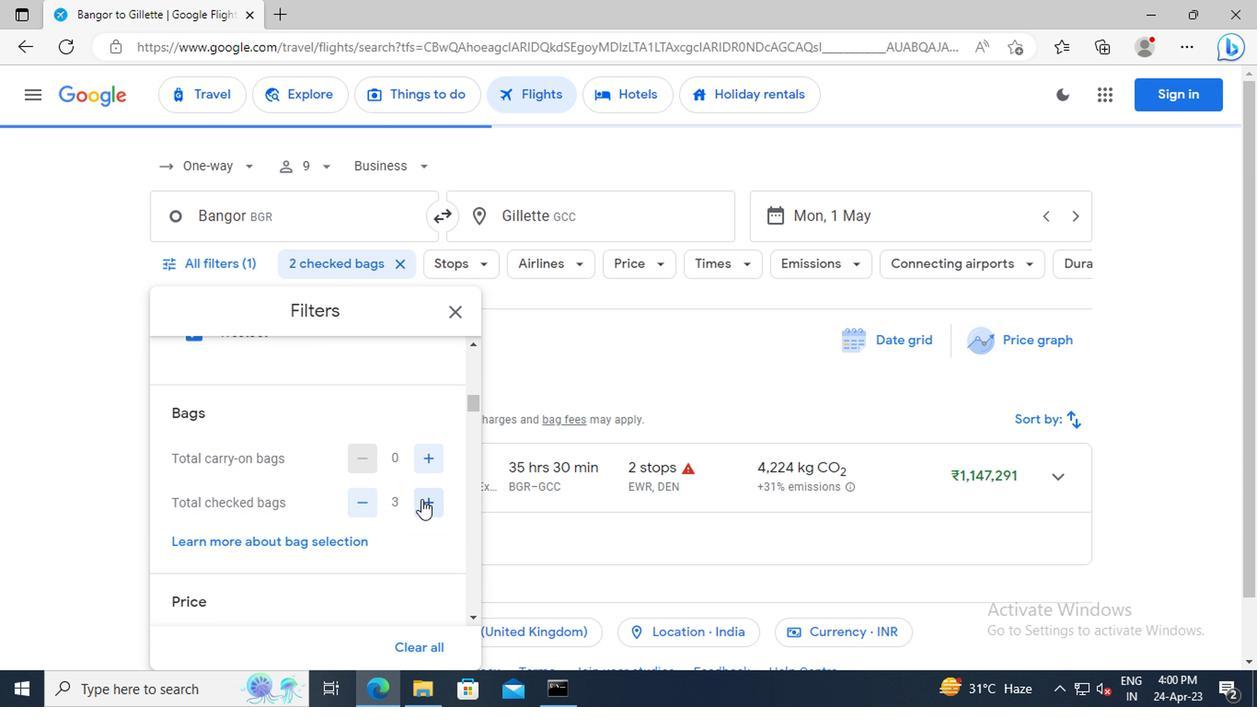 
Action: Mouse pressed left at (417, 500)
Screenshot: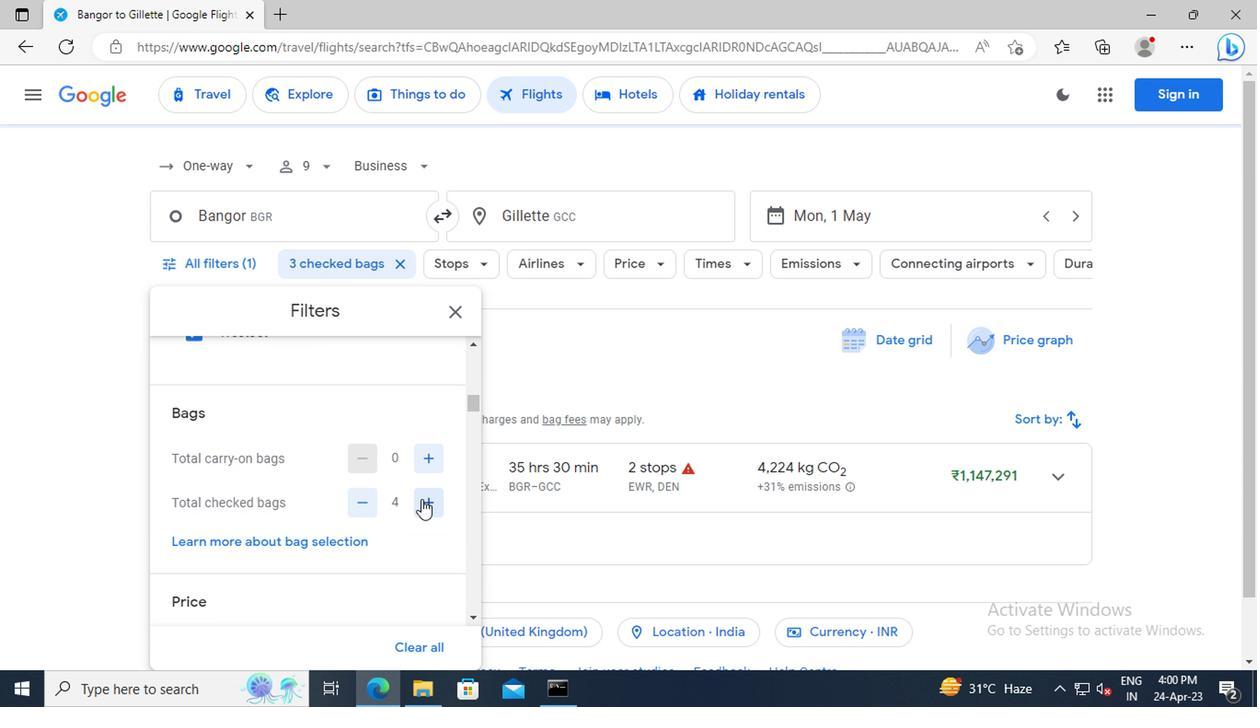 
Action: Mouse pressed left at (417, 500)
Screenshot: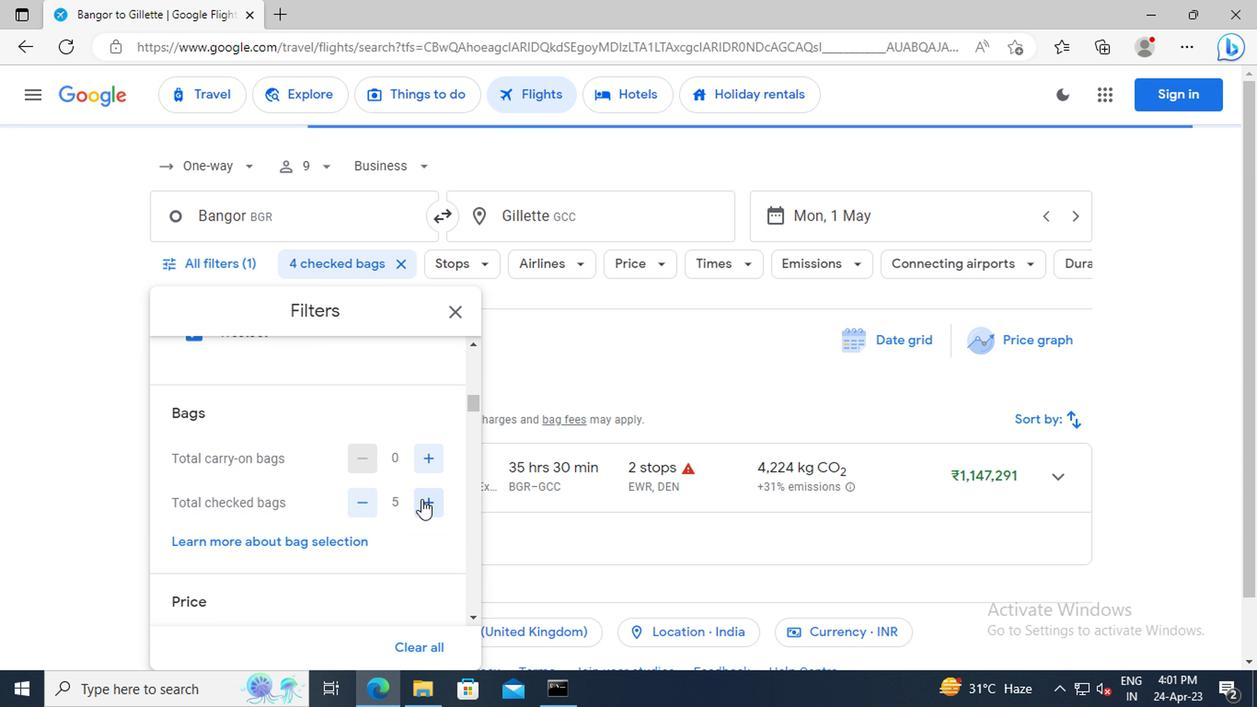 
Action: Mouse pressed left at (417, 500)
Screenshot: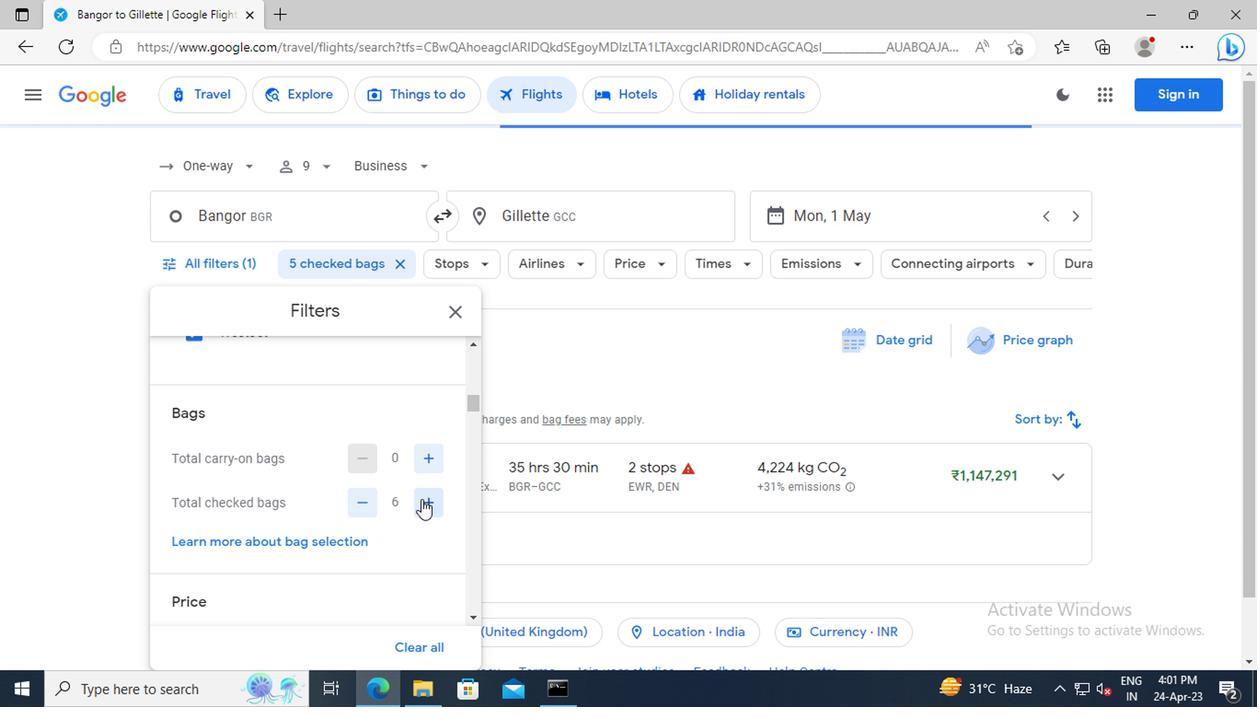 
Action: Mouse pressed left at (417, 500)
Screenshot: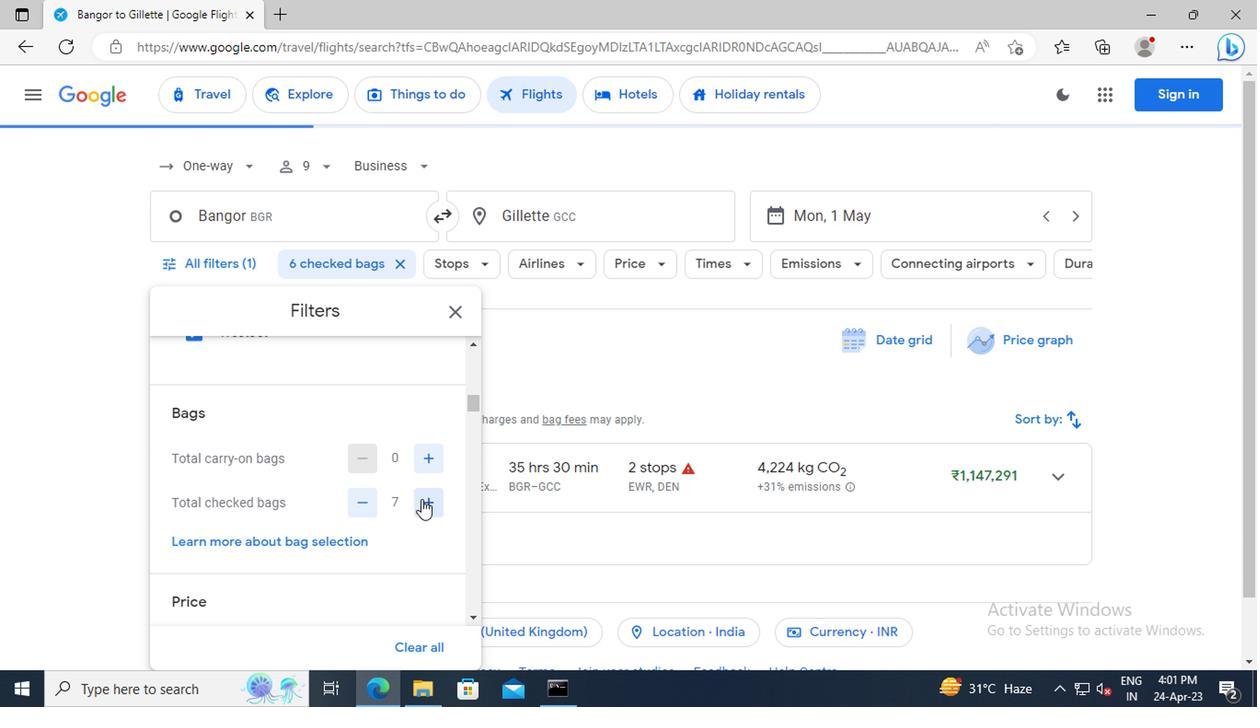 
Action: Mouse moved to (402, 480)
Screenshot: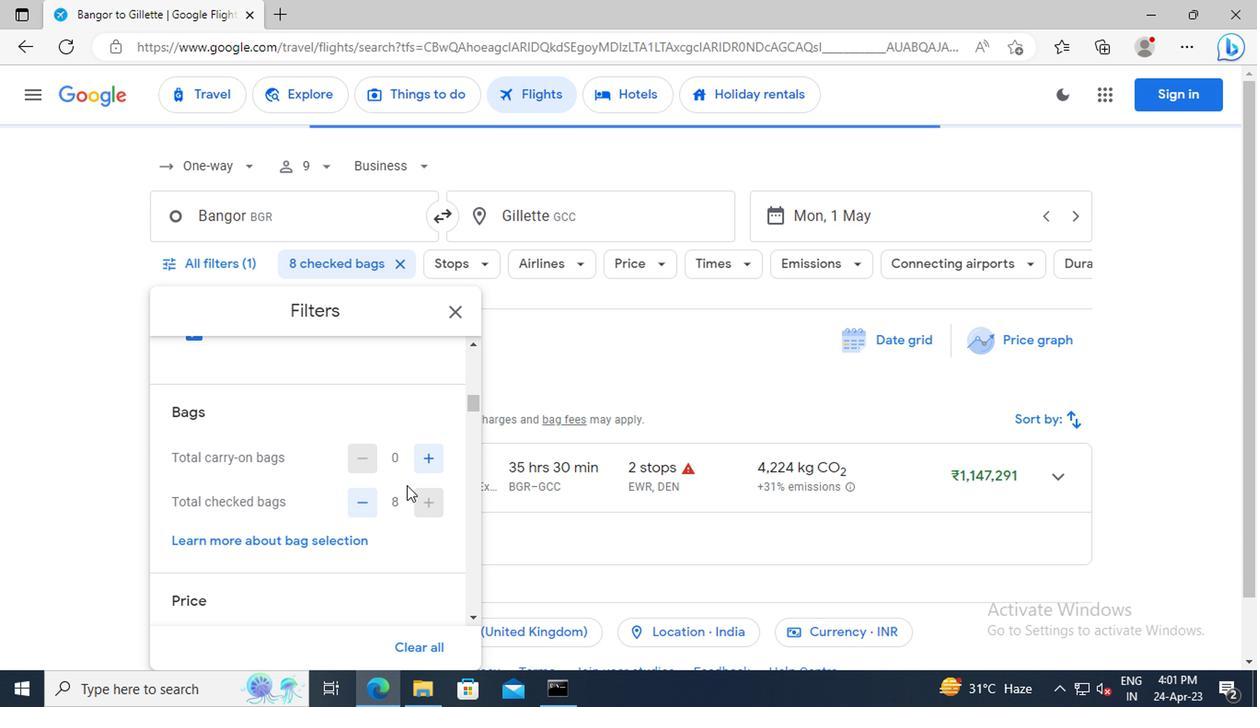 
Action: Mouse scrolled (402, 479) with delta (0, 0)
Screenshot: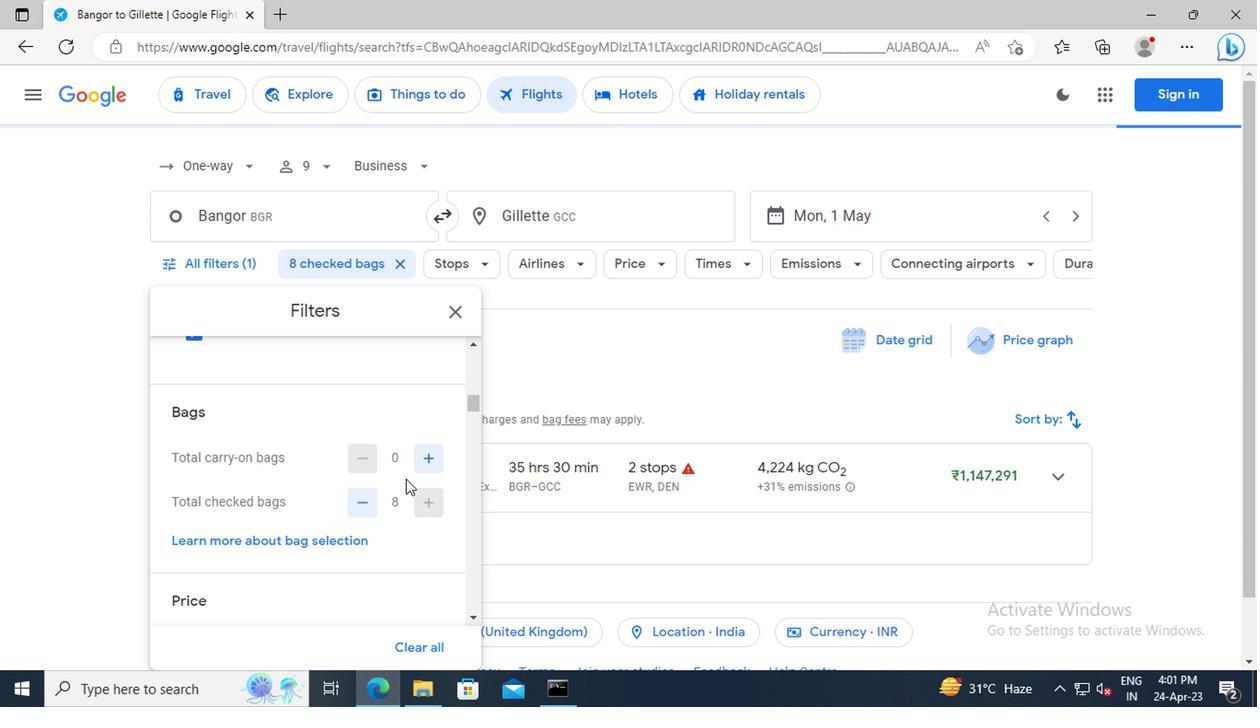 
Action: Mouse scrolled (402, 479) with delta (0, 0)
Screenshot: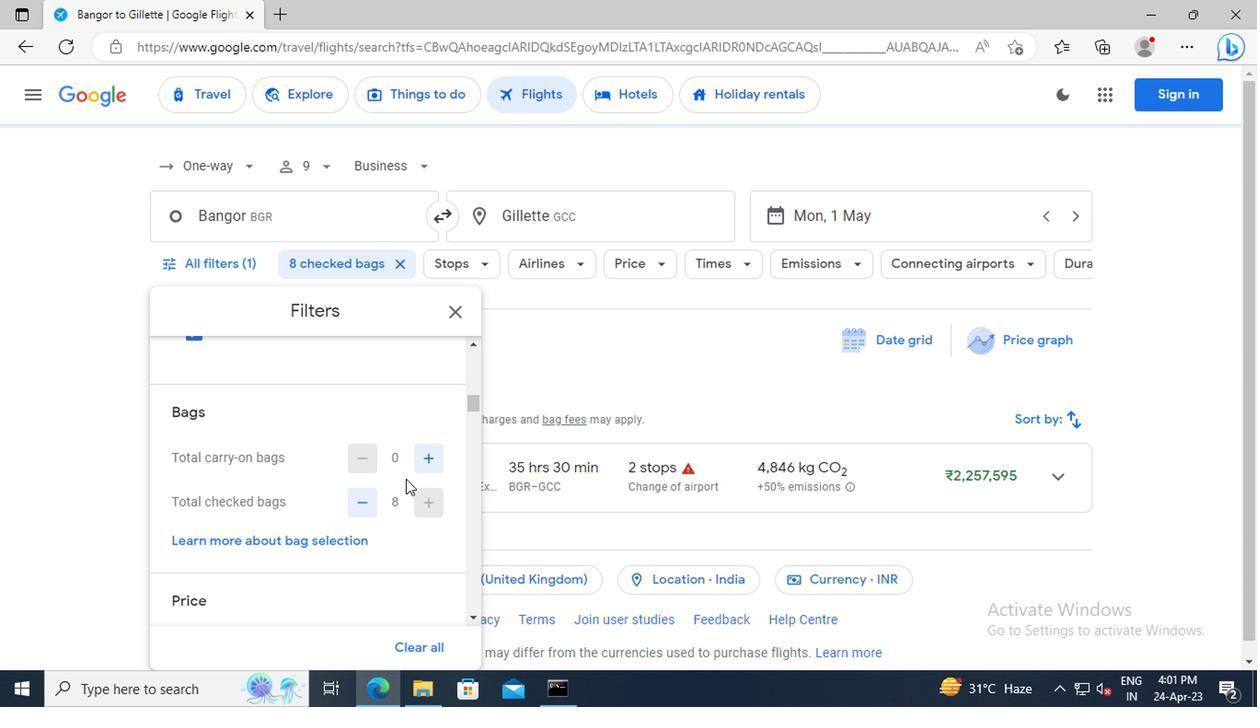 
Action: Mouse scrolled (402, 479) with delta (0, 0)
Screenshot: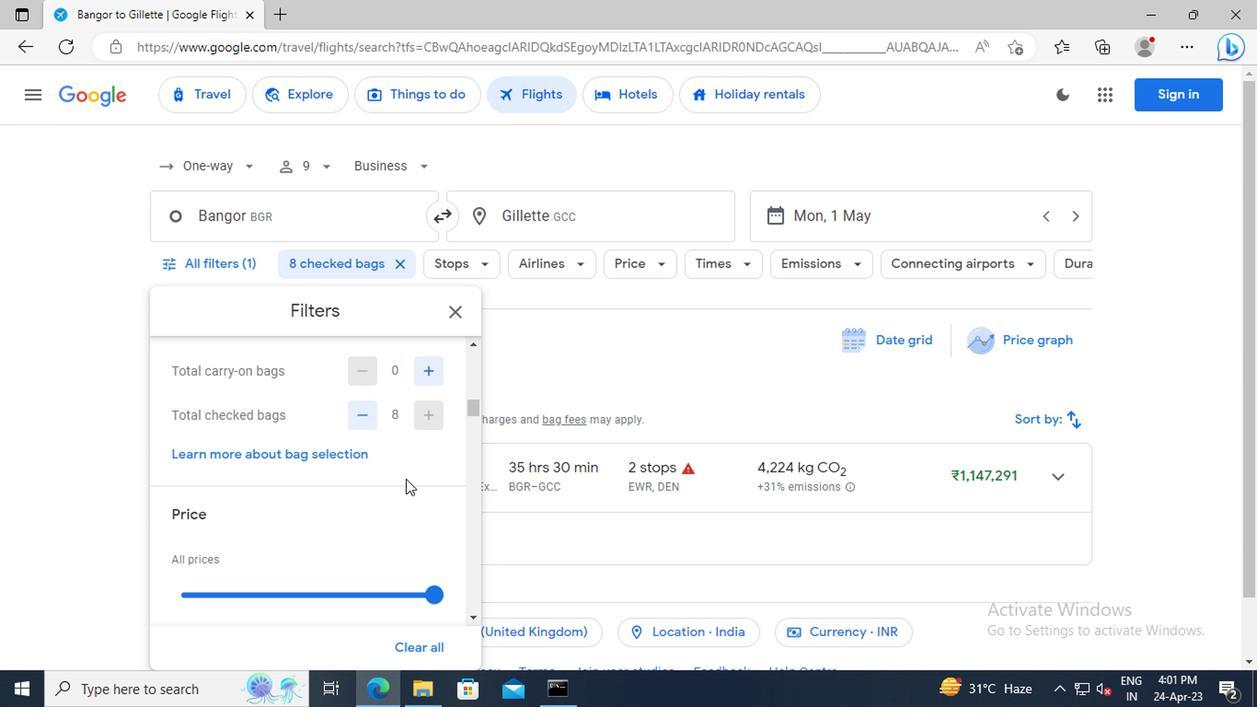 
Action: Mouse scrolled (402, 479) with delta (0, 0)
Screenshot: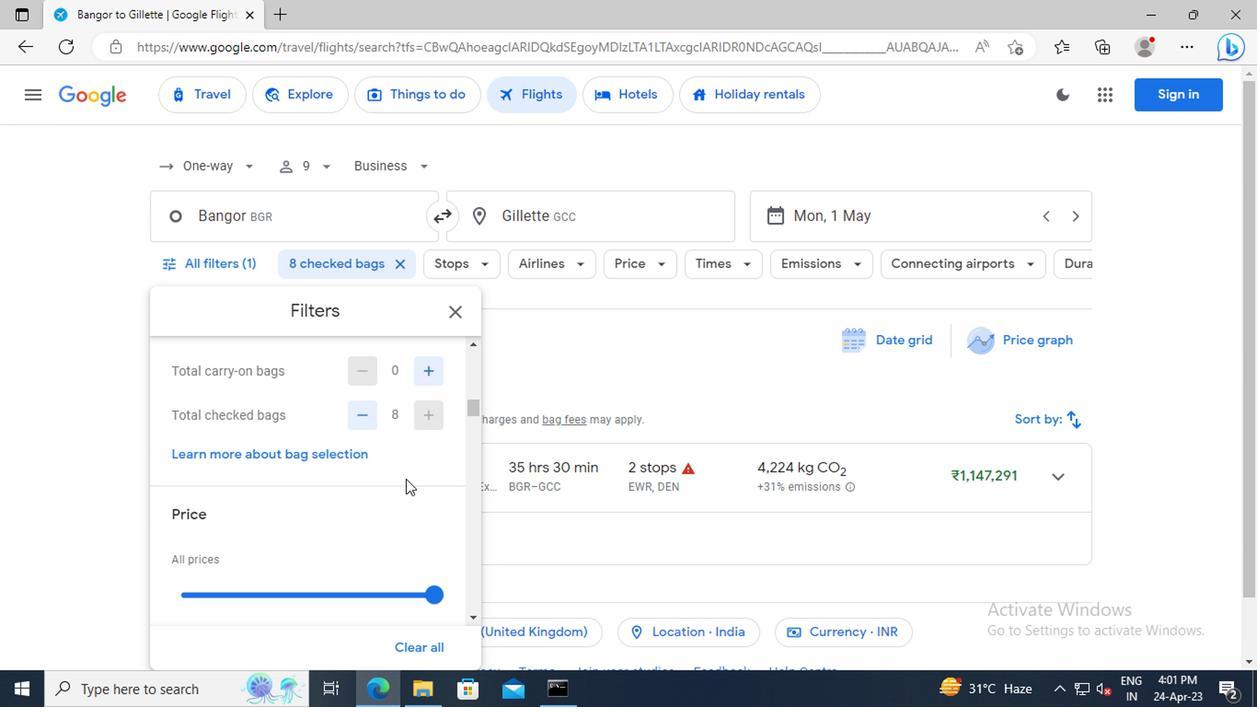 
Action: Mouse moved to (420, 500)
Screenshot: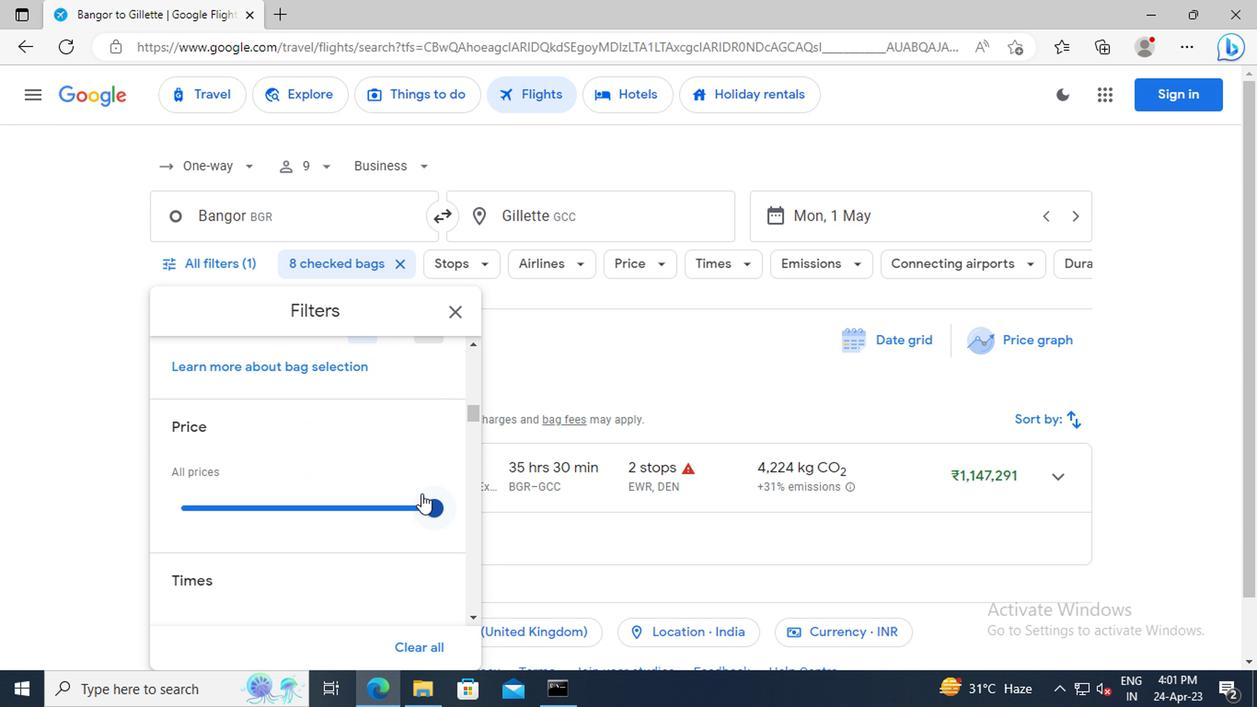 
Action: Mouse pressed left at (420, 500)
Screenshot: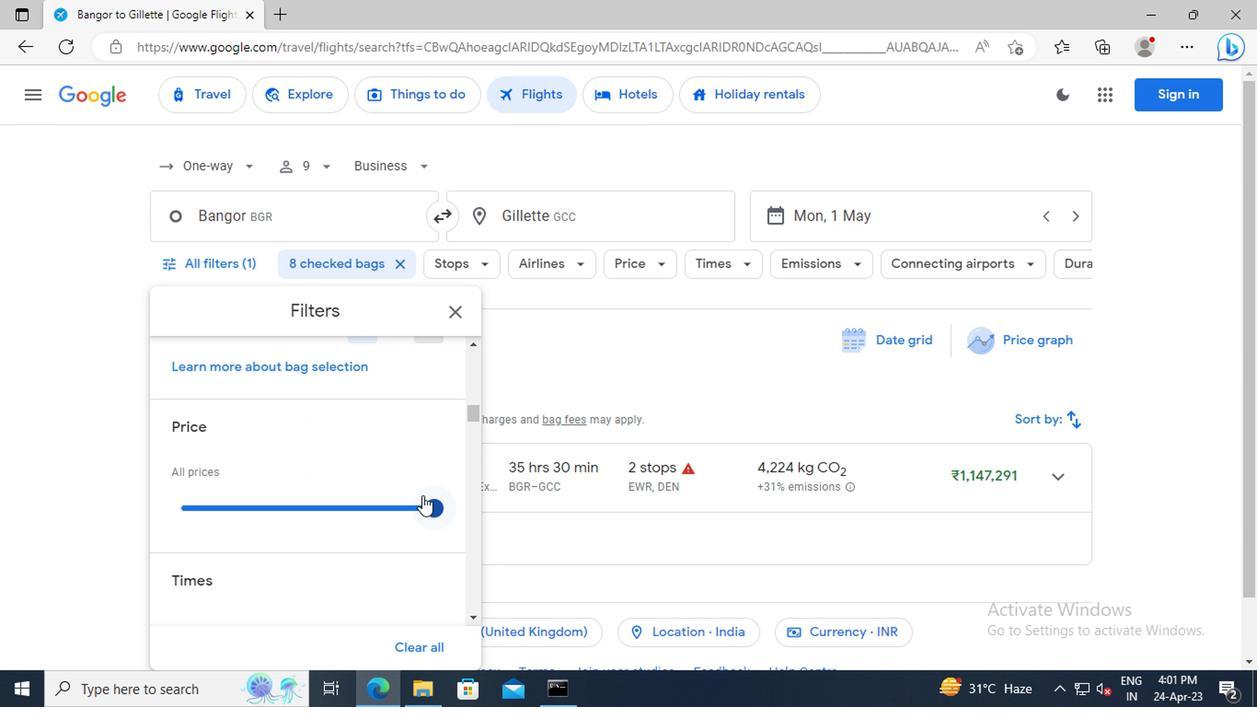 
Action: Mouse moved to (292, 457)
Screenshot: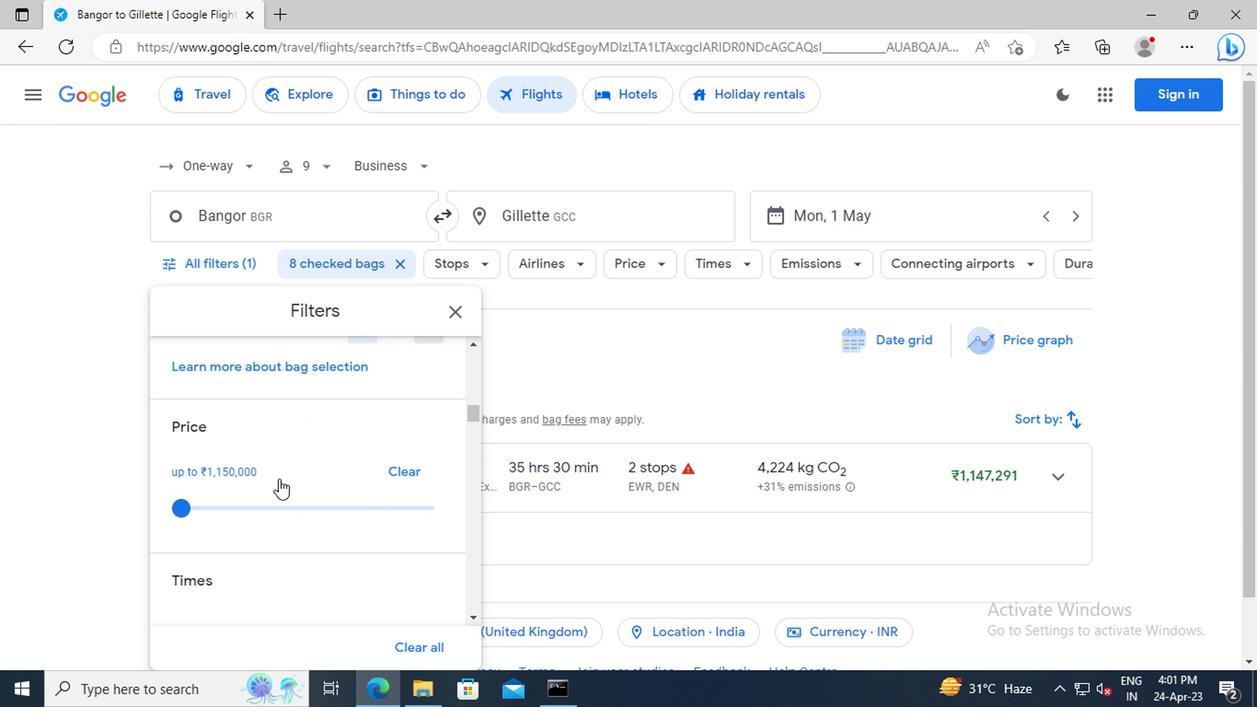 
Action: Mouse scrolled (292, 456) with delta (0, 0)
Screenshot: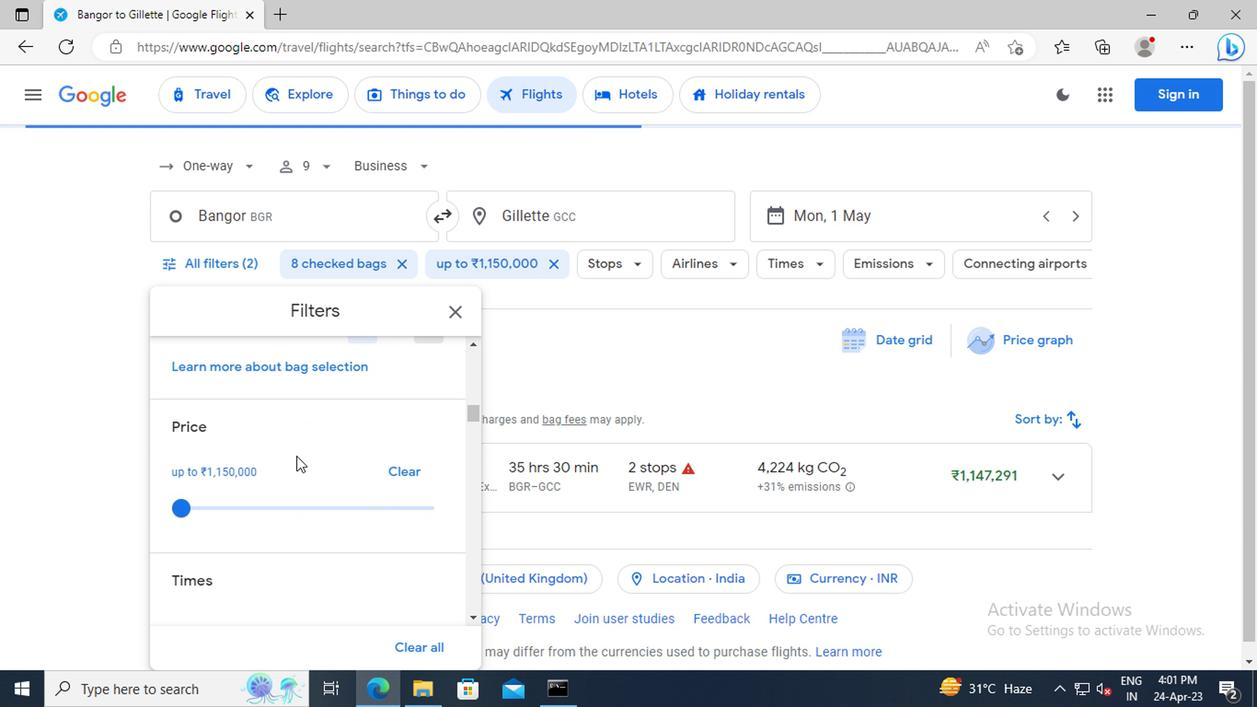 
Action: Mouse scrolled (292, 456) with delta (0, 0)
Screenshot: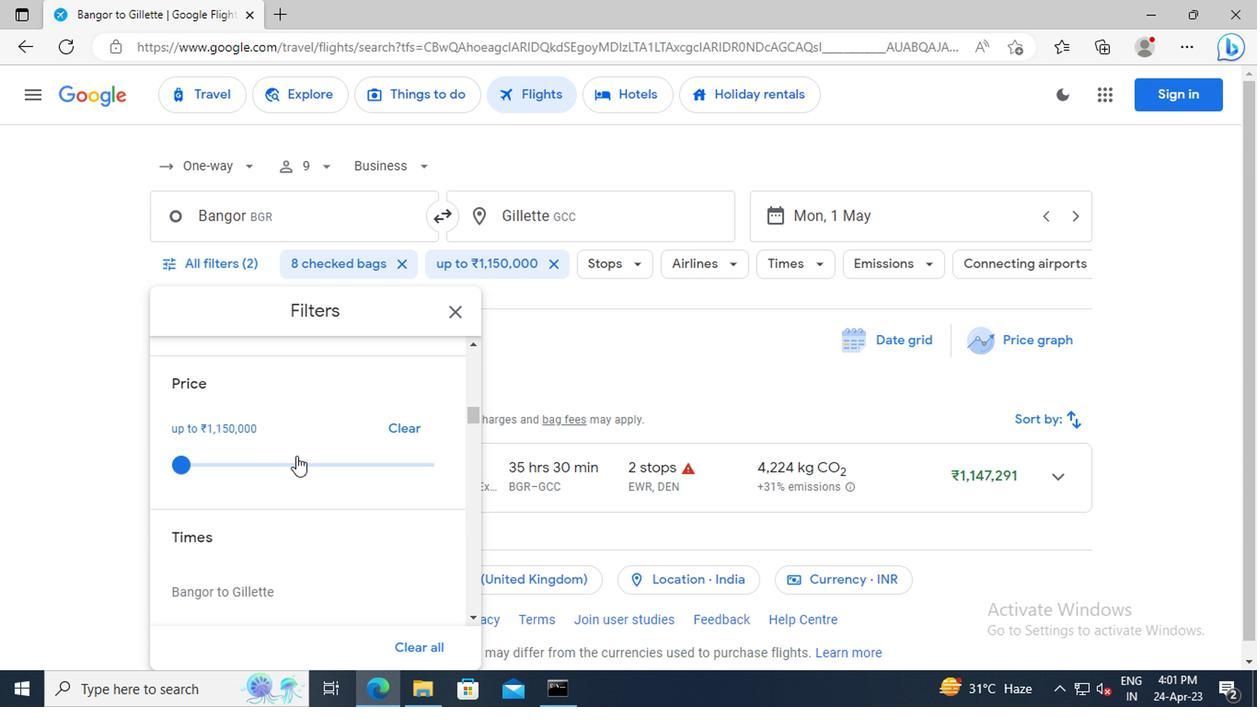 
Action: Mouse scrolled (292, 456) with delta (0, 0)
Screenshot: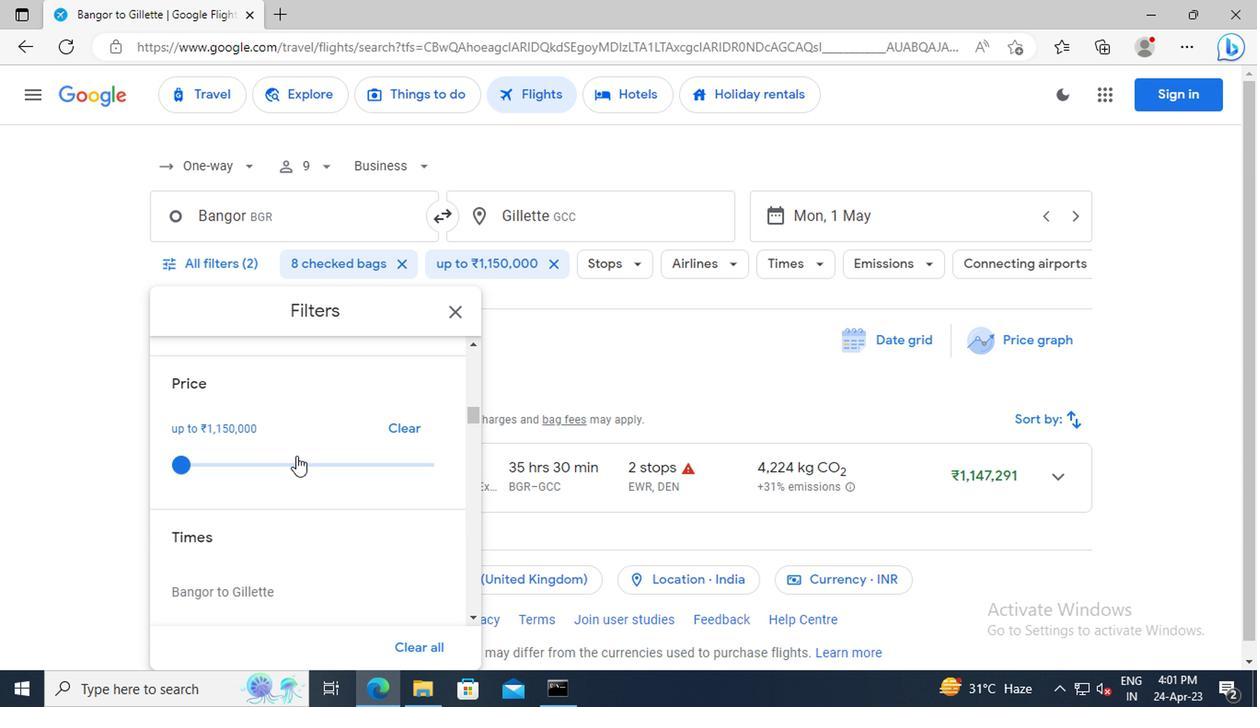 
Action: Mouse scrolled (292, 456) with delta (0, 0)
Screenshot: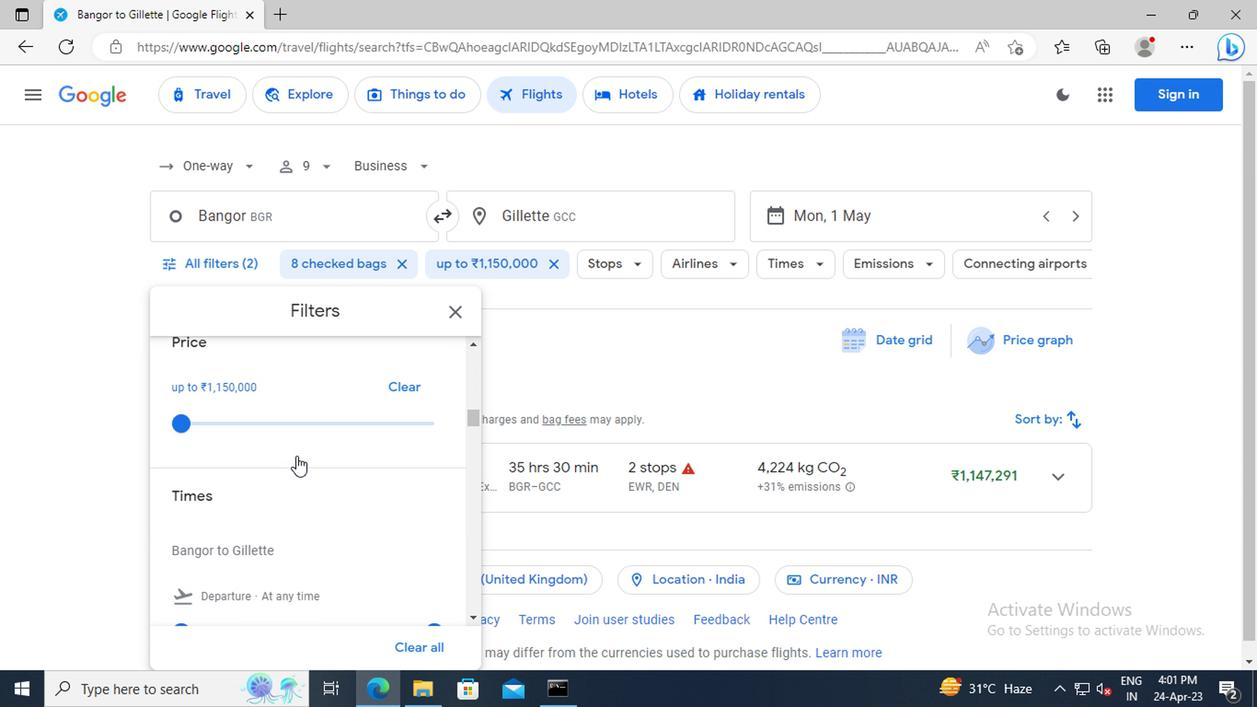 
Action: Mouse scrolled (292, 456) with delta (0, 0)
Screenshot: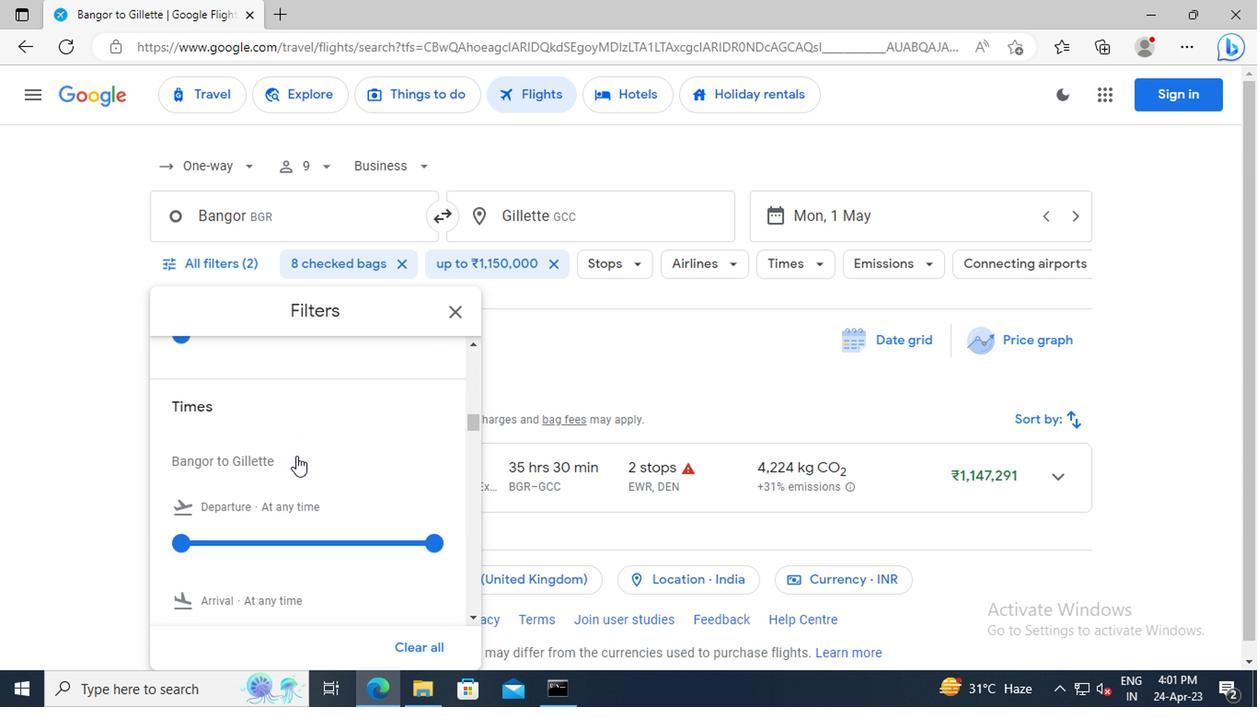 
Action: Mouse moved to (179, 496)
Screenshot: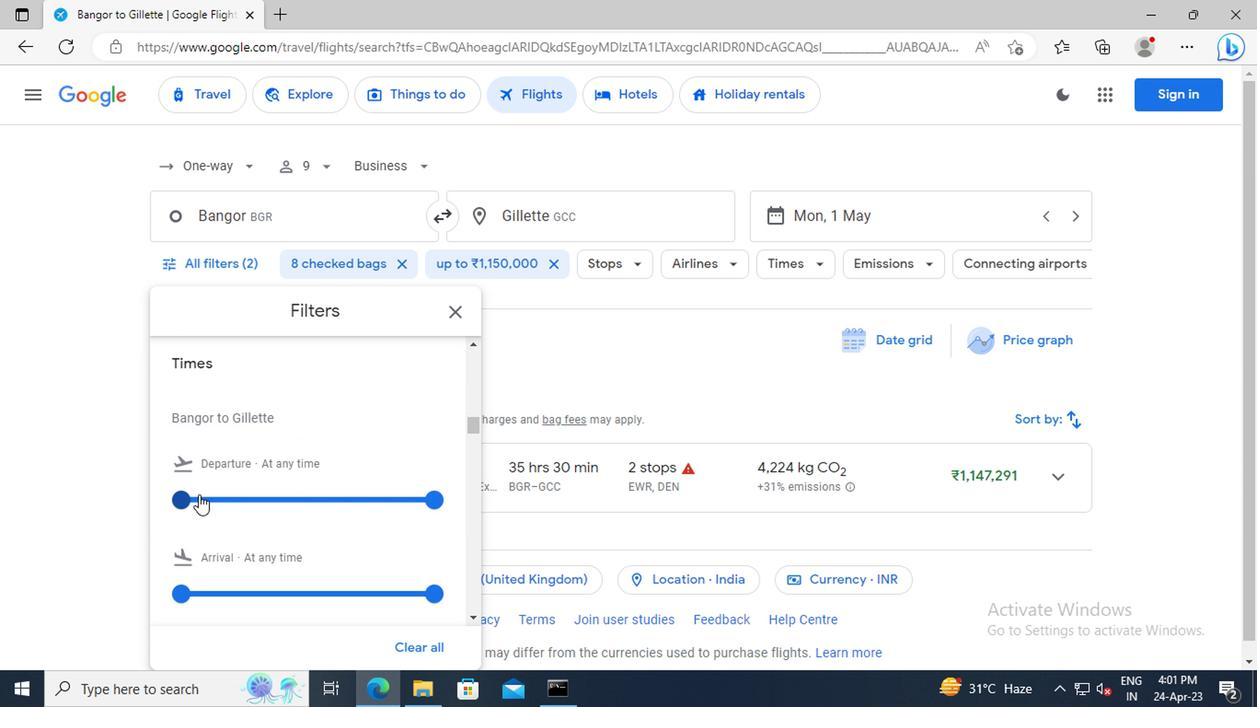
Action: Mouse pressed left at (179, 496)
Screenshot: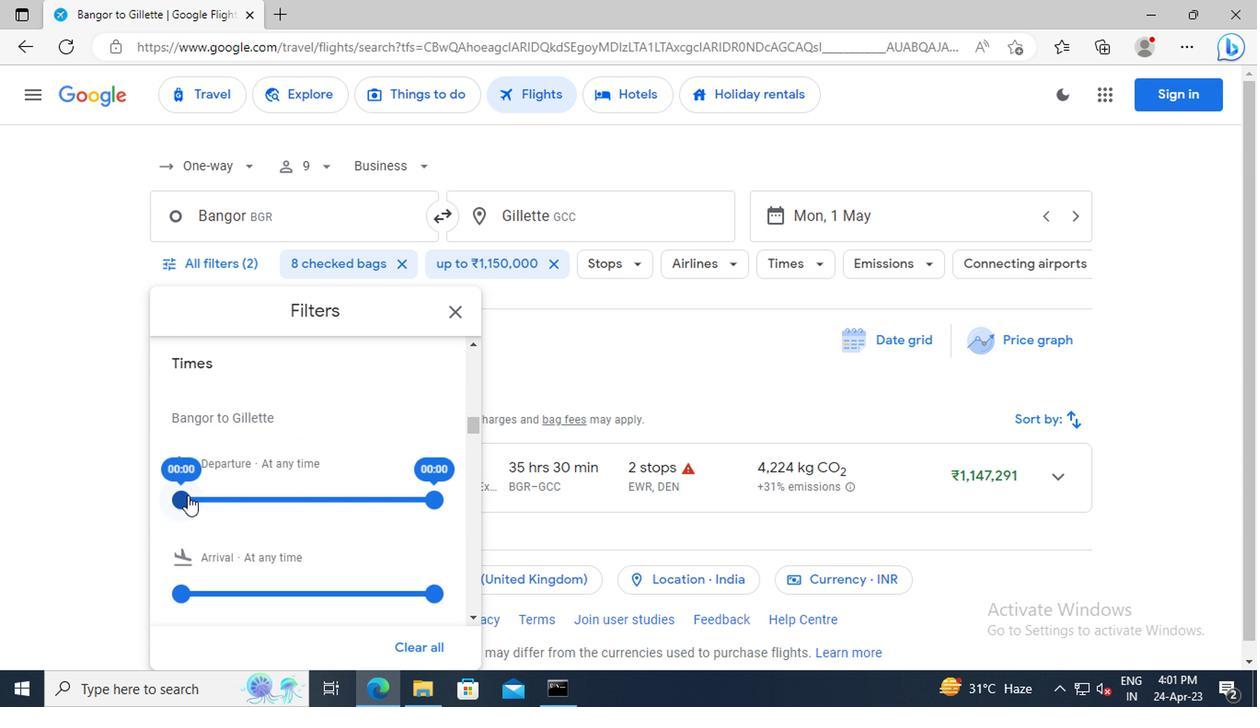 
Action: Mouse moved to (425, 496)
Screenshot: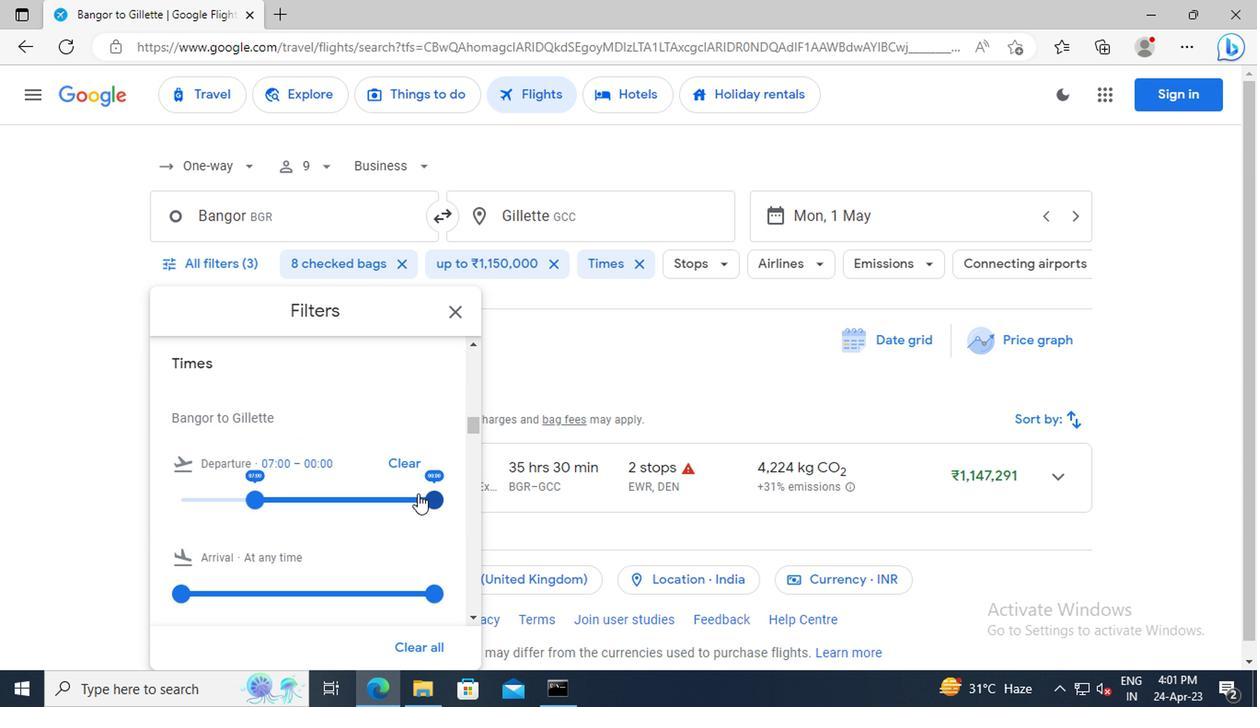 
Action: Mouse pressed left at (425, 496)
Screenshot: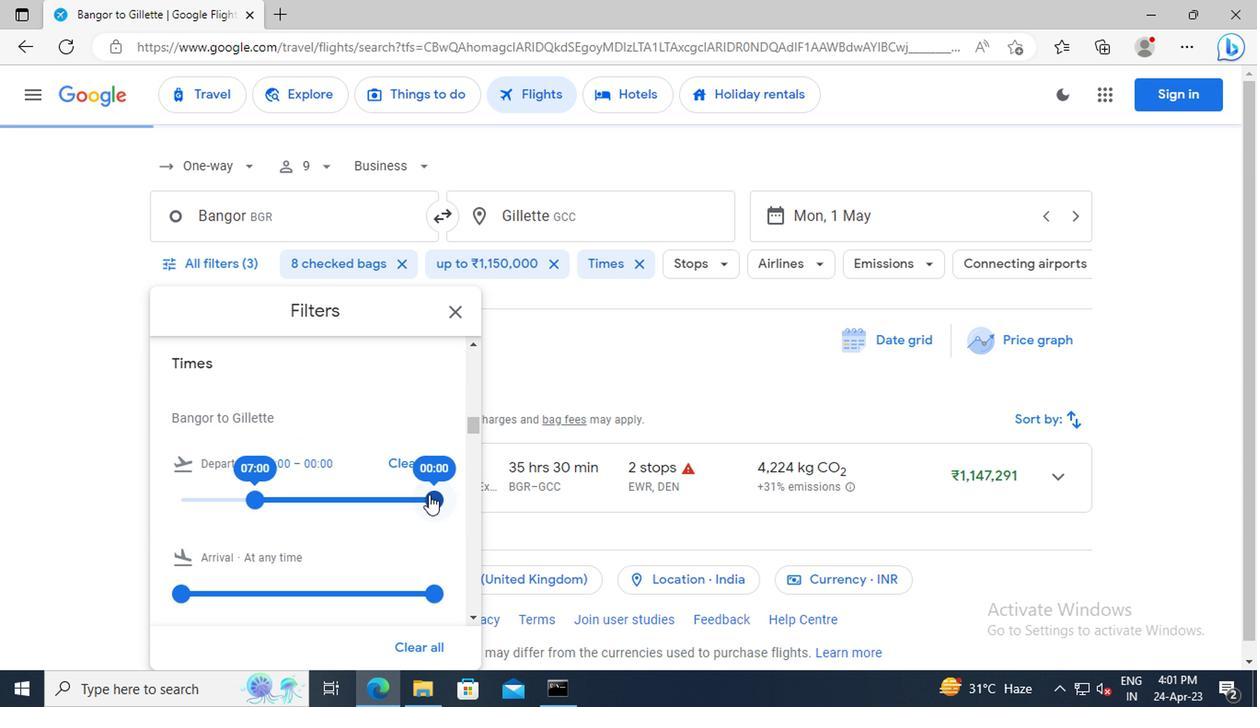 
Action: Mouse moved to (457, 319)
Screenshot: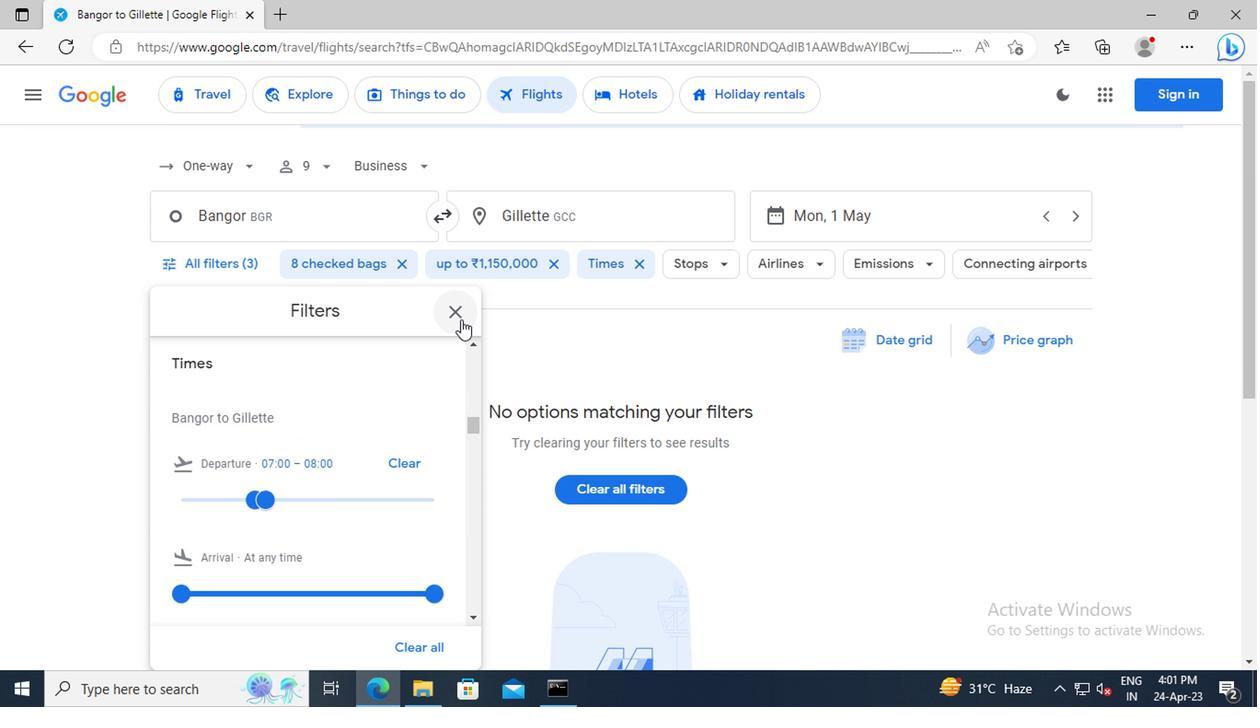
Action: Mouse pressed left at (457, 319)
Screenshot: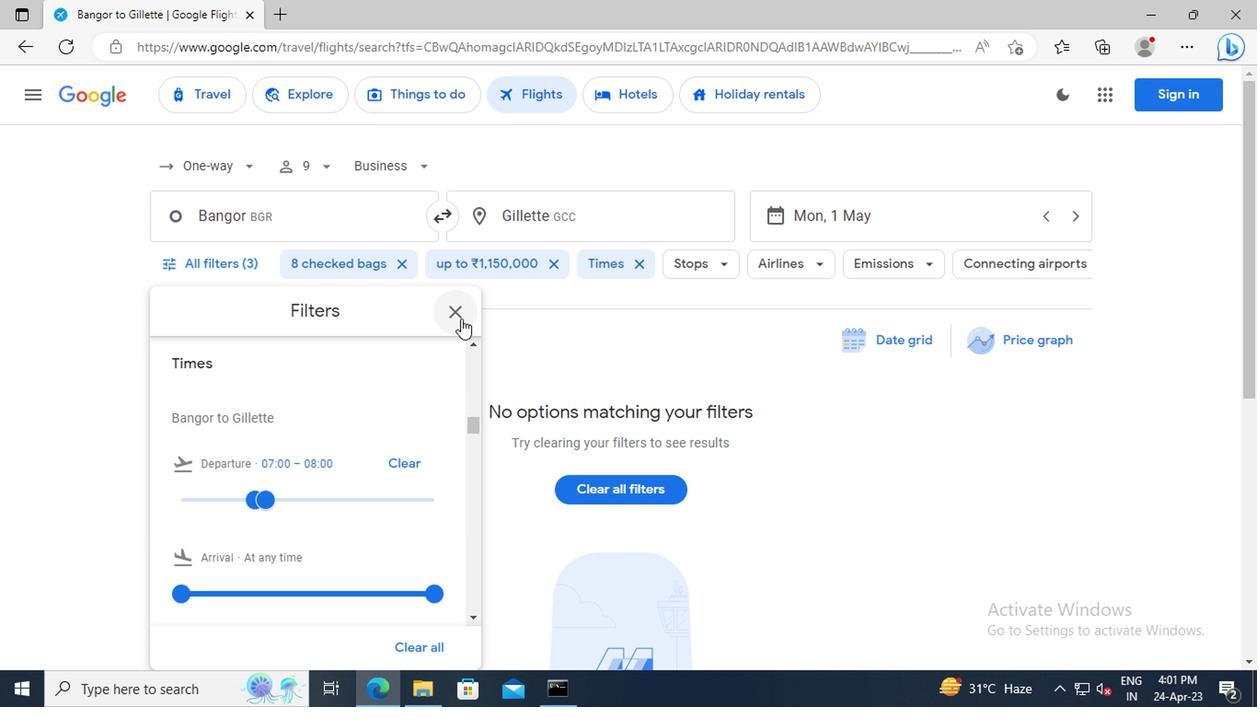 
Action: Mouse moved to (459, 336)
Screenshot: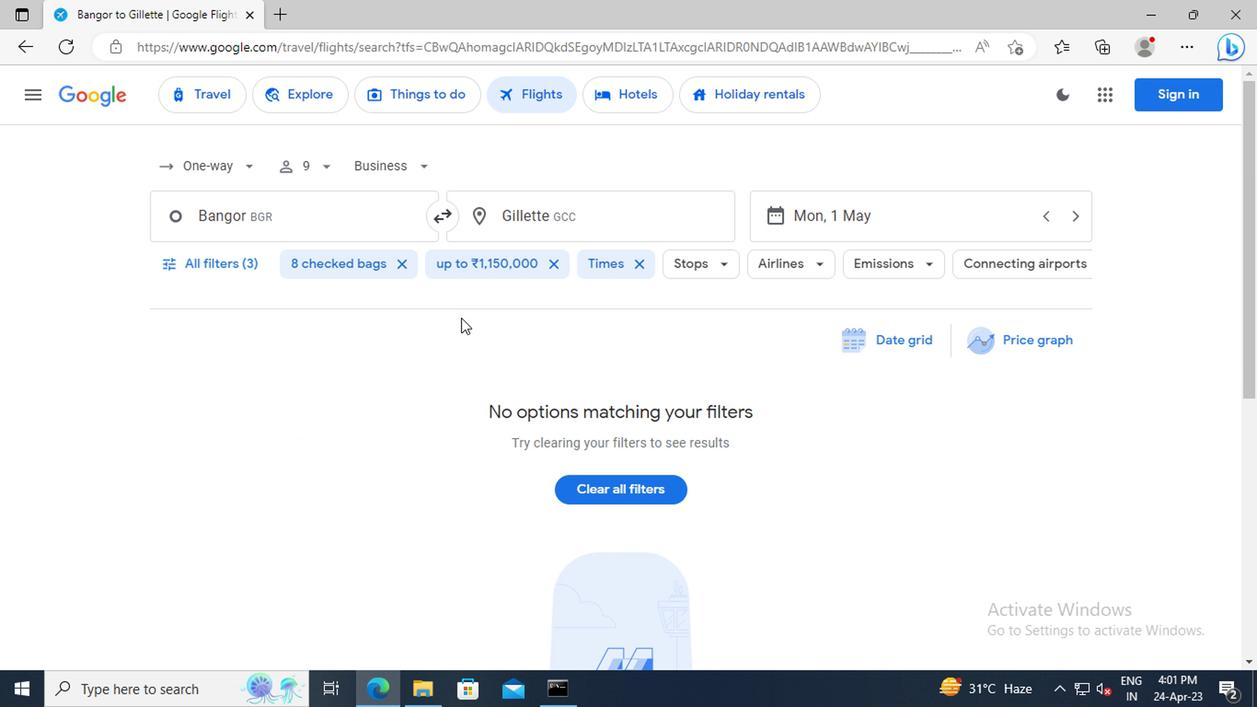 
